Task: Find a stay in Forster, Australia from 9th to 16th June for 2 guests, with 2 bedrooms, 2 beds, 1 bathroom, hosted by a Superhost, speaking English, in a flat, with free parking and a kitchen, within a price range of 8000 to 160900.
Action: Mouse moved to (452, 98)
Screenshot: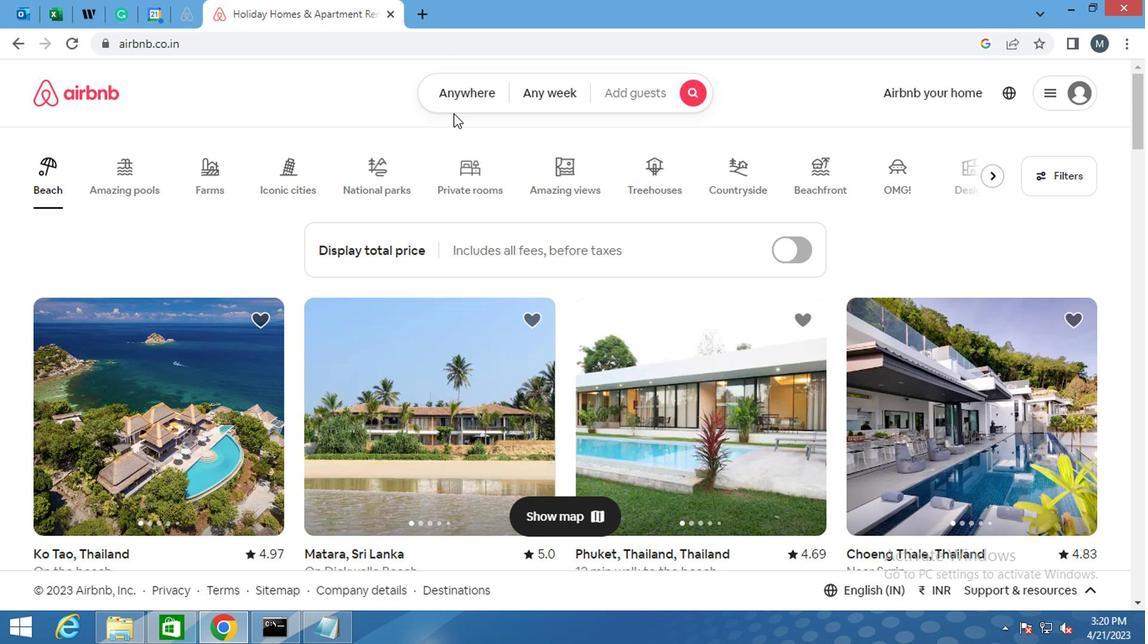 
Action: Mouse pressed left at (452, 98)
Screenshot: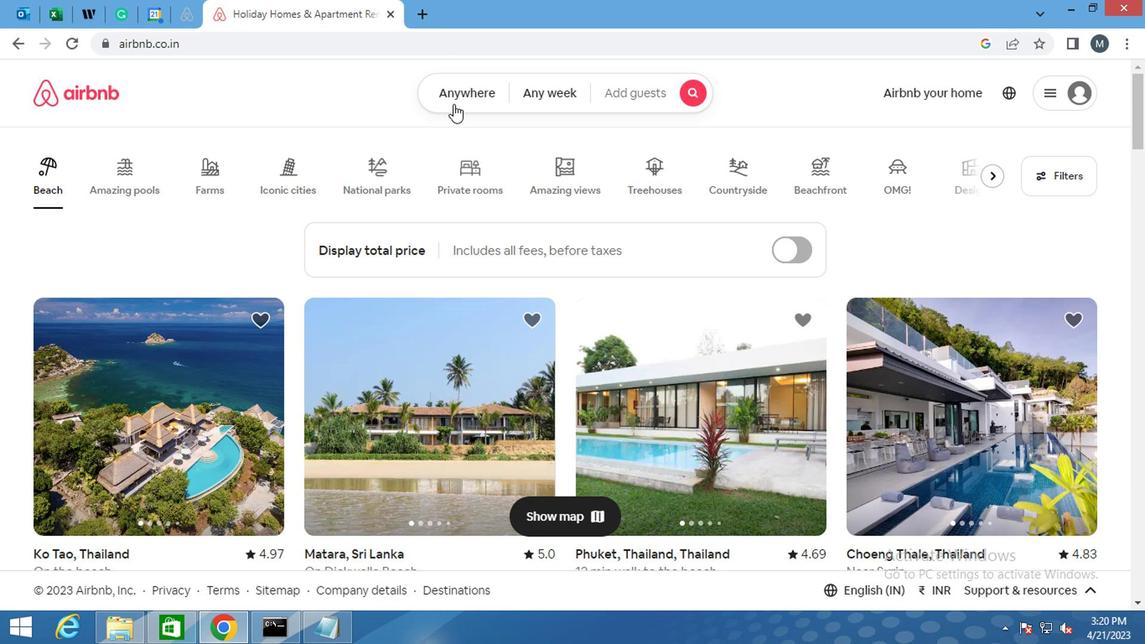 
Action: Mouse moved to (365, 156)
Screenshot: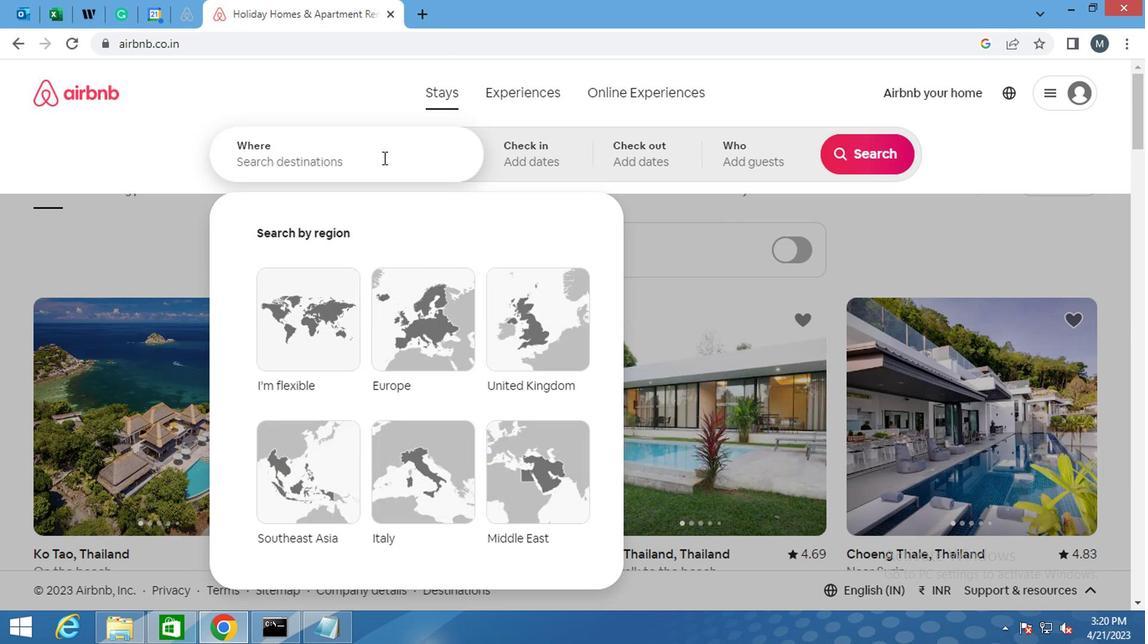 
Action: Mouse pressed left at (365, 156)
Screenshot: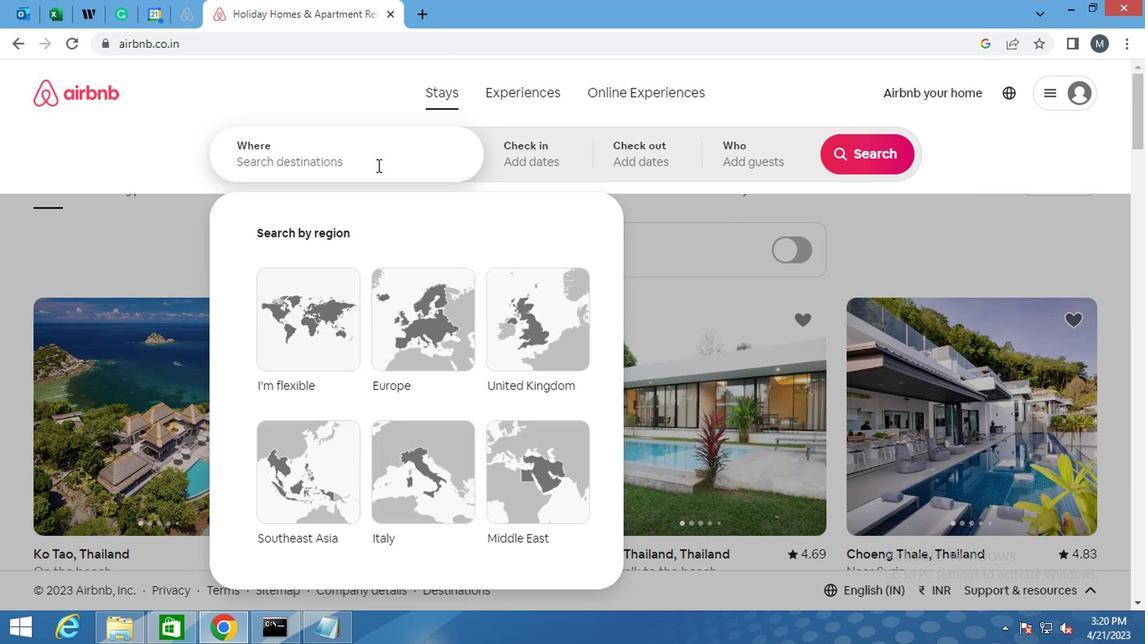 
Action: Key pressed forstrer<Key.backspace><Key.backspace><Key.backspace>er,<Key.space>asutrralia<Key.enter>
Screenshot: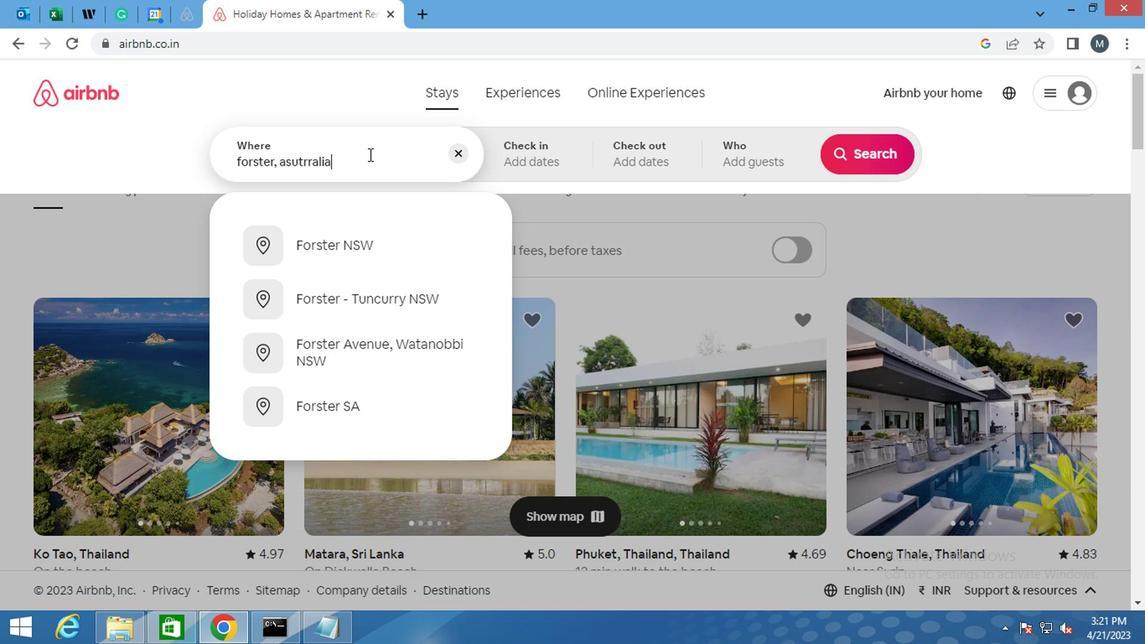 
Action: Mouse moved to (851, 292)
Screenshot: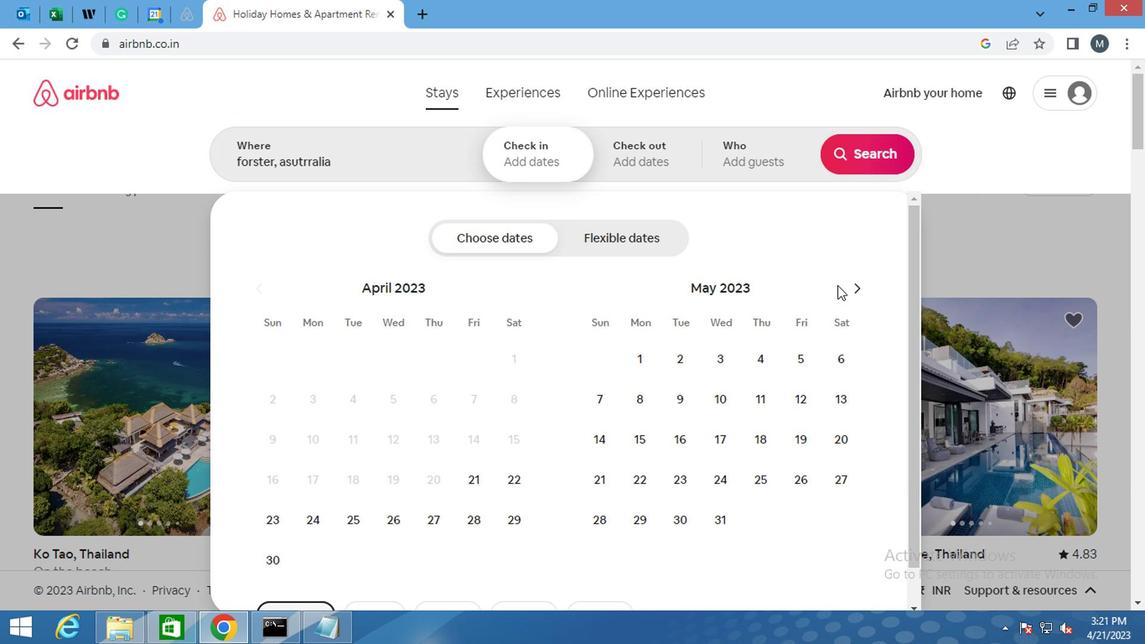 
Action: Mouse pressed left at (851, 292)
Screenshot: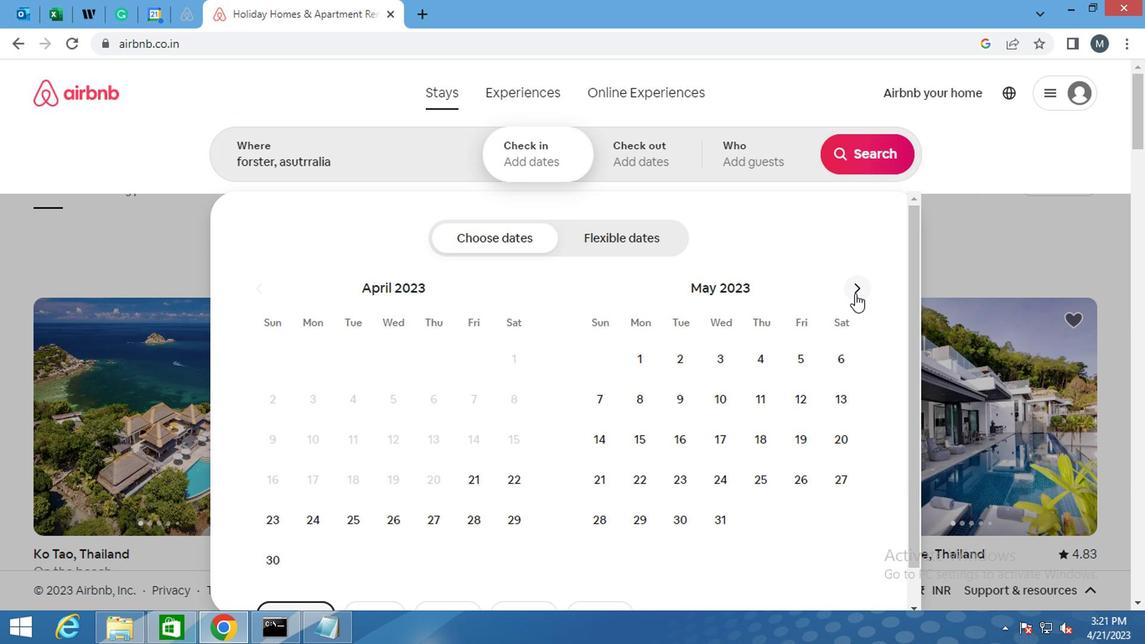 
Action: Mouse moved to (800, 396)
Screenshot: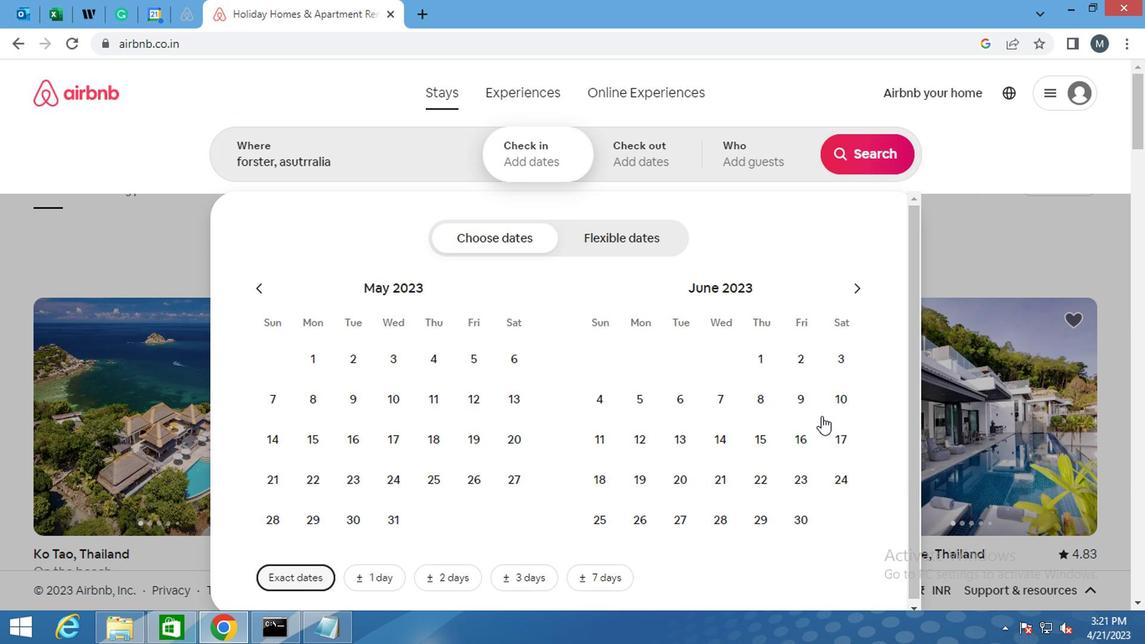 
Action: Mouse pressed left at (800, 396)
Screenshot: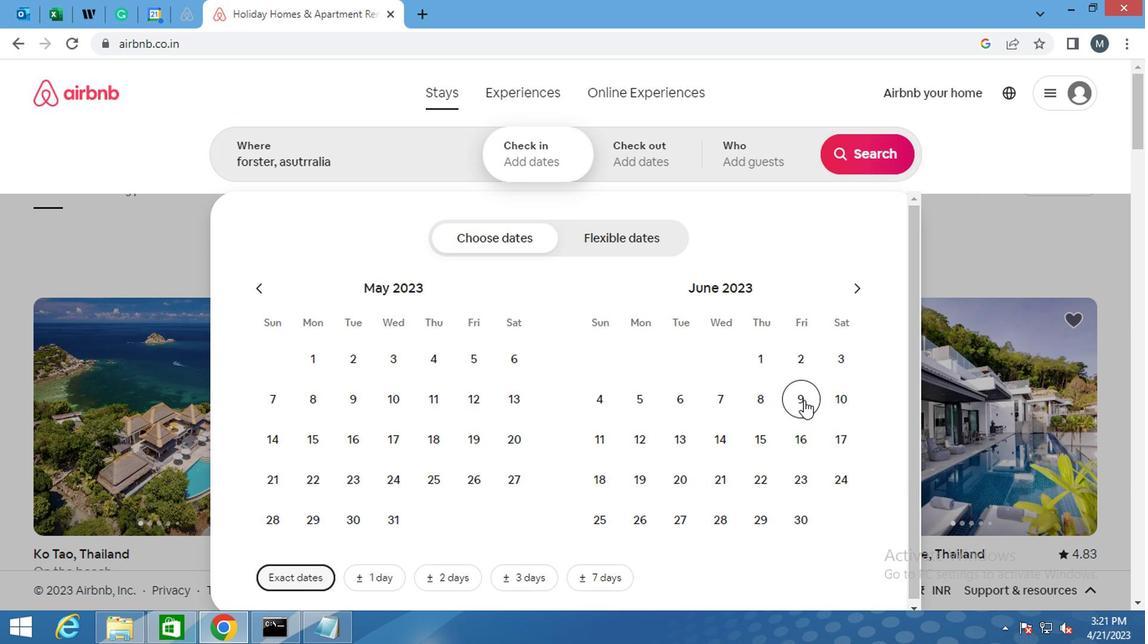 
Action: Mouse moved to (804, 444)
Screenshot: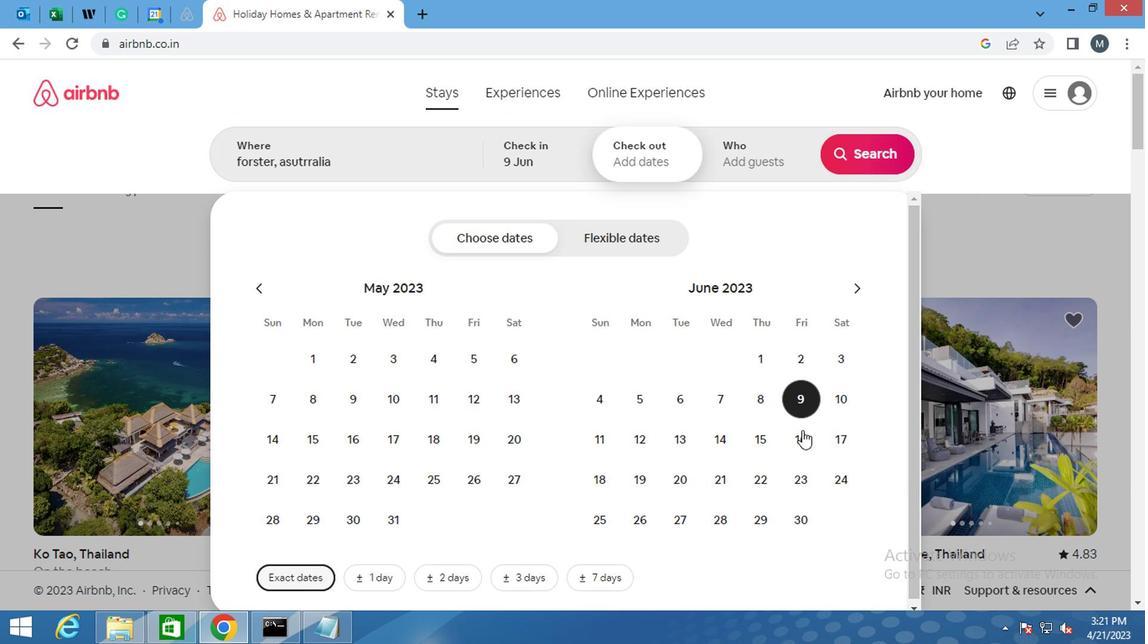 
Action: Mouse pressed left at (804, 444)
Screenshot: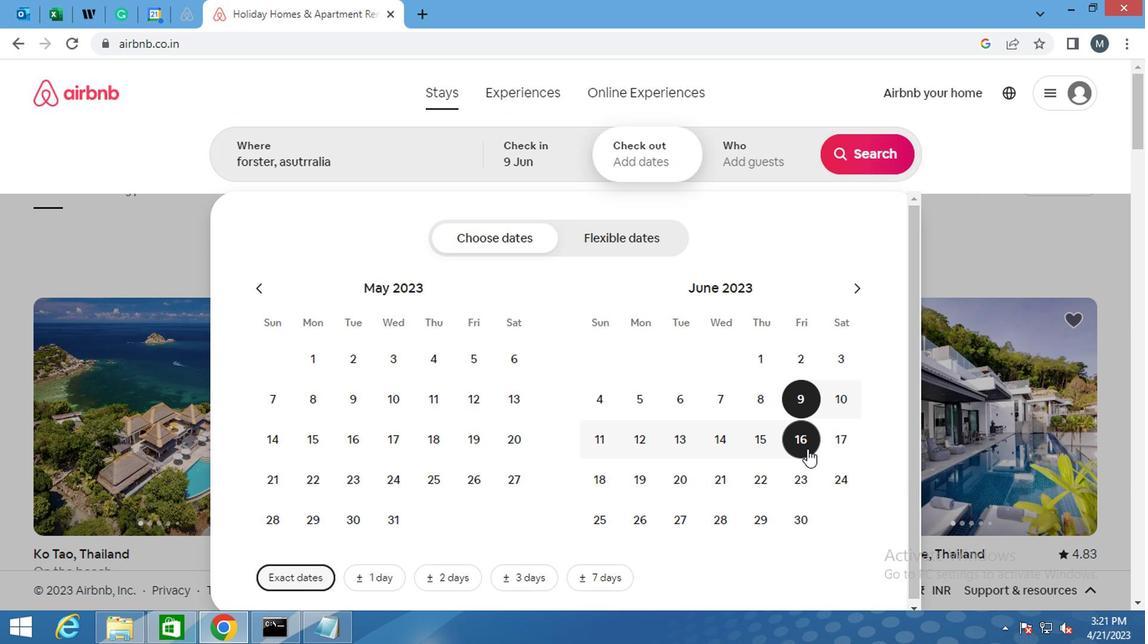 
Action: Mouse moved to (737, 159)
Screenshot: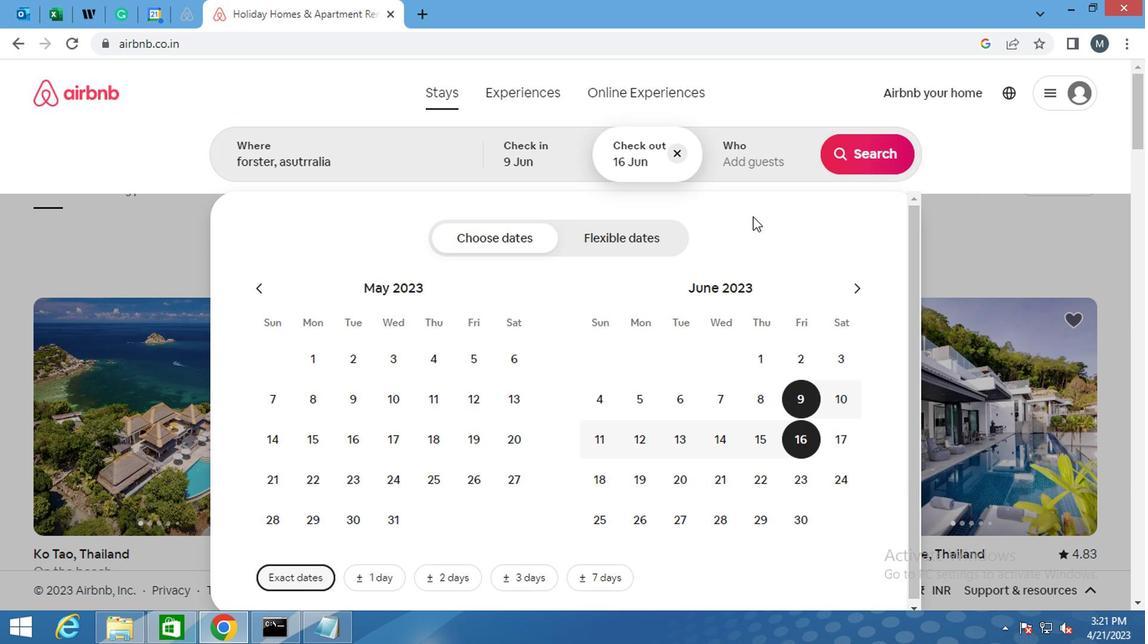 
Action: Mouse pressed left at (737, 159)
Screenshot: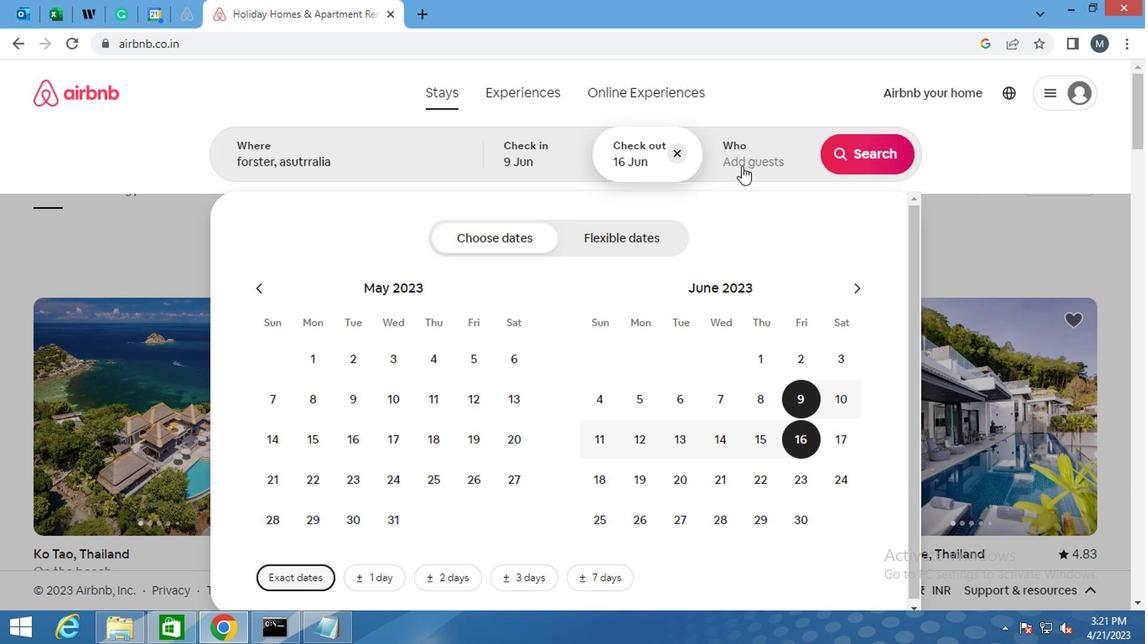 
Action: Mouse moved to (869, 240)
Screenshot: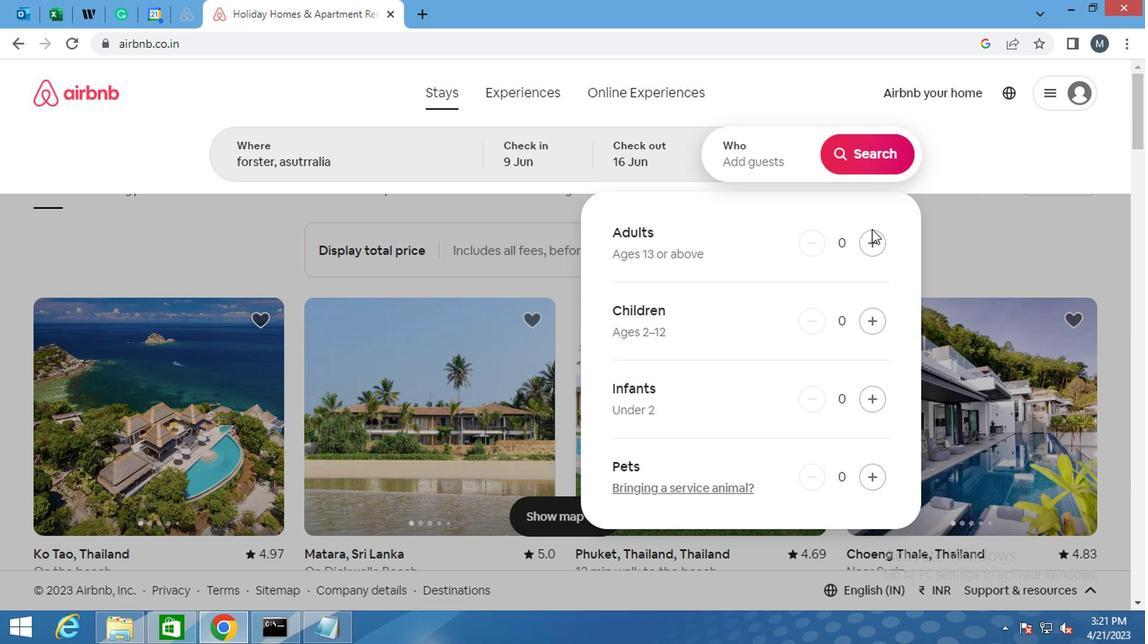 
Action: Mouse pressed left at (869, 240)
Screenshot: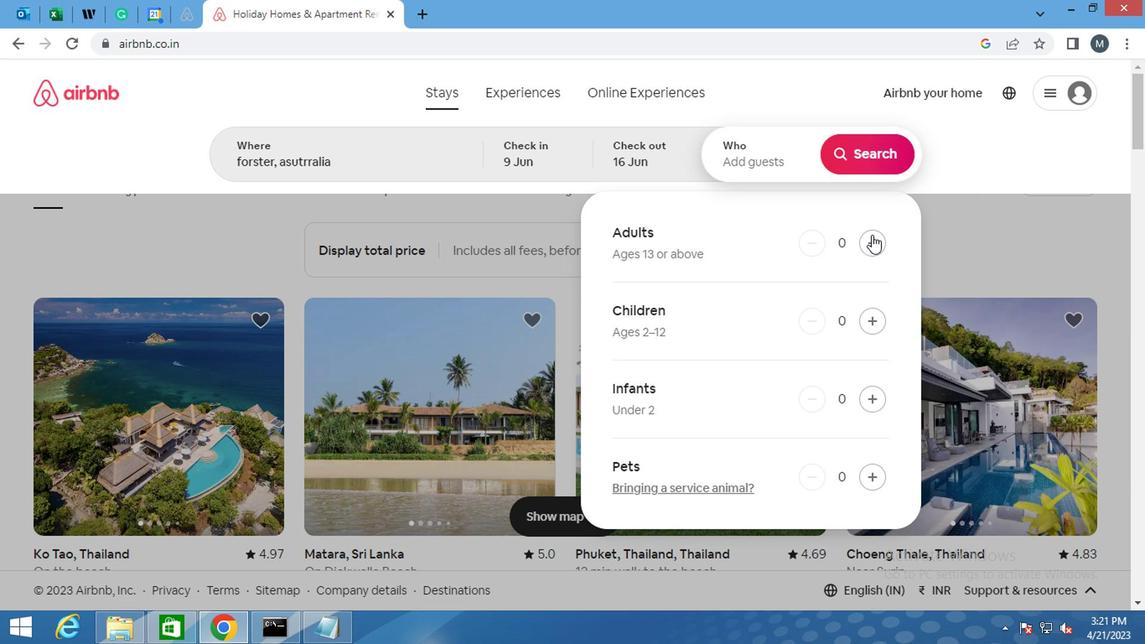 
Action: Mouse pressed left at (869, 240)
Screenshot: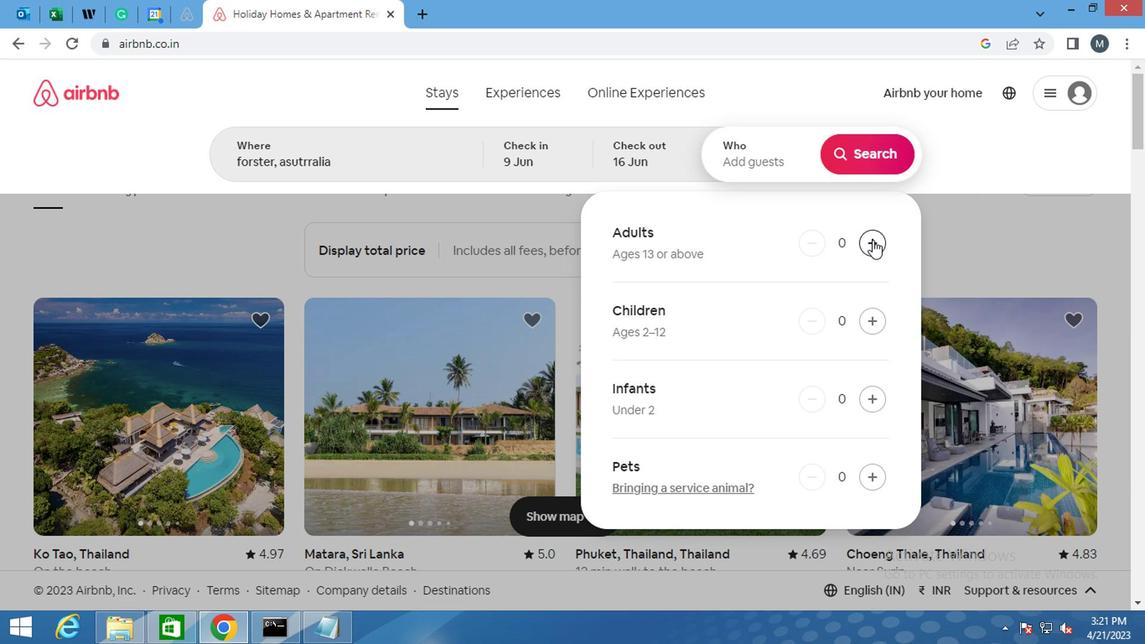 
Action: Mouse moved to (863, 148)
Screenshot: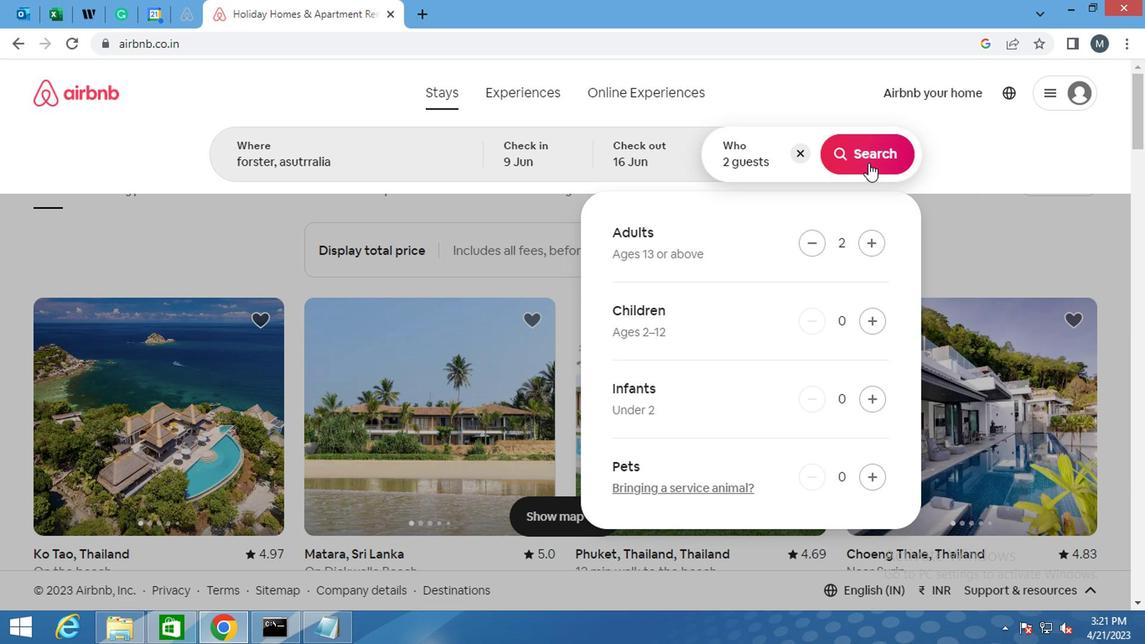 
Action: Mouse pressed left at (863, 148)
Screenshot: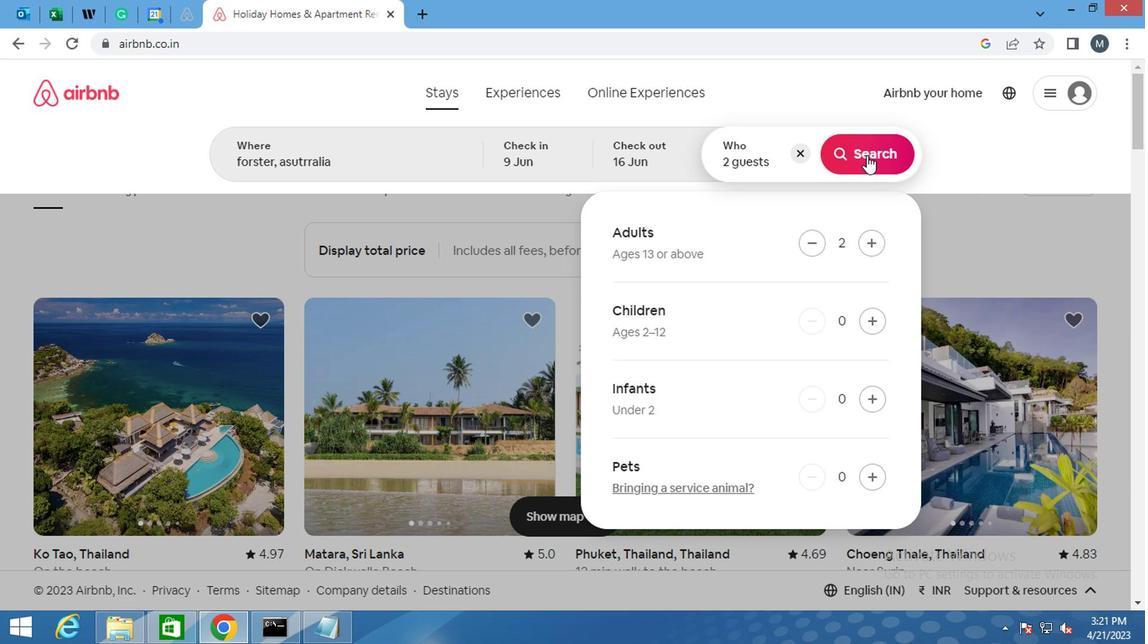 
Action: Mouse moved to (1063, 162)
Screenshot: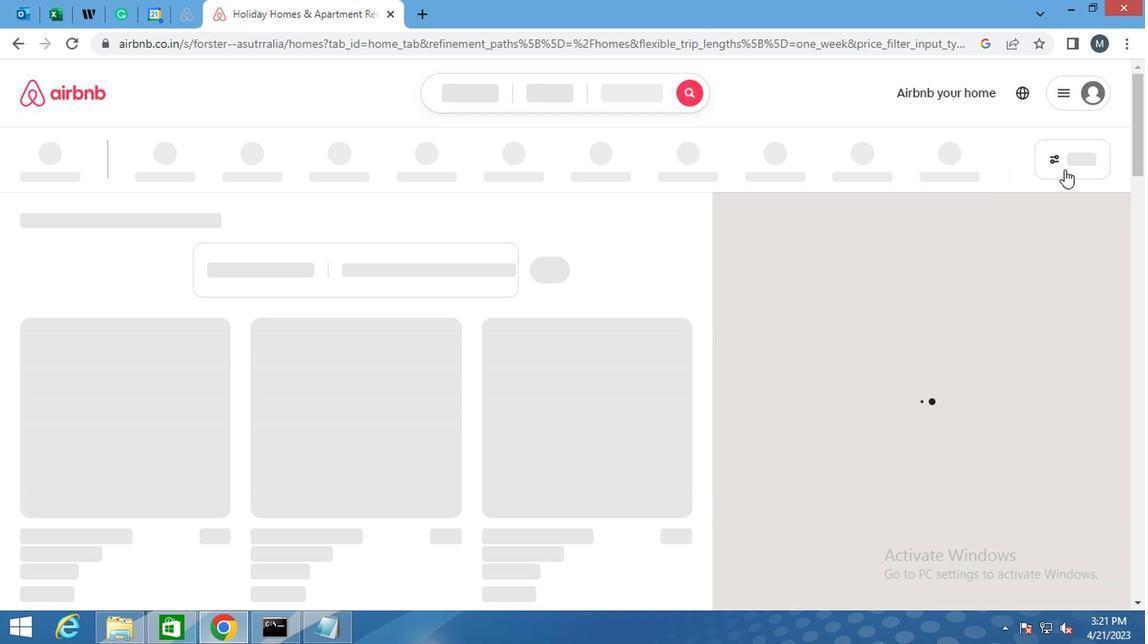 
Action: Mouse pressed left at (1063, 162)
Screenshot: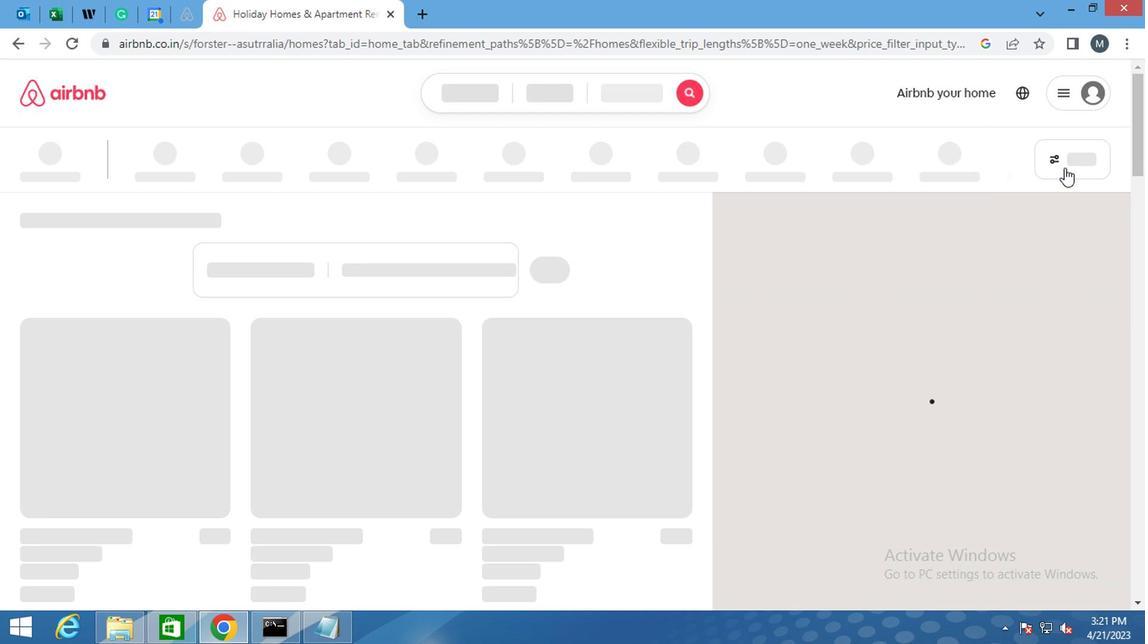 
Action: Mouse moved to (1081, 164)
Screenshot: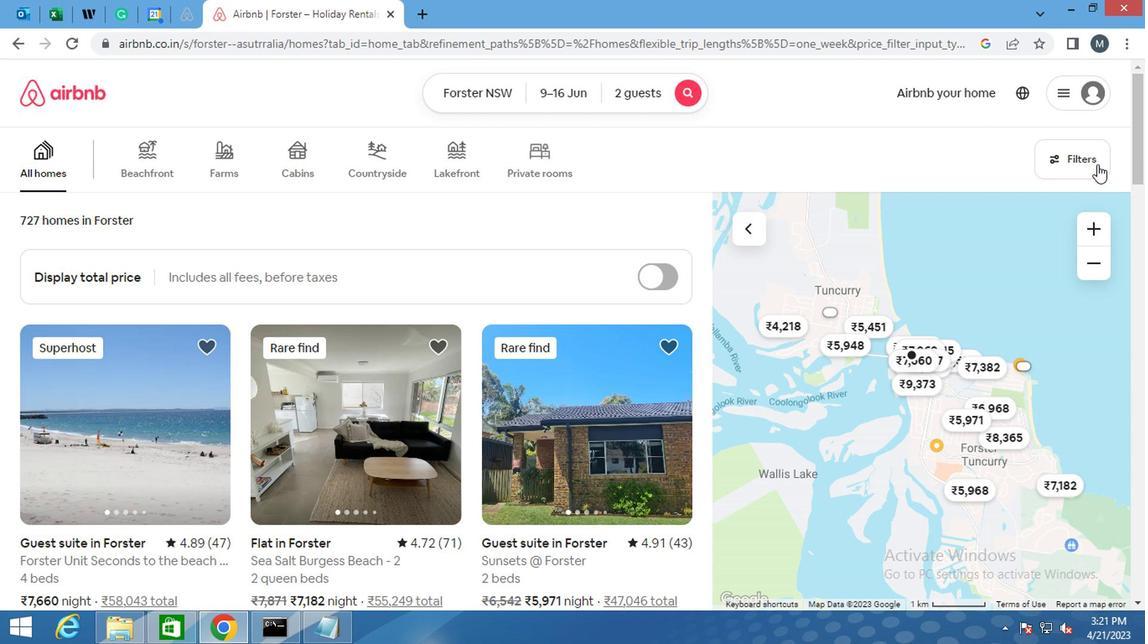 
Action: Mouse pressed left at (1081, 164)
Screenshot: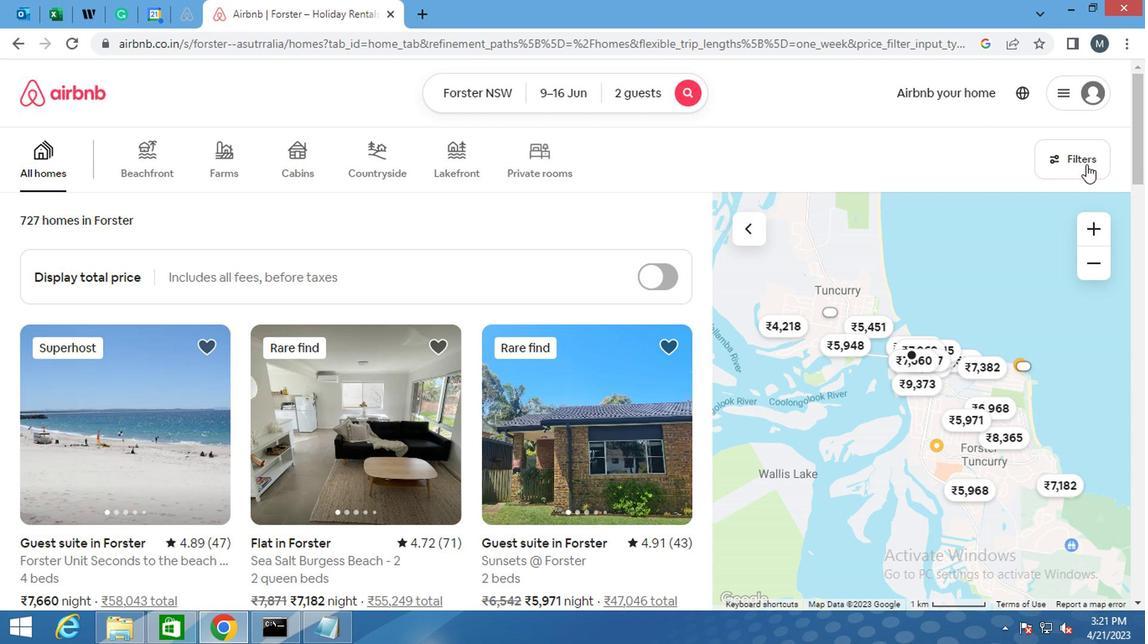 
Action: Mouse moved to (372, 365)
Screenshot: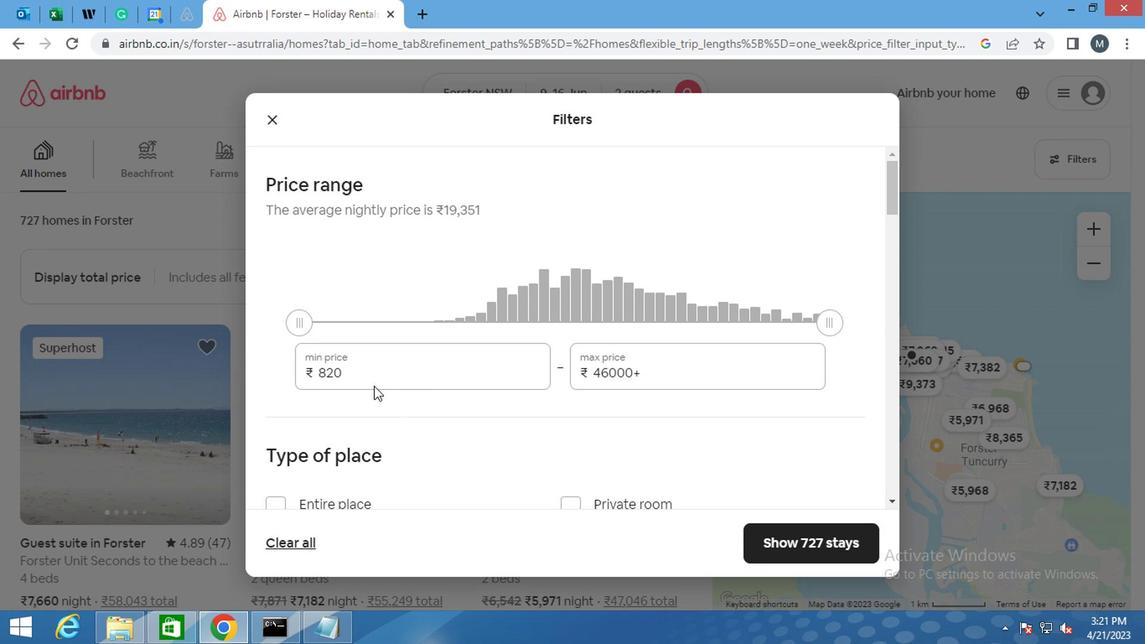 
Action: Mouse pressed left at (372, 365)
Screenshot: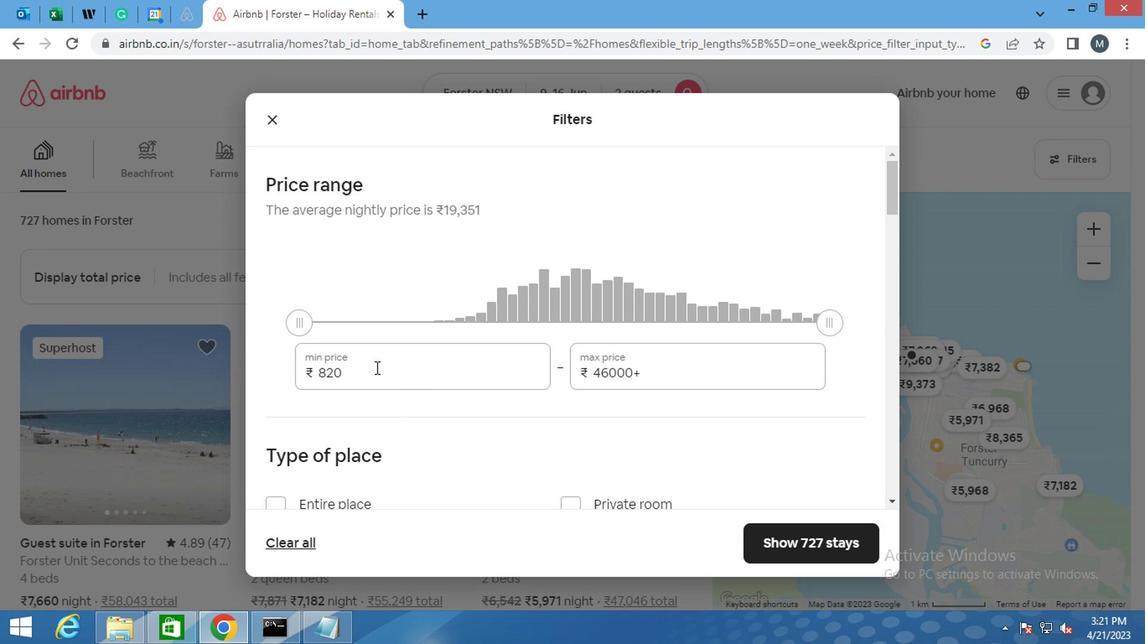 
Action: Mouse pressed left at (372, 365)
Screenshot: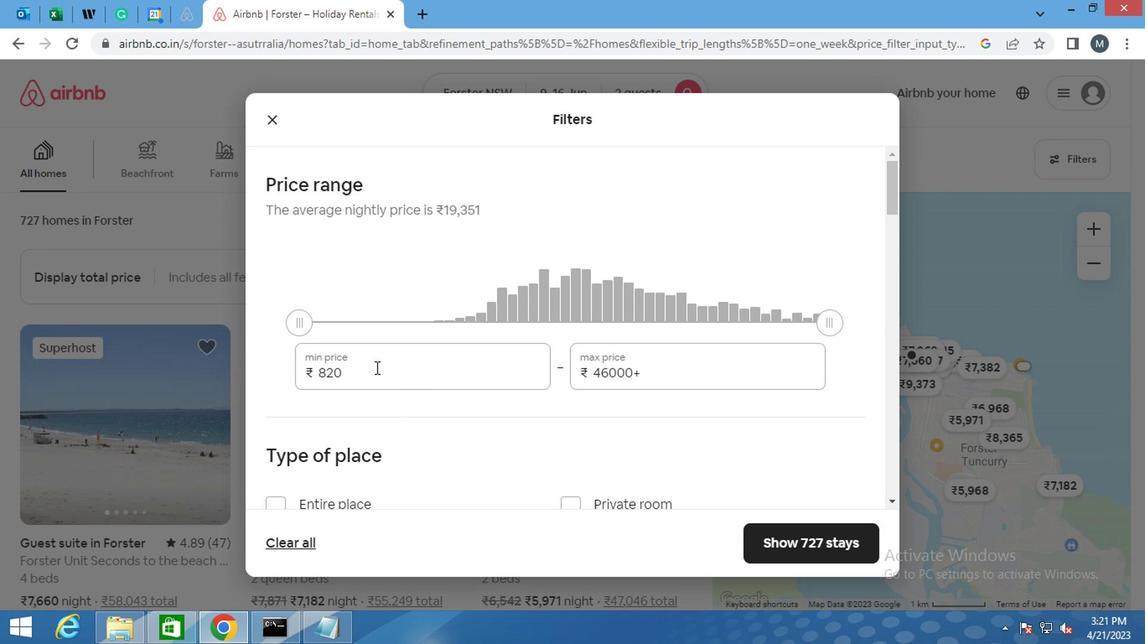 
Action: Key pressed 8
Screenshot: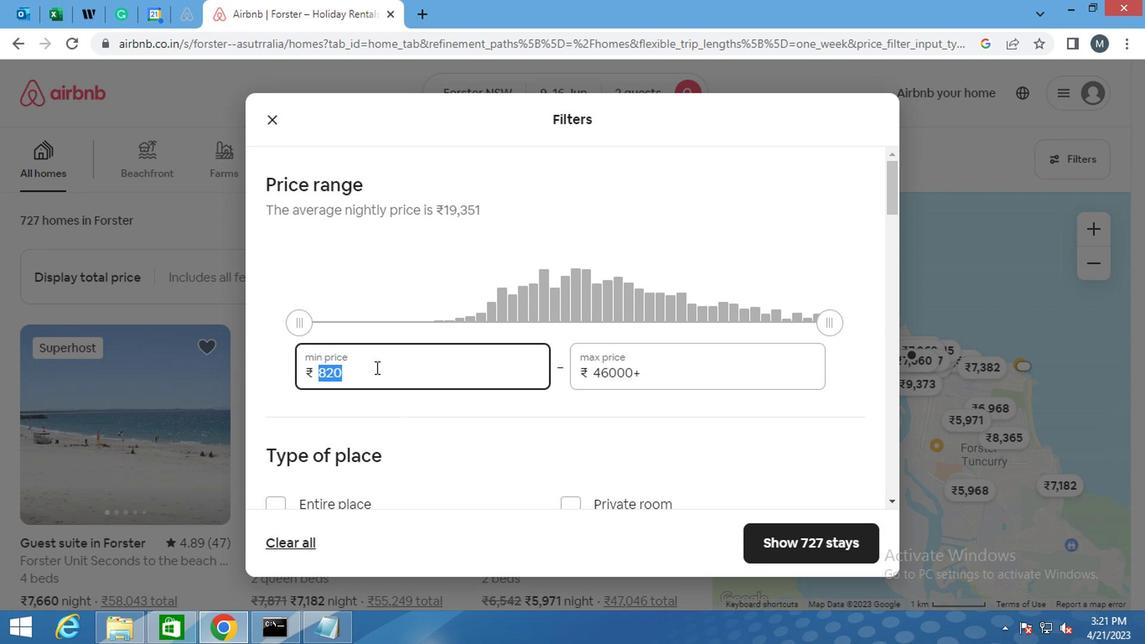 
Action: Mouse moved to (373, 364)
Screenshot: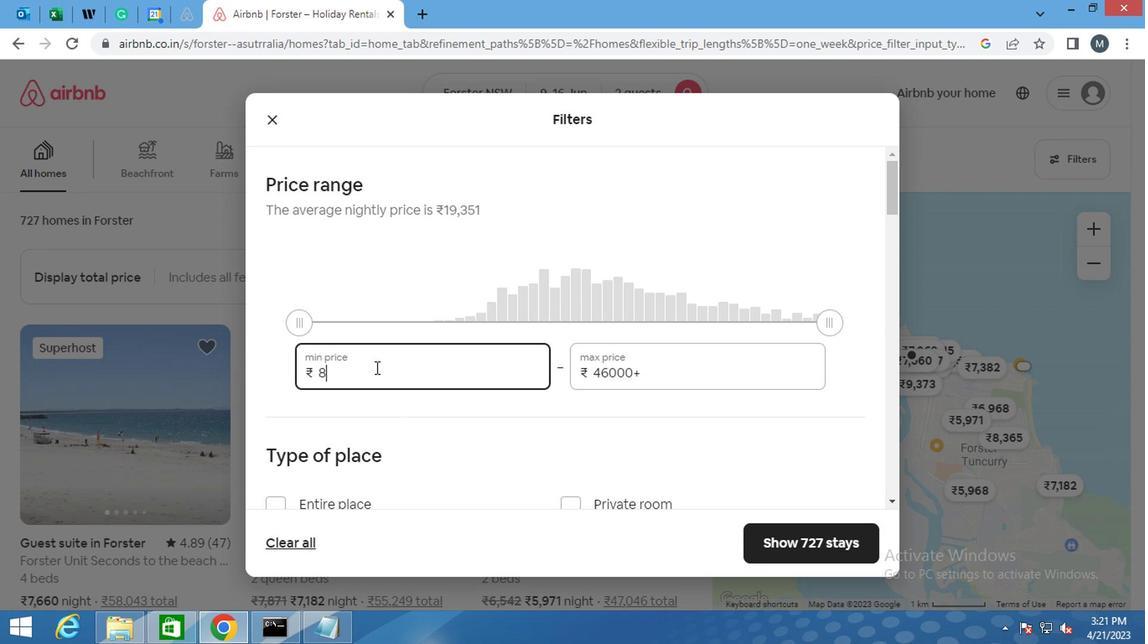 
Action: Key pressed 0
Screenshot: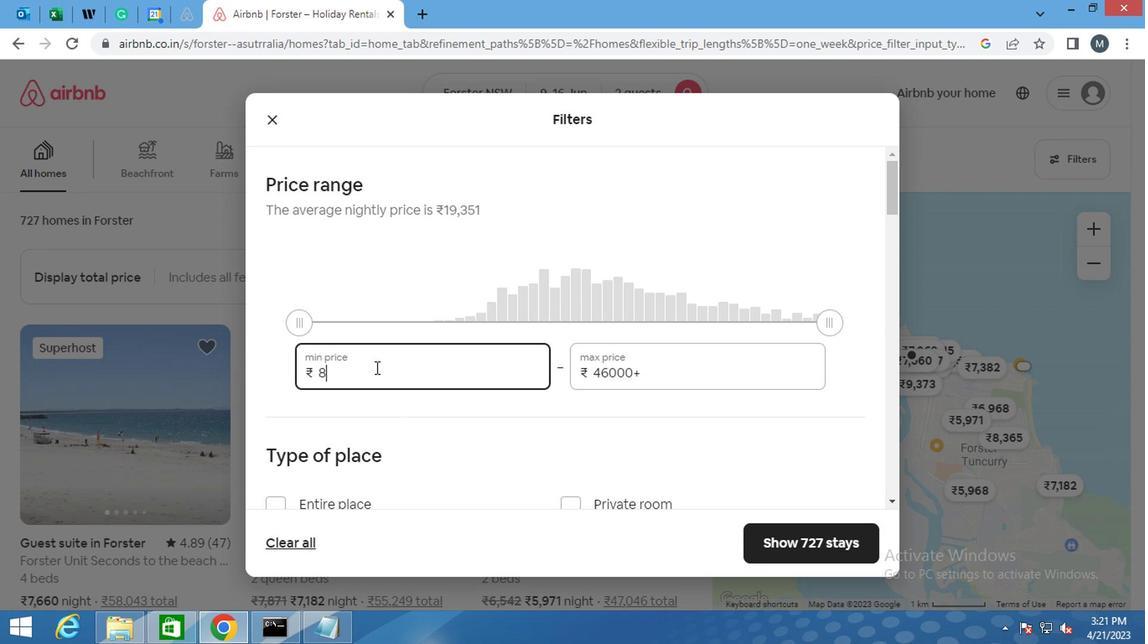 
Action: Mouse moved to (381, 365)
Screenshot: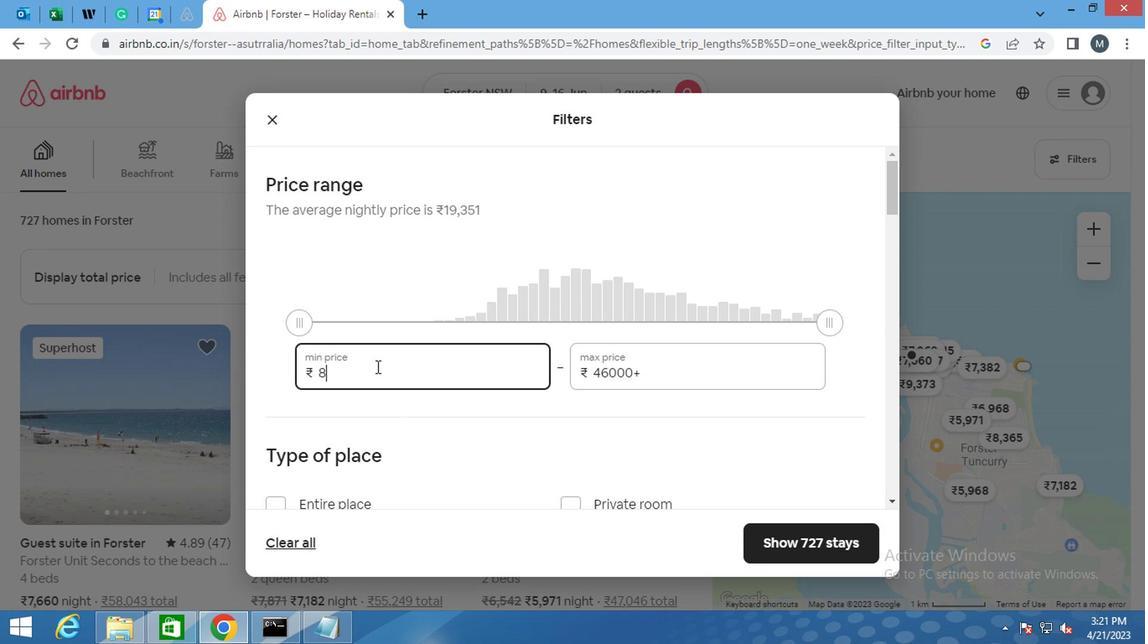 
Action: Key pressed 0
Screenshot: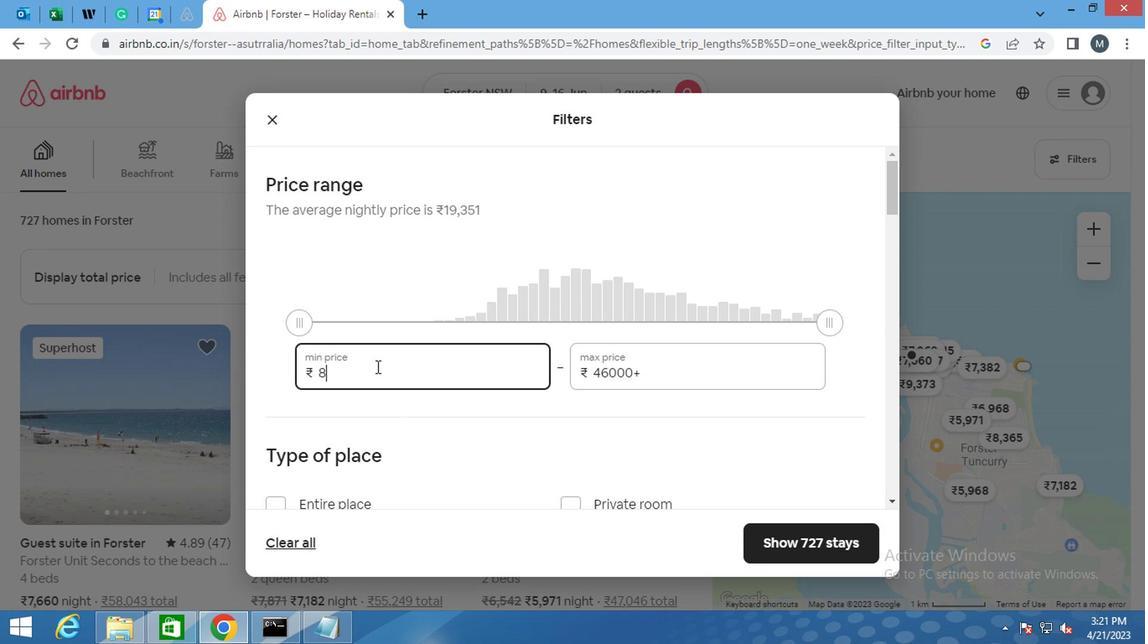 
Action: Mouse moved to (549, 378)
Screenshot: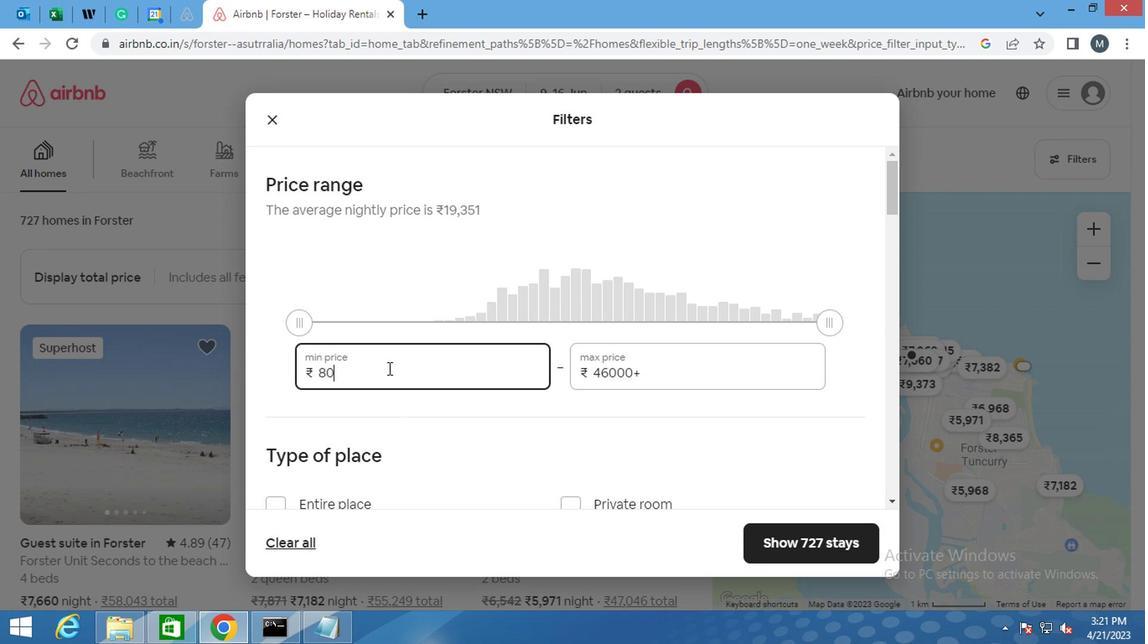 
Action: Key pressed 0
Screenshot: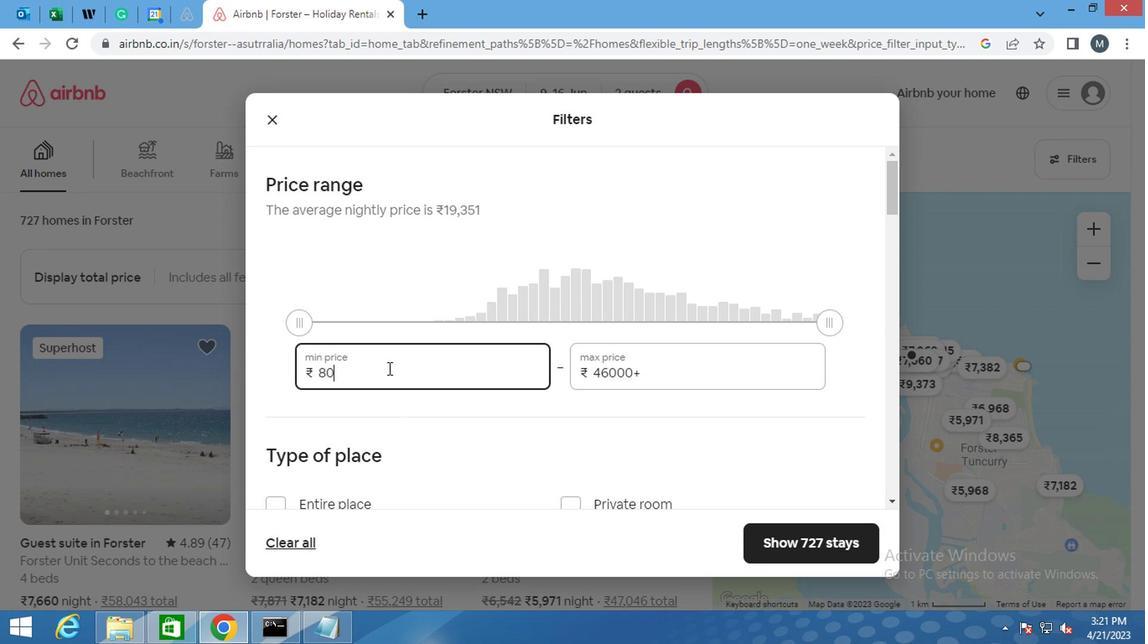 
Action: Mouse moved to (638, 367)
Screenshot: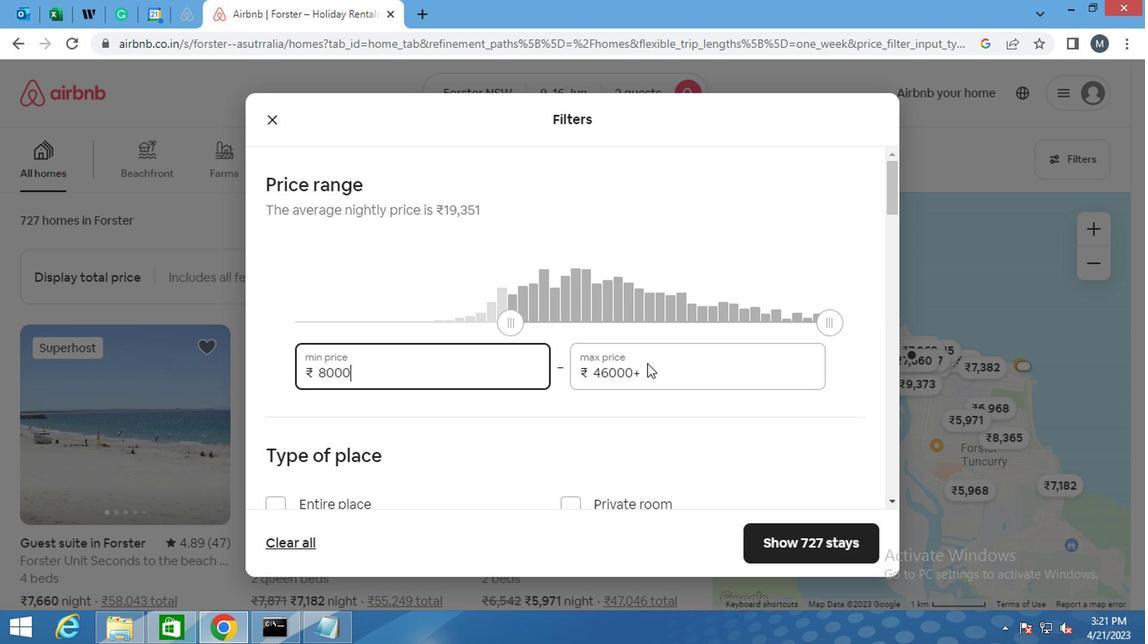 
Action: Mouse pressed left at (638, 367)
Screenshot: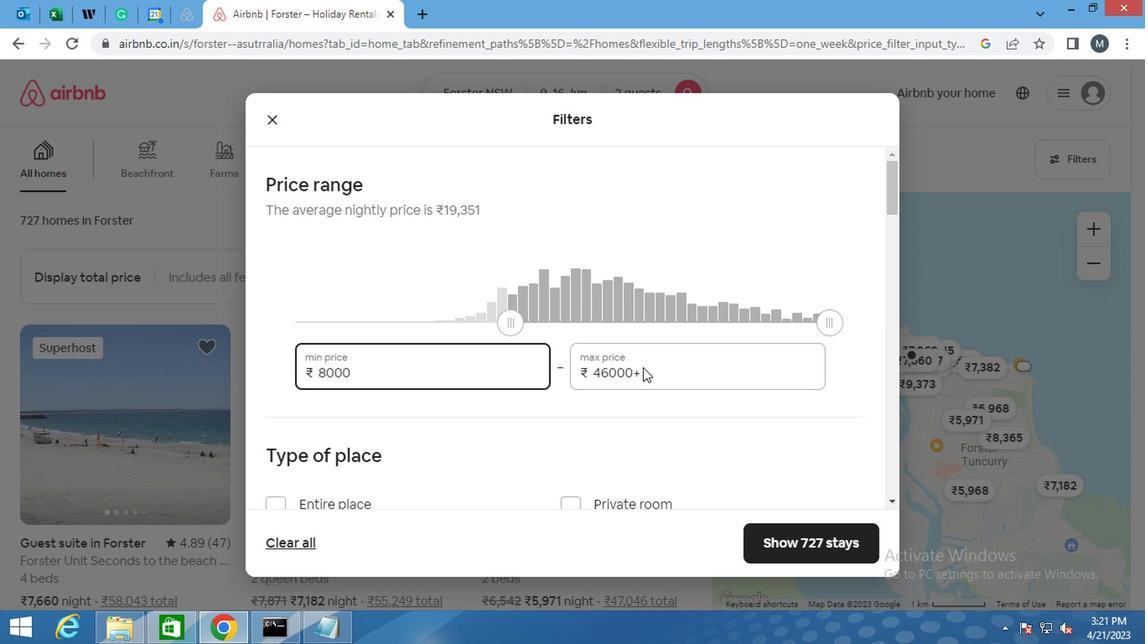 
Action: Mouse pressed left at (638, 367)
Screenshot: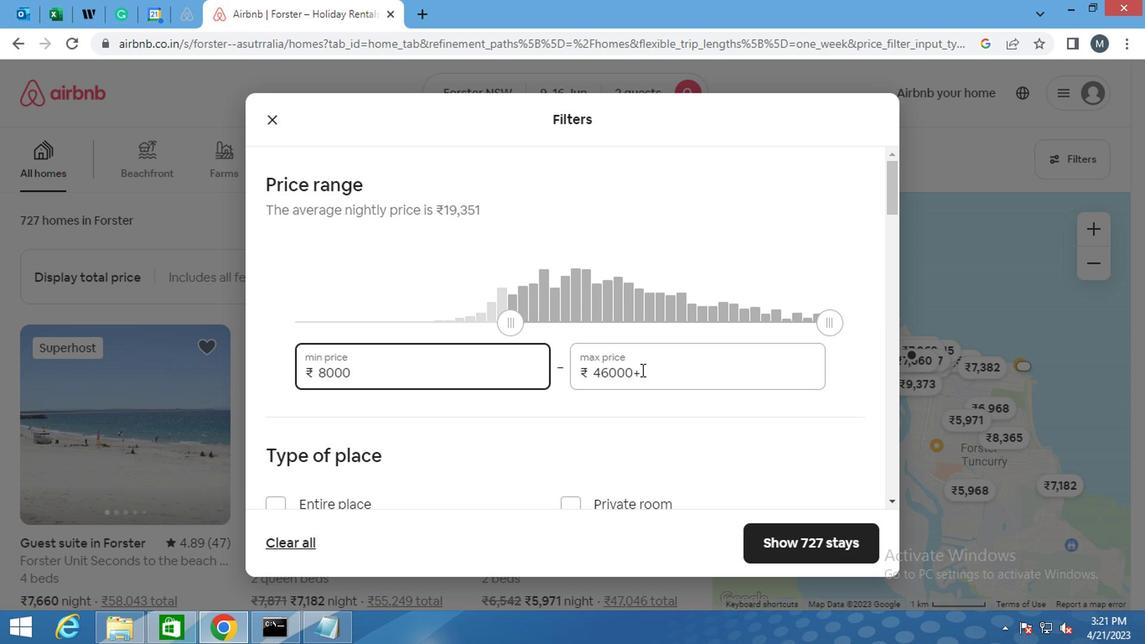 
Action: Mouse pressed left at (638, 367)
Screenshot: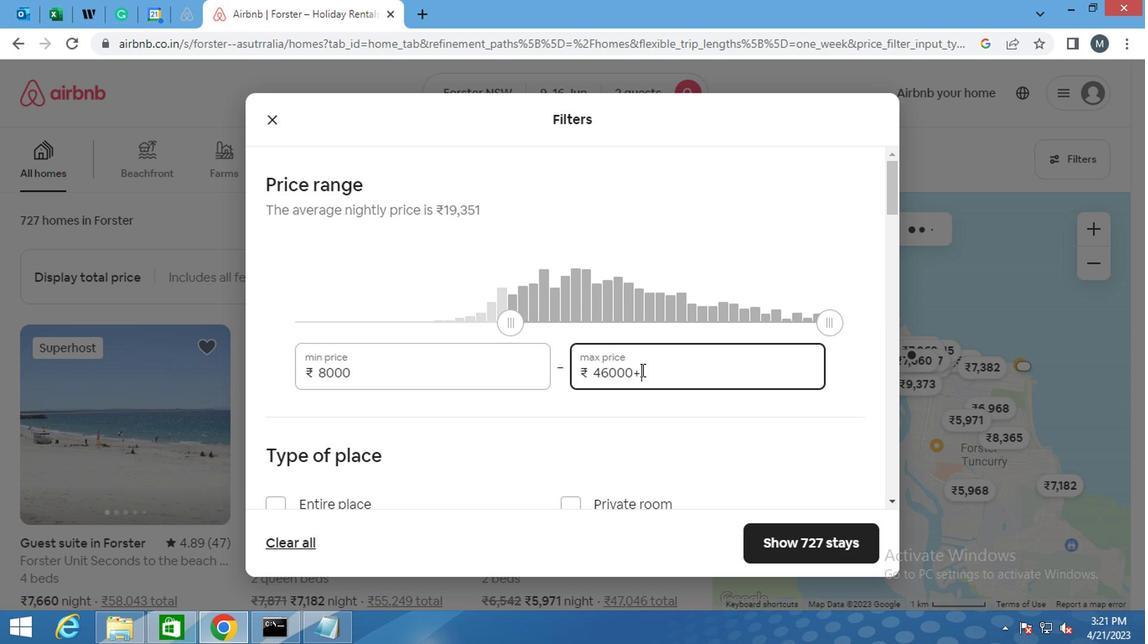 
Action: Key pressed 160900
Screenshot: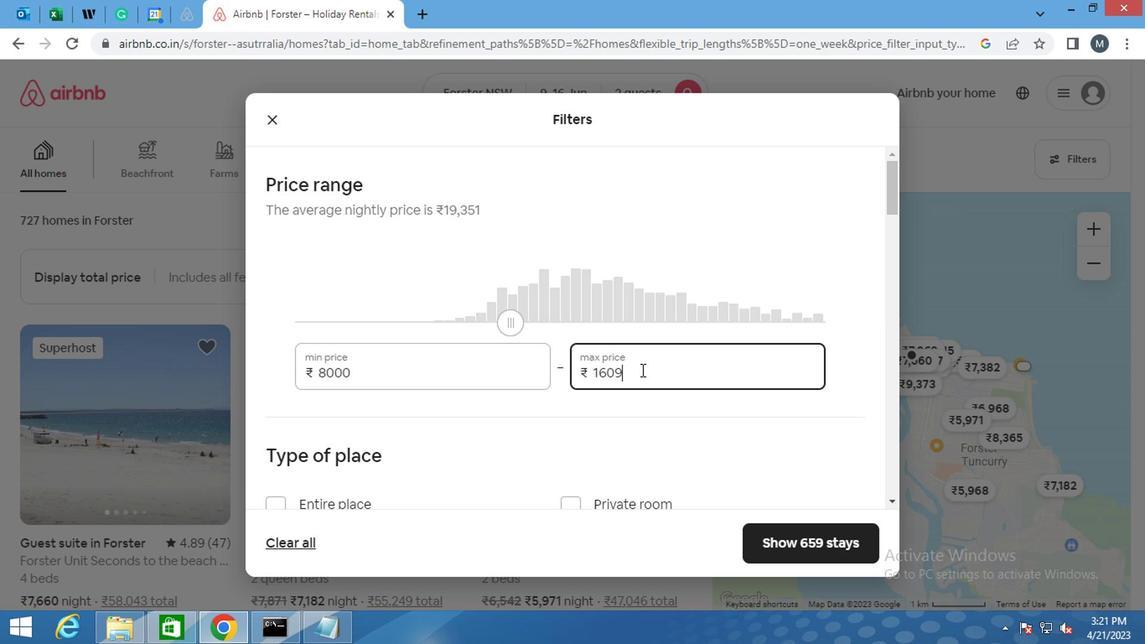 
Action: Mouse moved to (657, 371)
Screenshot: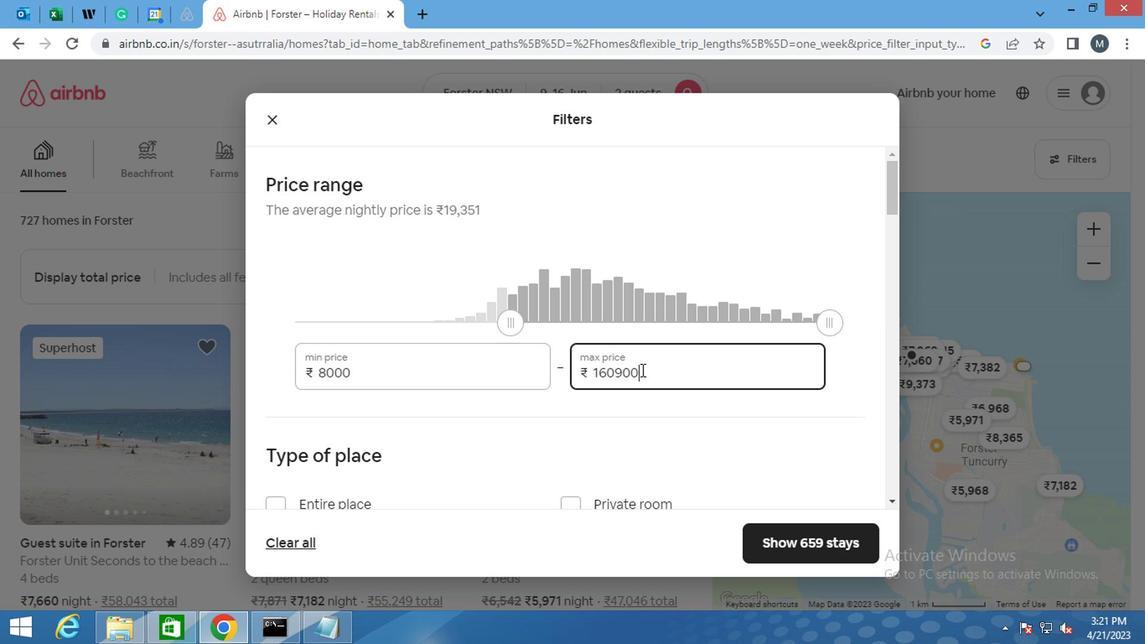 
Action: Key pressed <Key.backspace><Key.backspace><Key.backspace>00
Screenshot: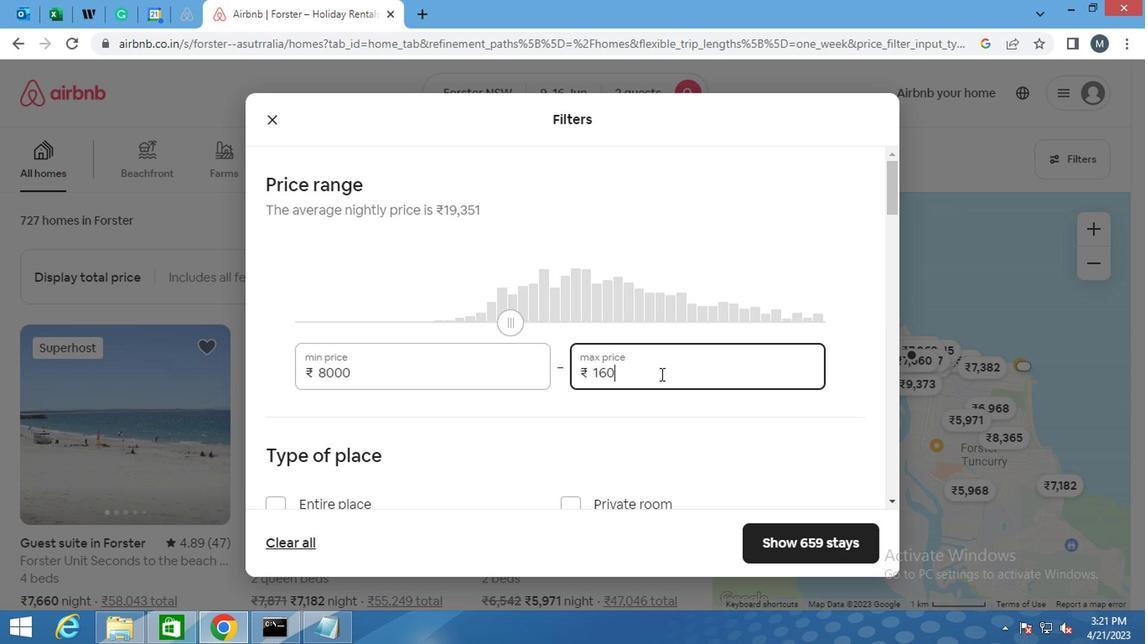 
Action: Mouse moved to (459, 402)
Screenshot: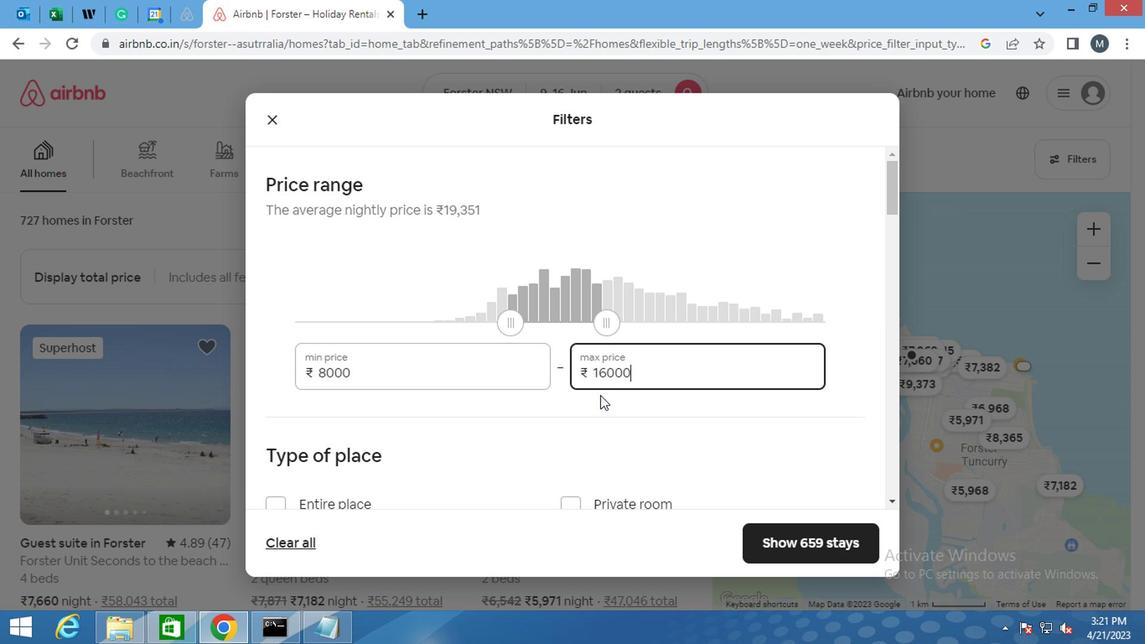 
Action: Mouse scrolled (459, 402) with delta (0, 0)
Screenshot: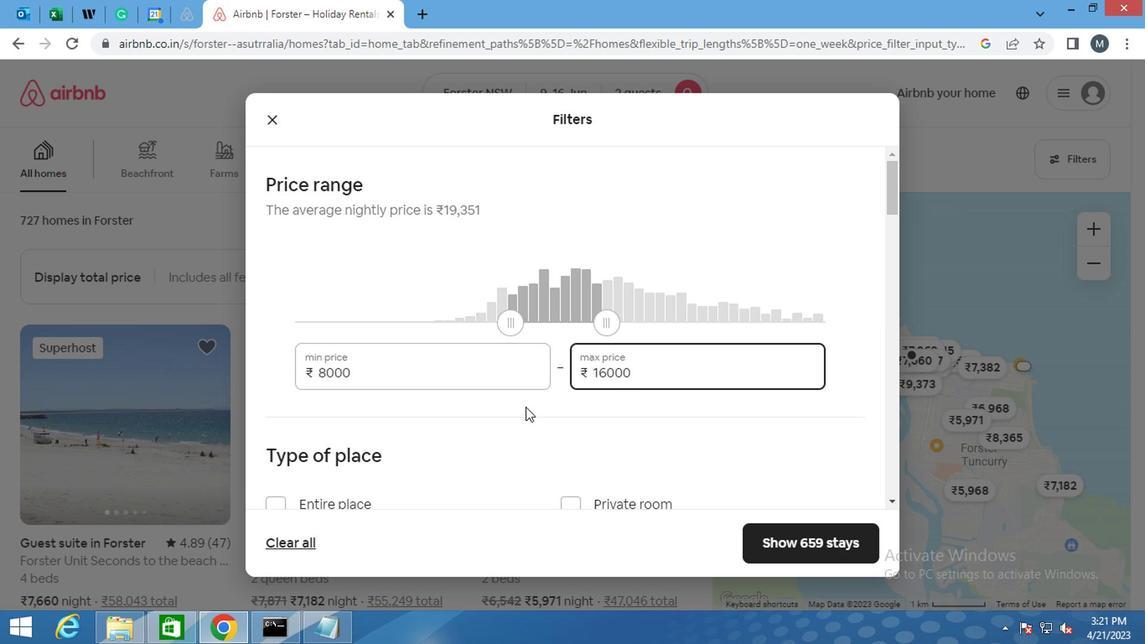
Action: Mouse moved to (303, 412)
Screenshot: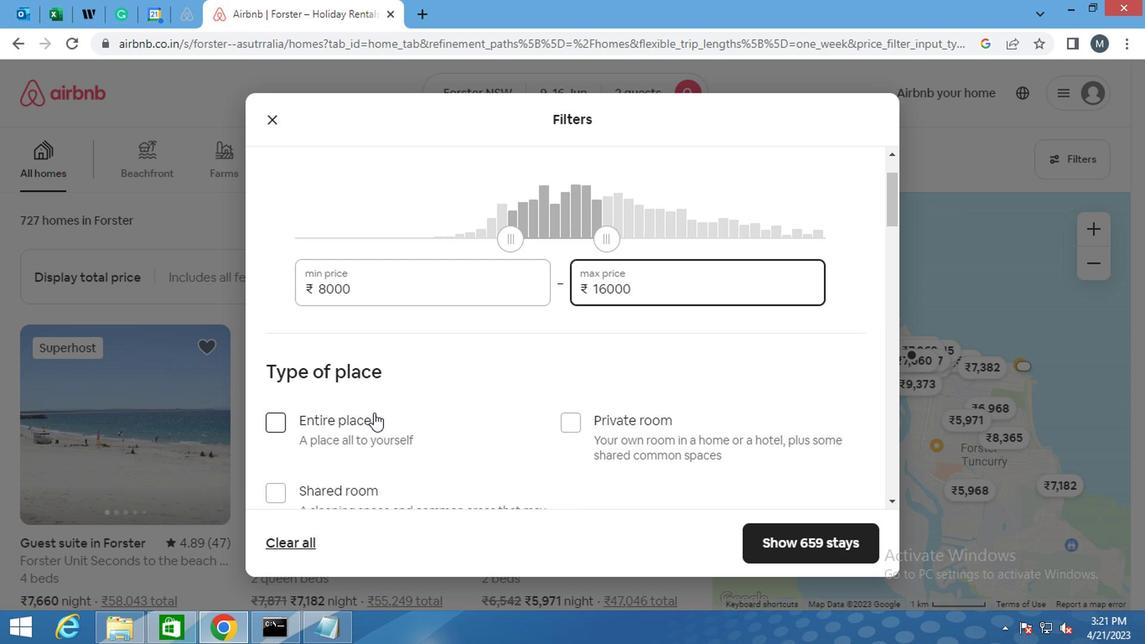 
Action: Mouse pressed left at (303, 412)
Screenshot: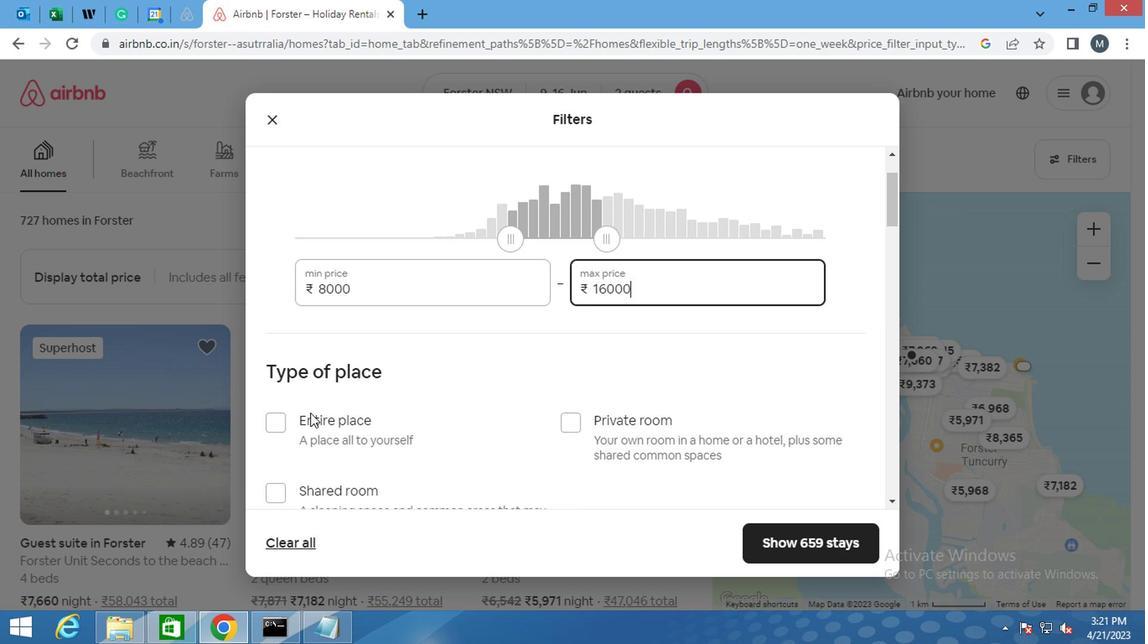 
Action: Mouse moved to (383, 397)
Screenshot: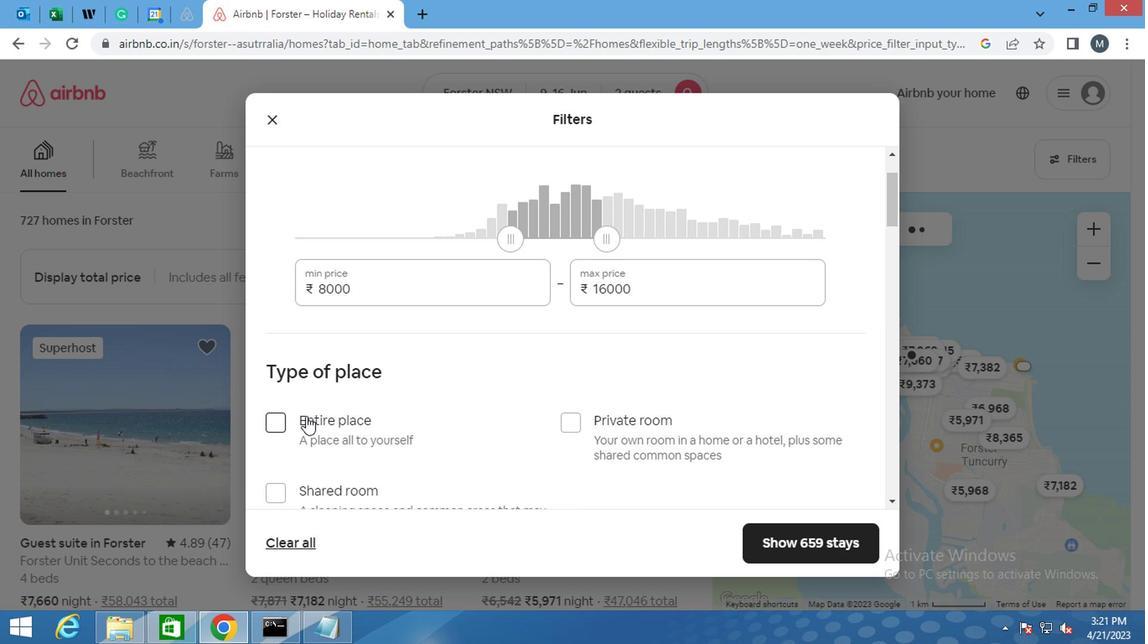 
Action: Mouse scrolled (383, 396) with delta (0, -1)
Screenshot: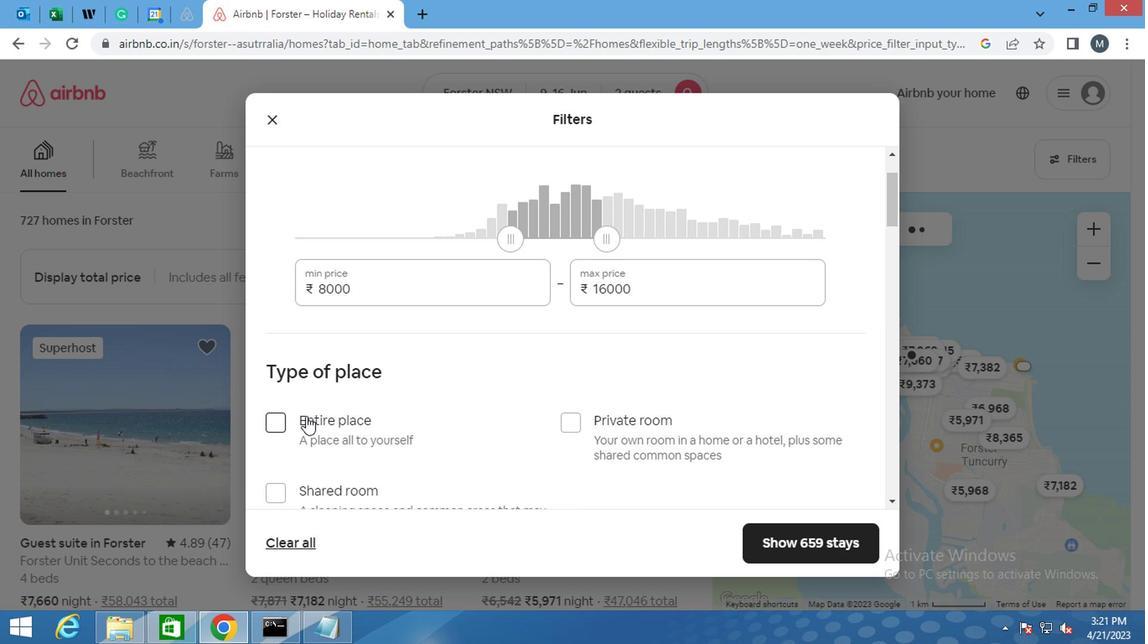 
Action: Mouse moved to (392, 395)
Screenshot: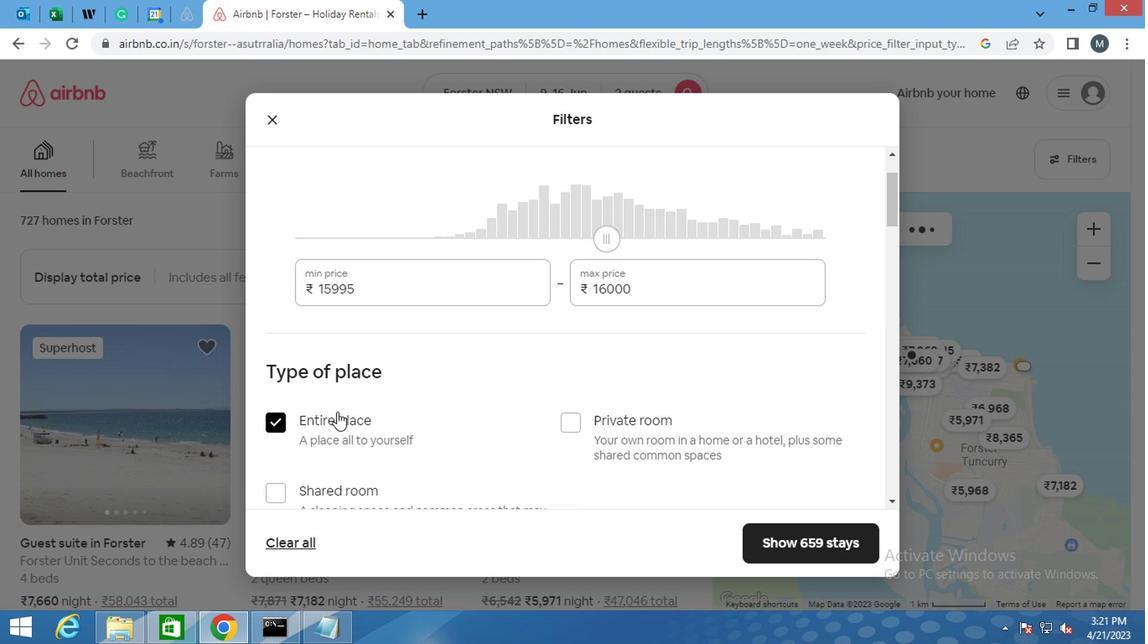 
Action: Mouse scrolled (392, 394) with delta (0, -1)
Screenshot: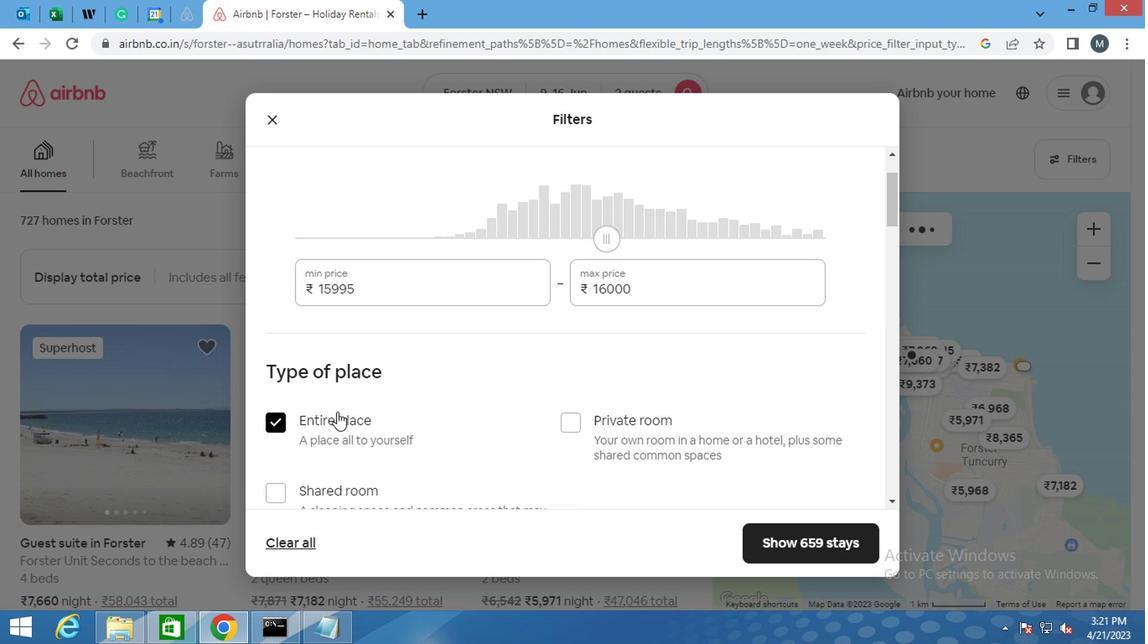 
Action: Mouse moved to (402, 395)
Screenshot: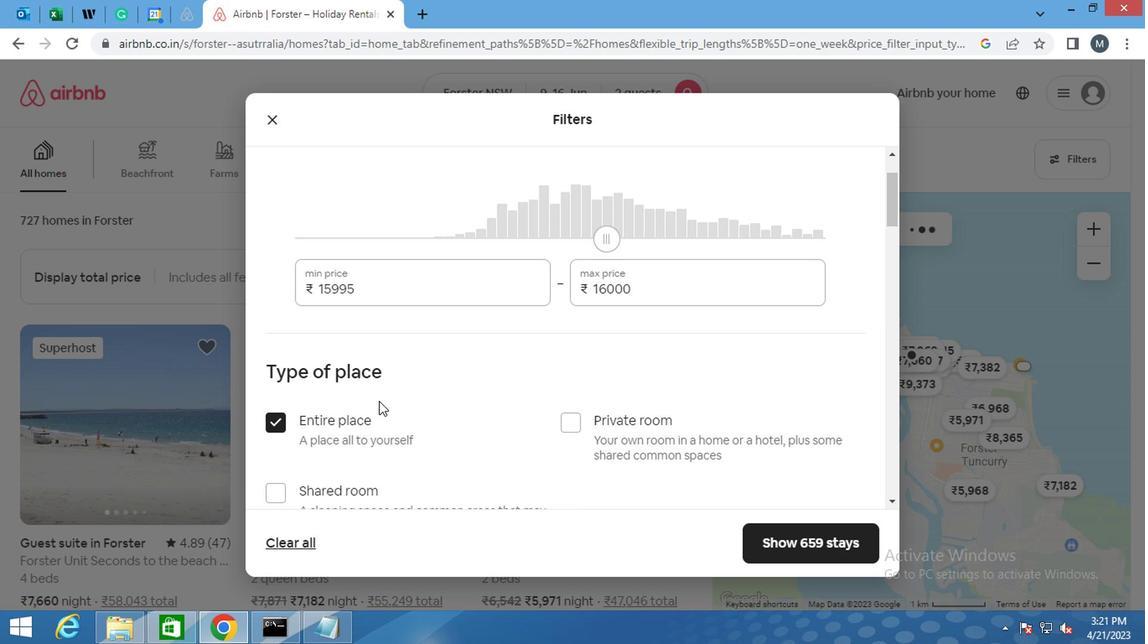 
Action: Mouse scrolled (402, 394) with delta (0, -1)
Screenshot: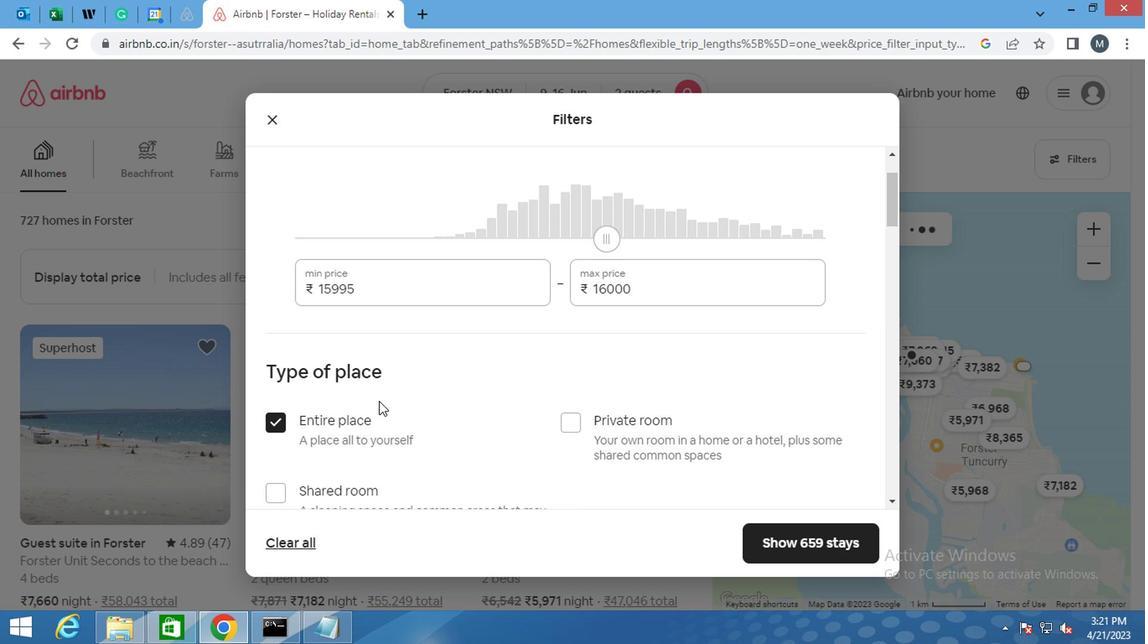 
Action: Mouse moved to (399, 410)
Screenshot: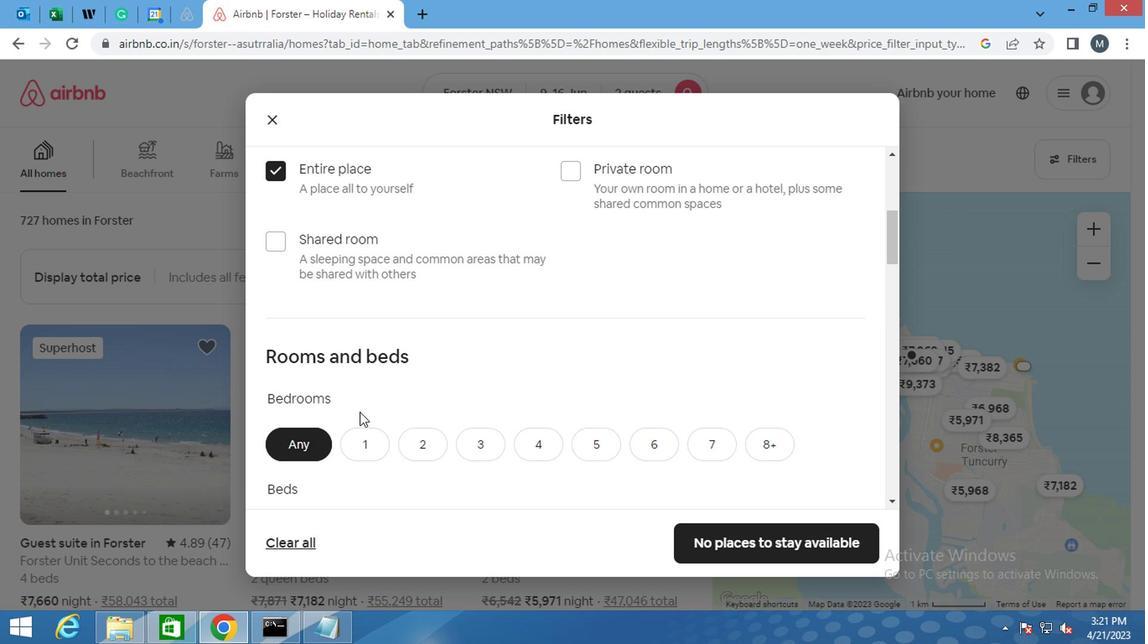 
Action: Mouse scrolled (399, 409) with delta (0, -1)
Screenshot: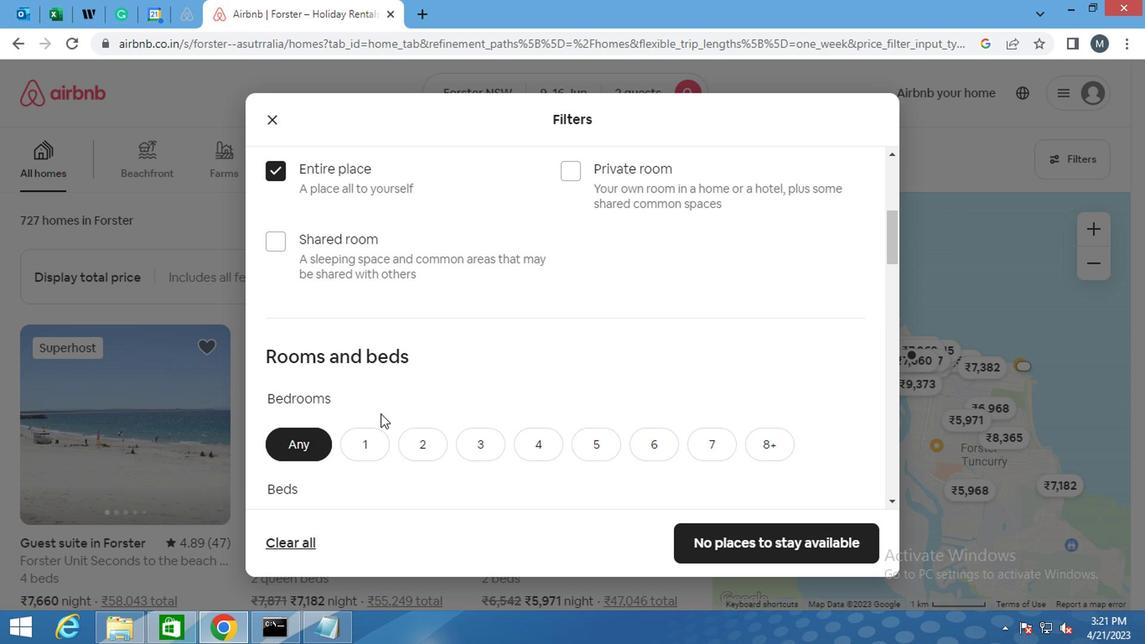 
Action: Mouse moved to (400, 411)
Screenshot: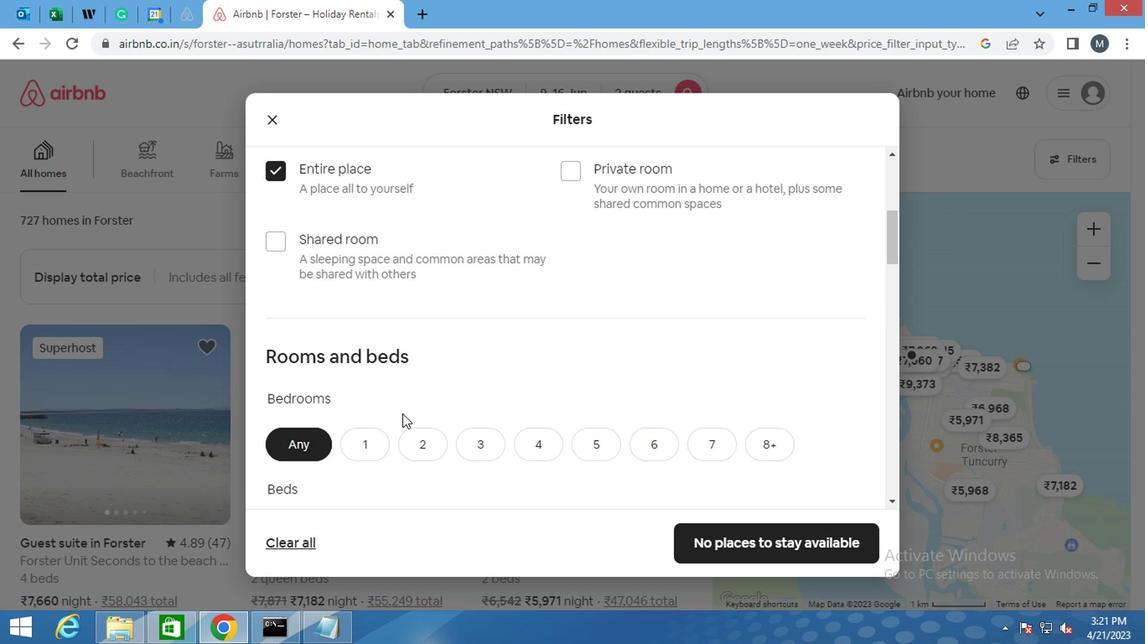 
Action: Mouse scrolled (400, 410) with delta (0, 0)
Screenshot: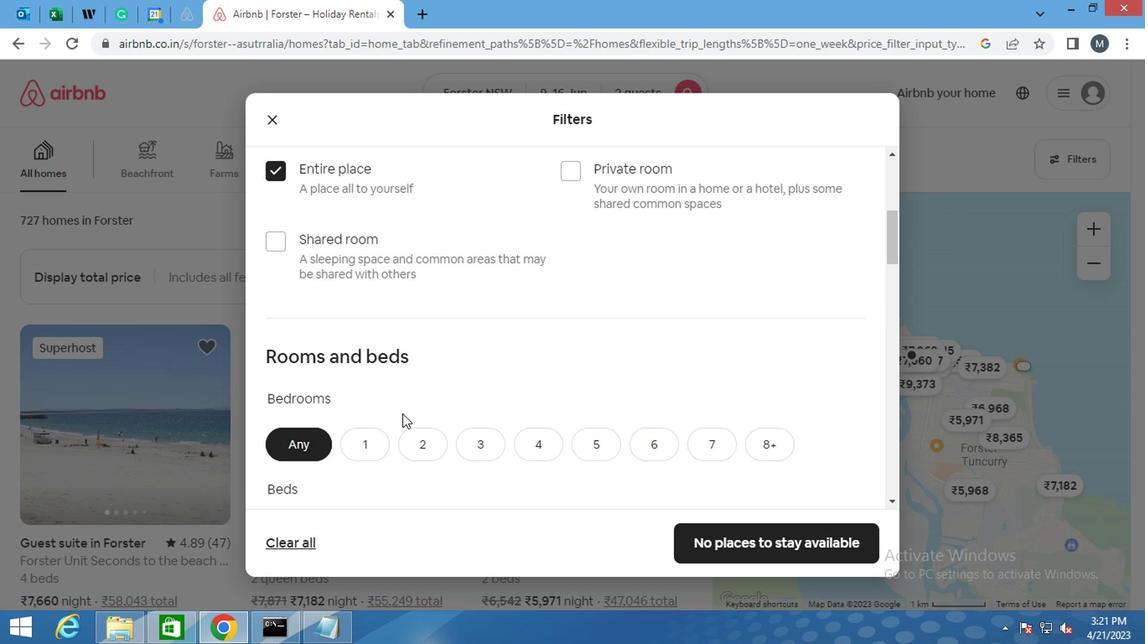 
Action: Mouse moved to (414, 284)
Screenshot: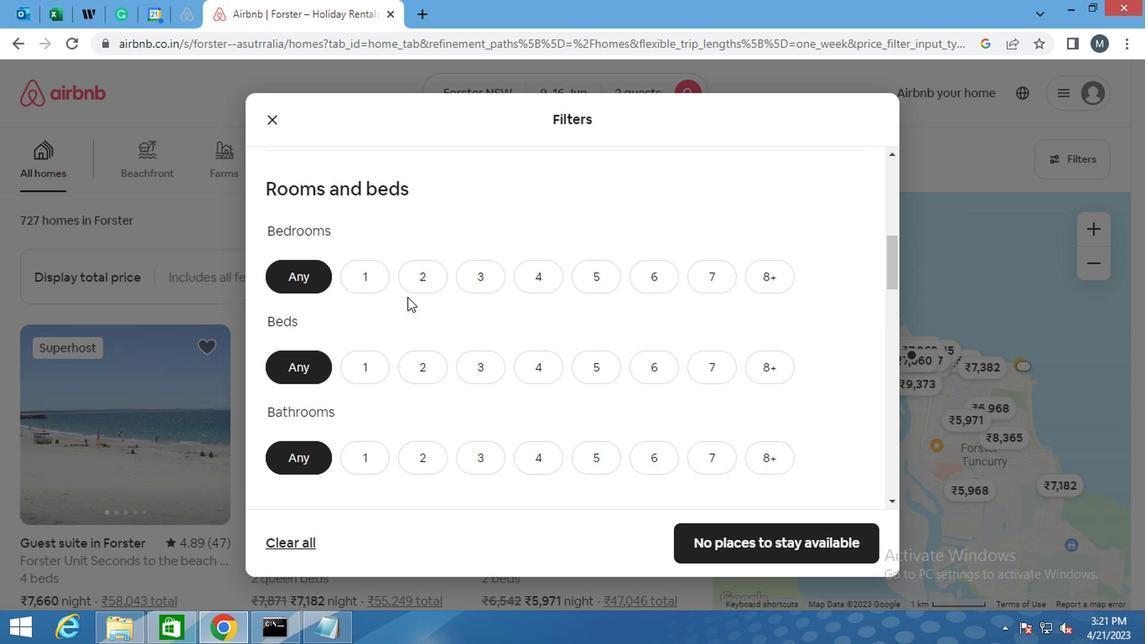 
Action: Mouse pressed left at (414, 284)
Screenshot: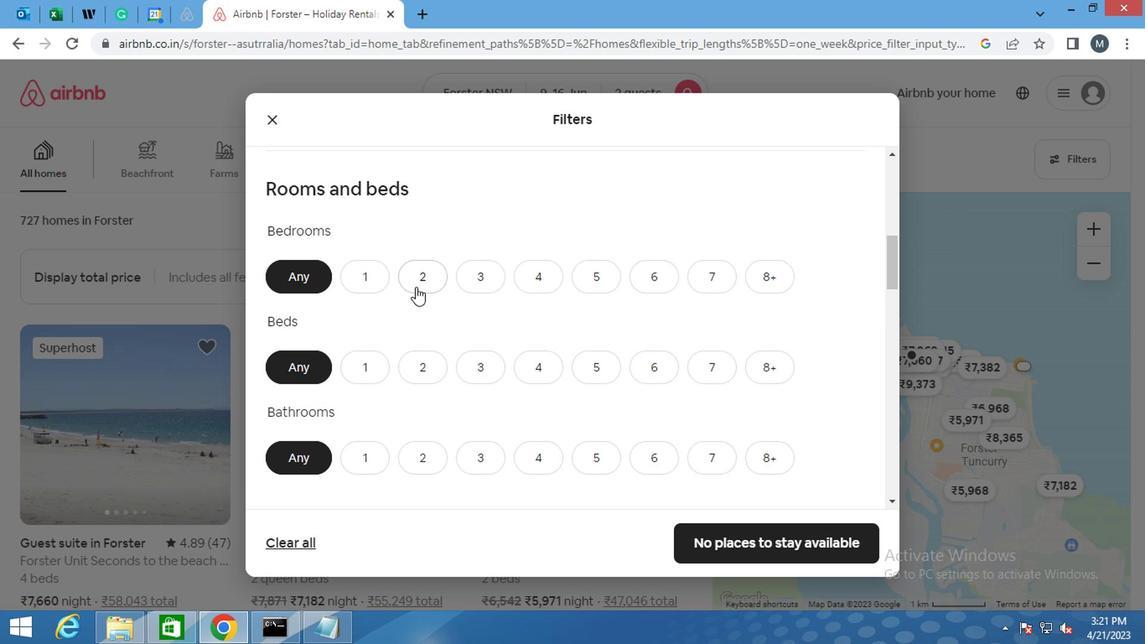 
Action: Mouse moved to (420, 371)
Screenshot: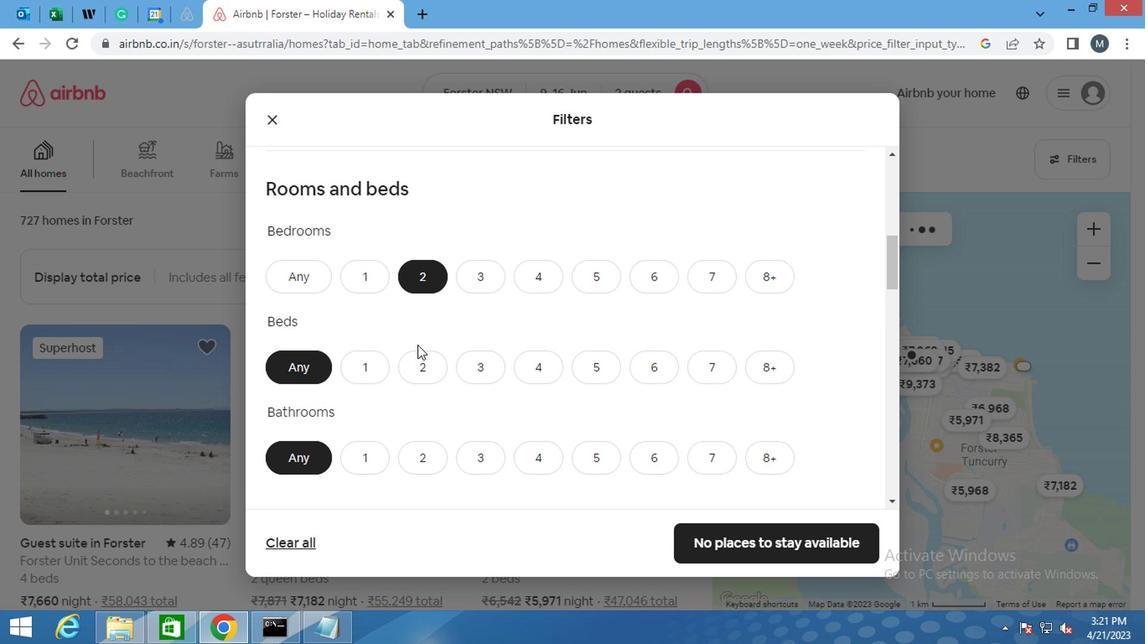 
Action: Mouse pressed left at (420, 371)
Screenshot: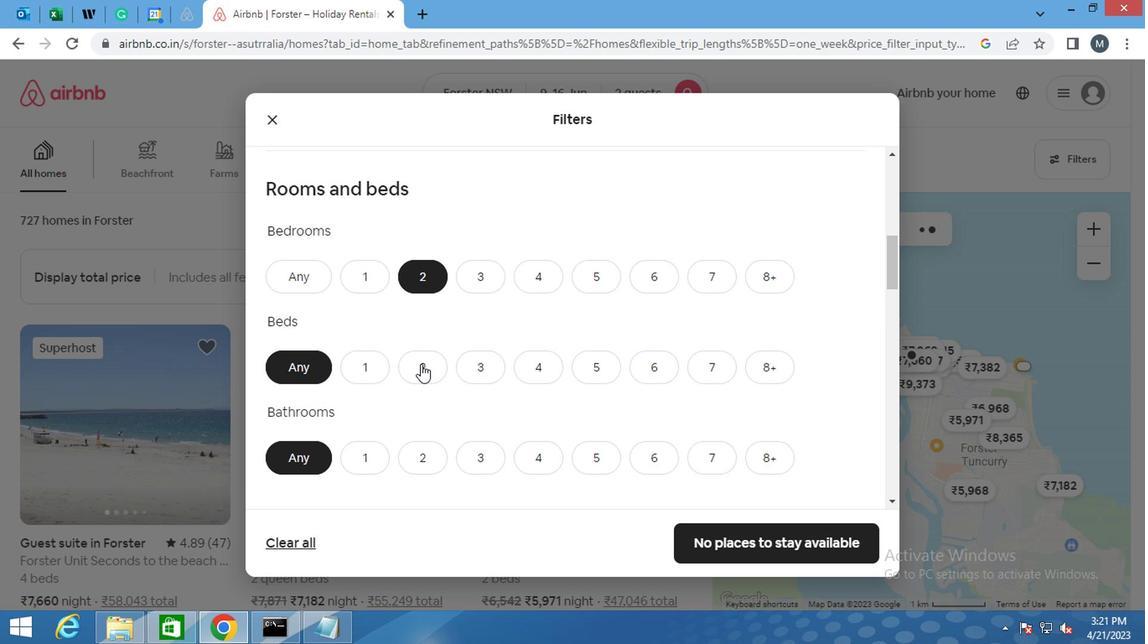 
Action: Mouse moved to (425, 416)
Screenshot: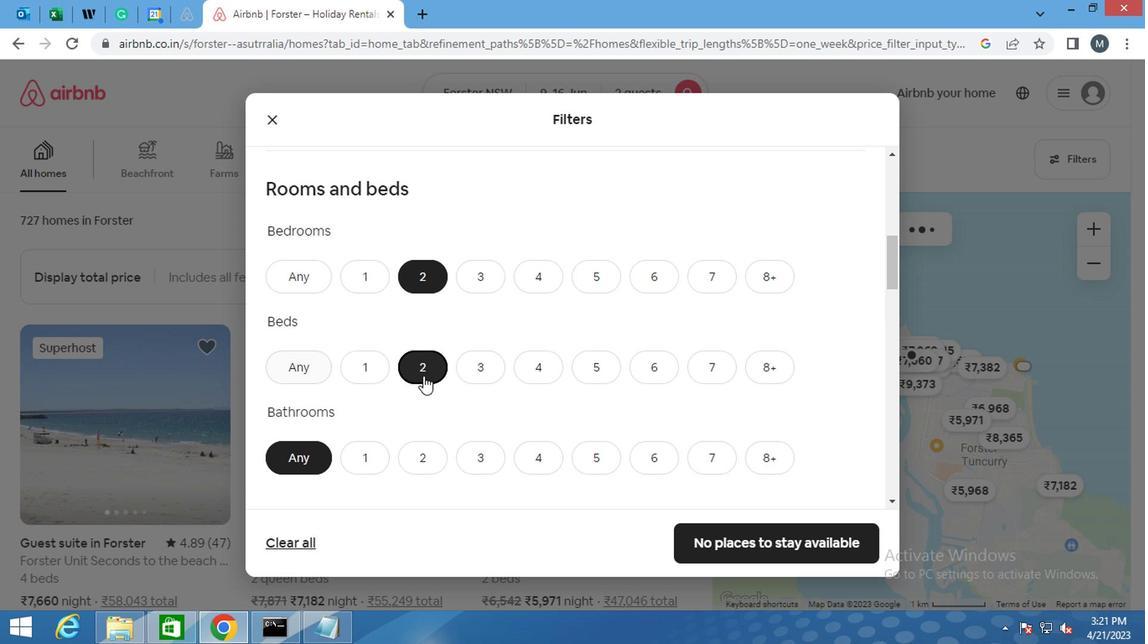
Action: Mouse scrolled (425, 415) with delta (0, -1)
Screenshot: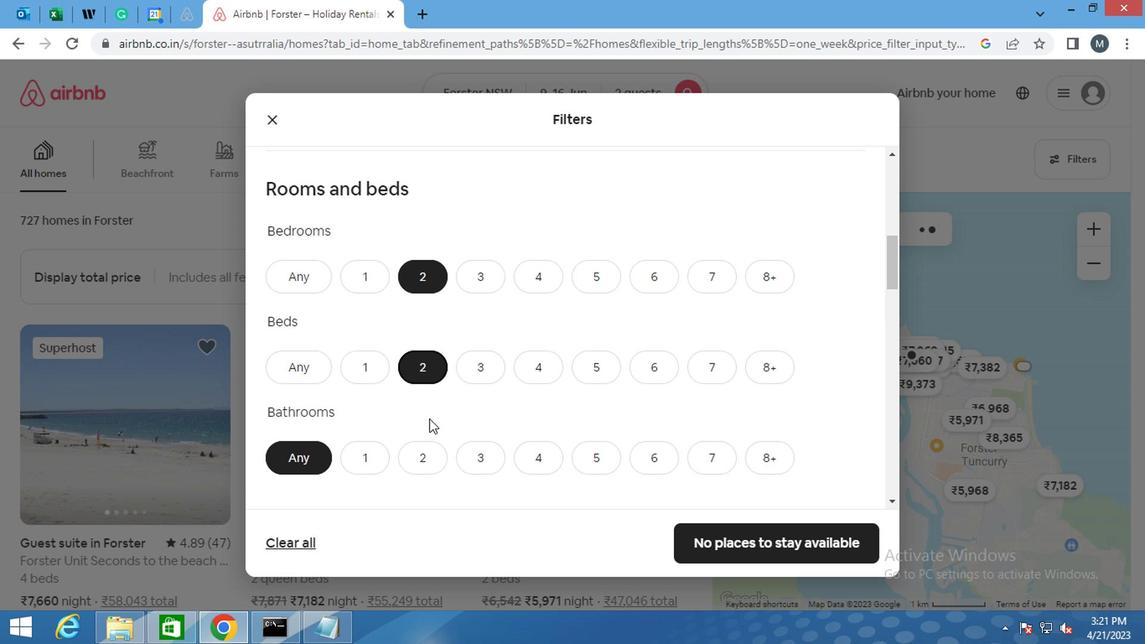 
Action: Mouse moved to (345, 368)
Screenshot: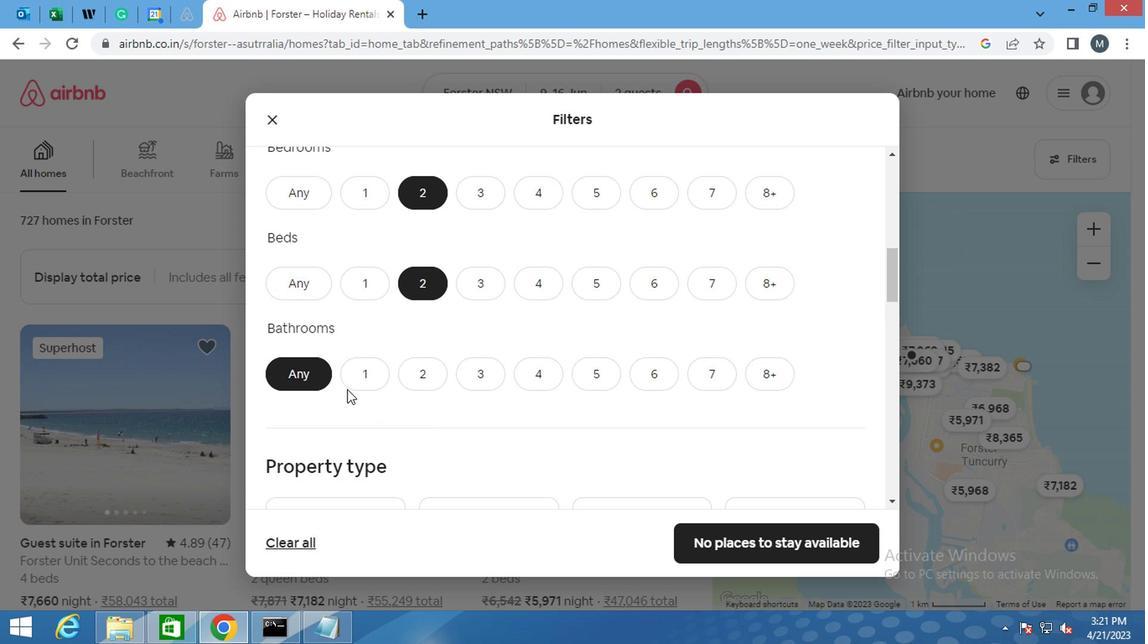
Action: Mouse pressed left at (345, 368)
Screenshot: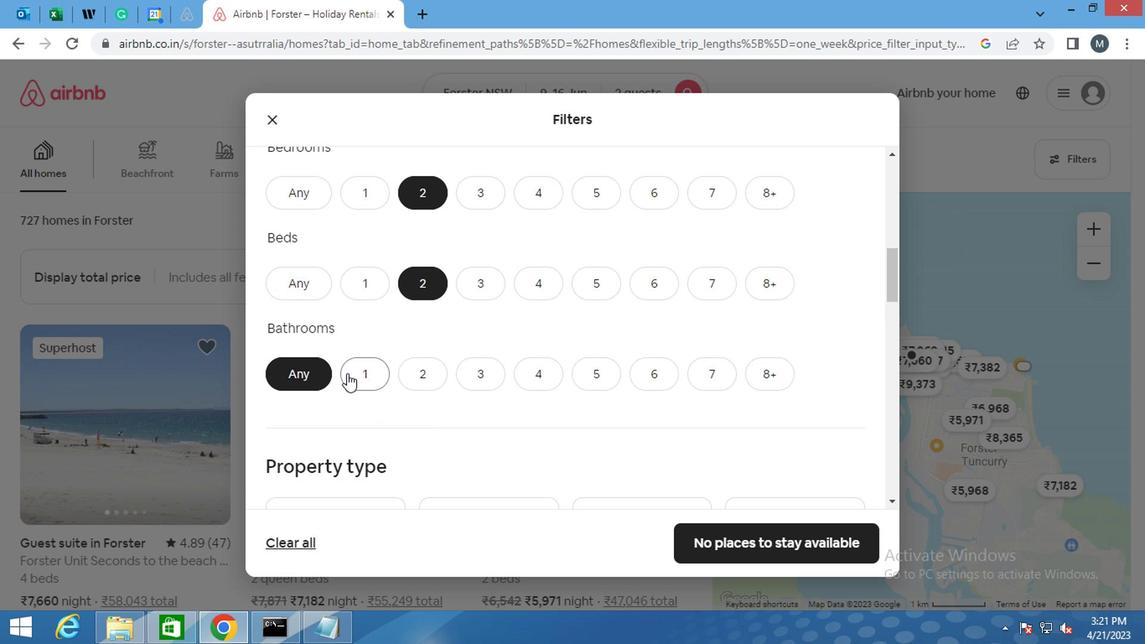 
Action: Mouse moved to (408, 381)
Screenshot: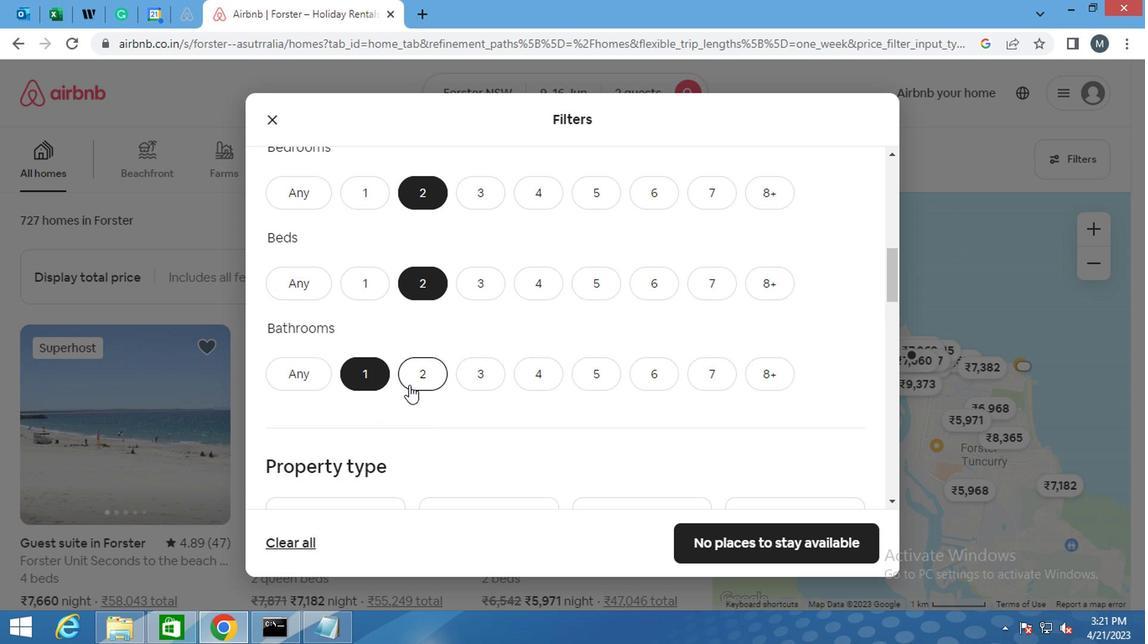 
Action: Mouse scrolled (408, 380) with delta (0, 0)
Screenshot: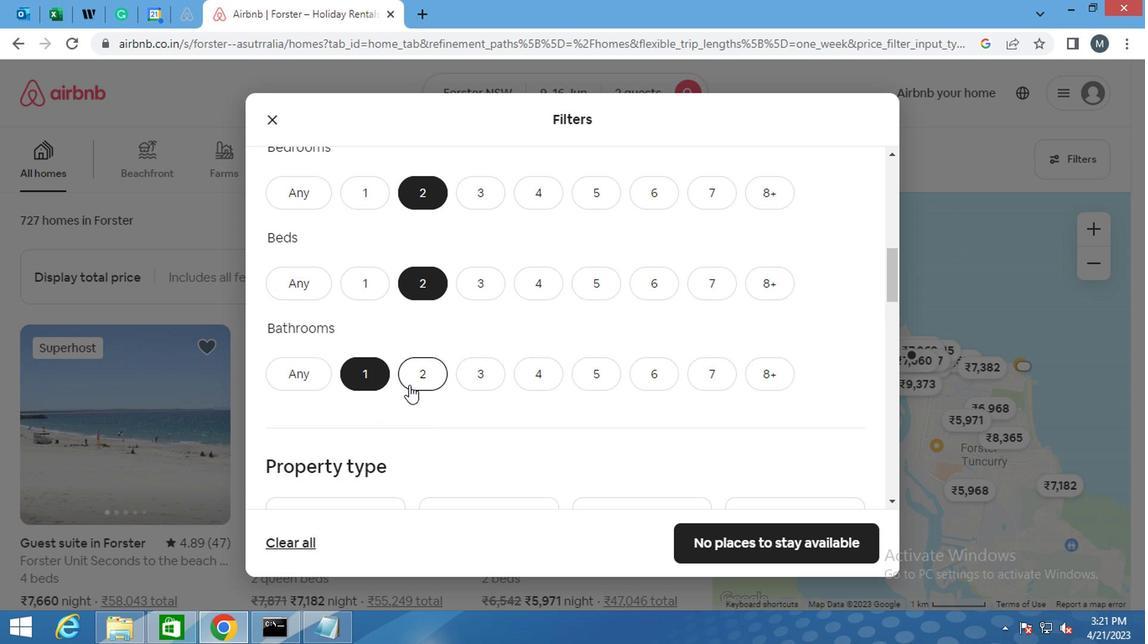 
Action: Mouse scrolled (408, 380) with delta (0, 0)
Screenshot: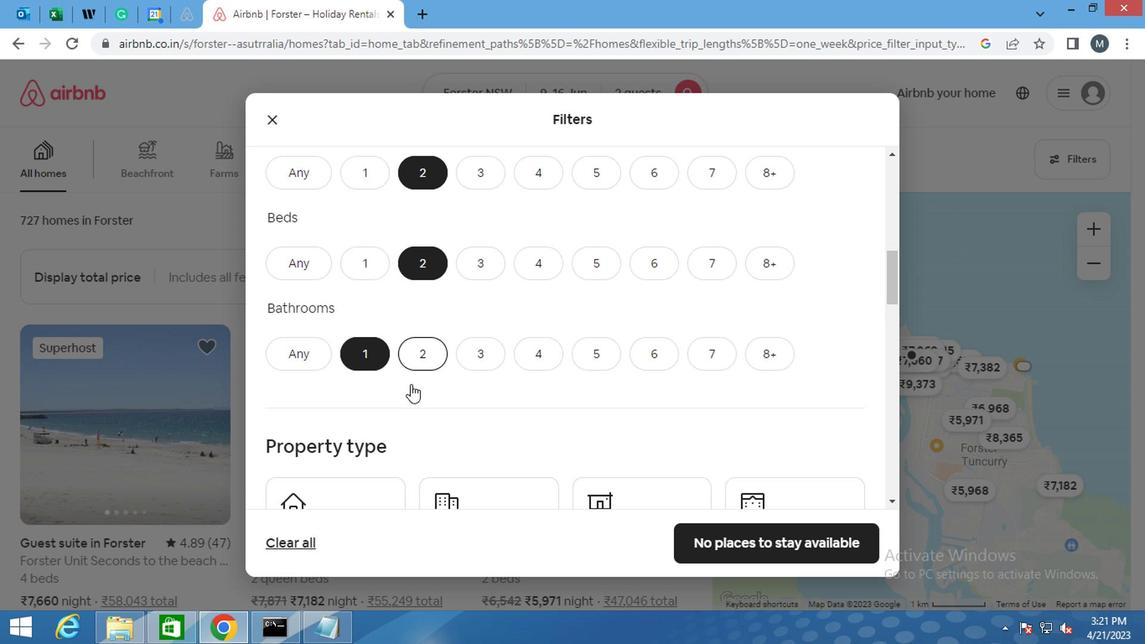 
Action: Mouse moved to (319, 391)
Screenshot: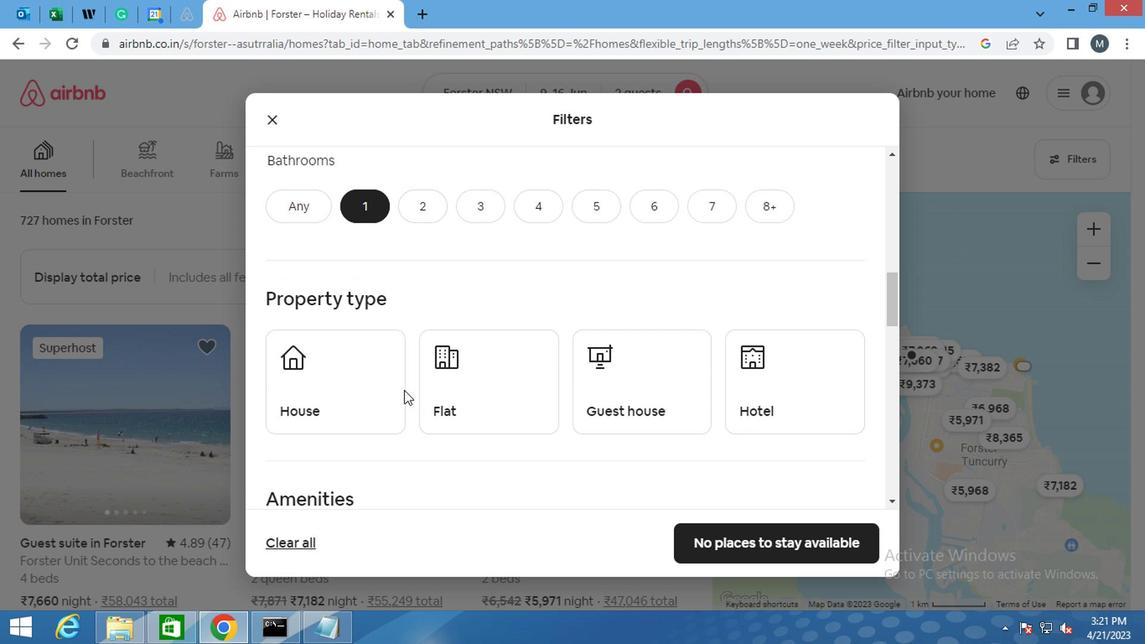 
Action: Mouse pressed left at (319, 391)
Screenshot: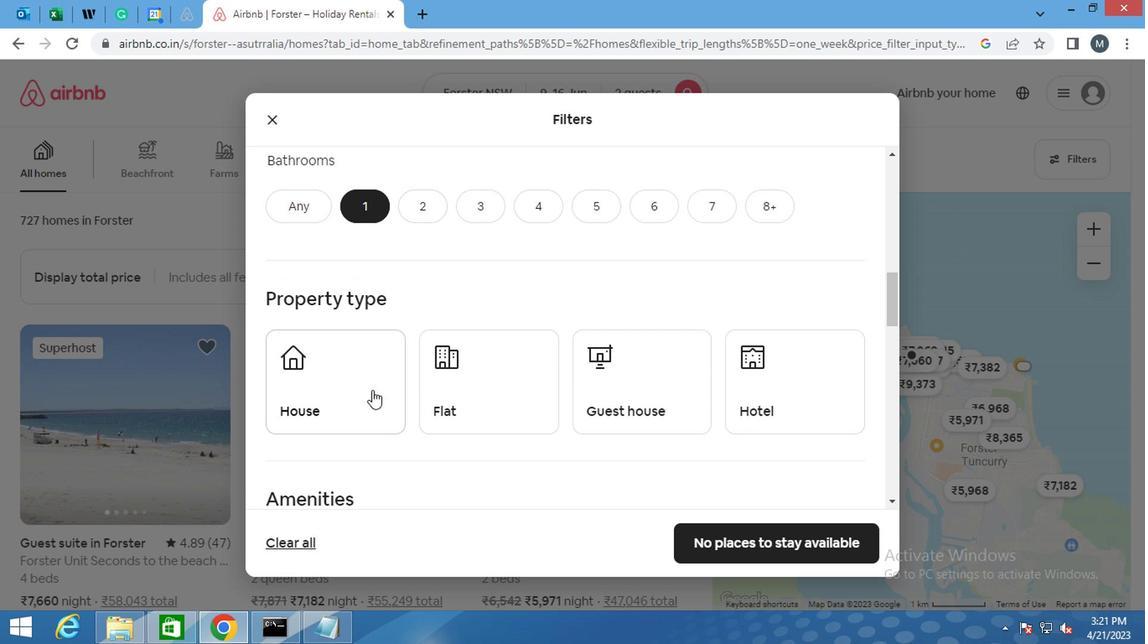 
Action: Mouse moved to (523, 371)
Screenshot: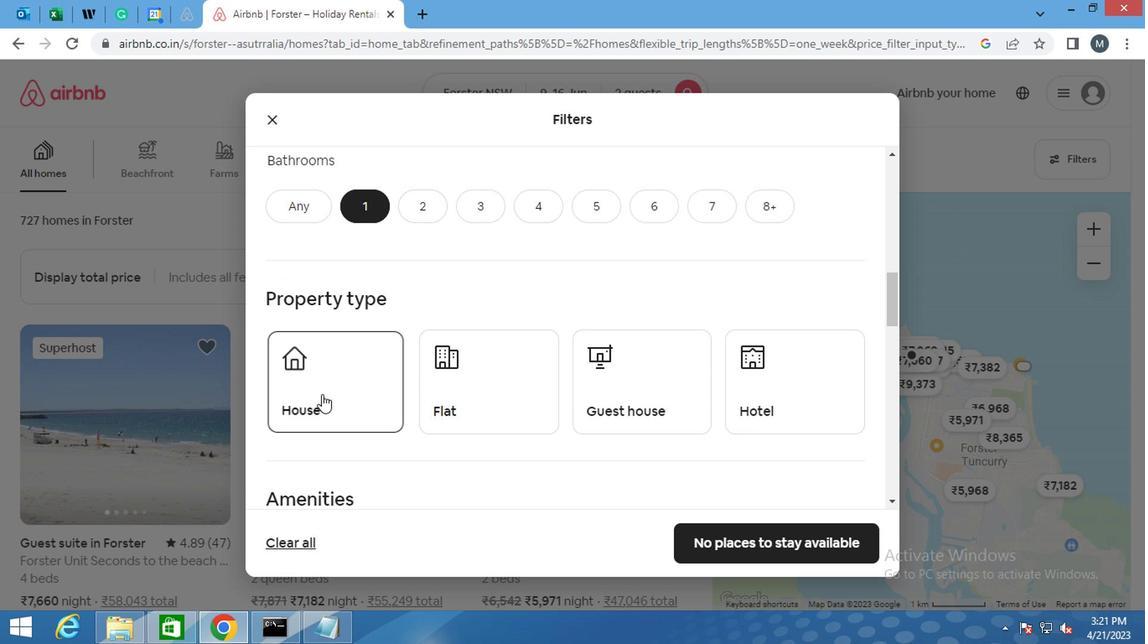 
Action: Mouse pressed left at (523, 371)
Screenshot: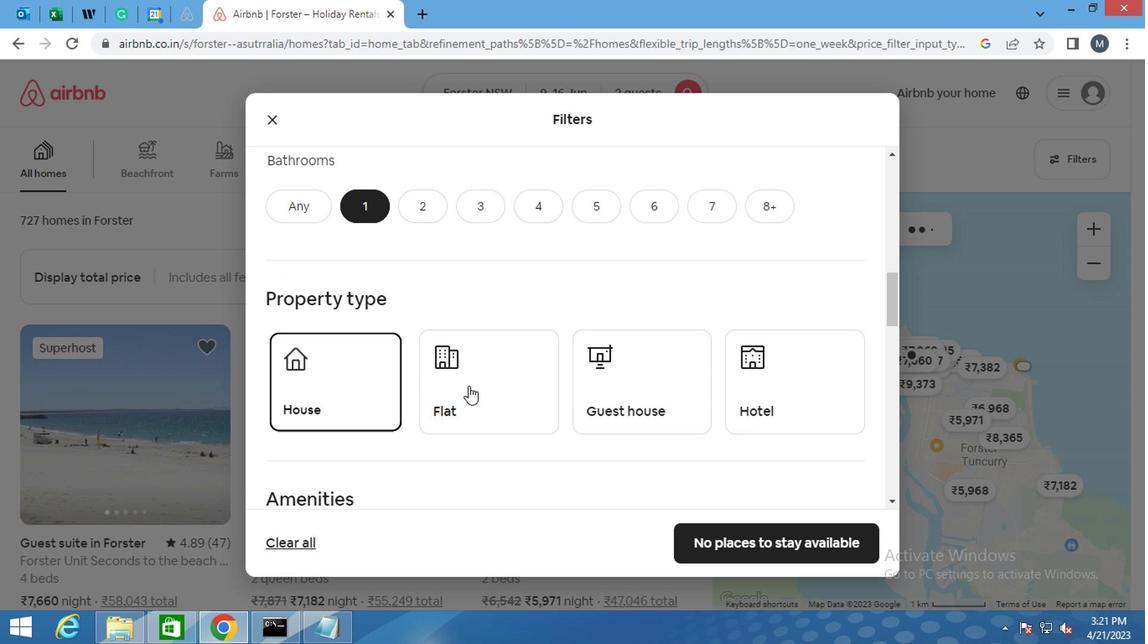 
Action: Mouse moved to (627, 380)
Screenshot: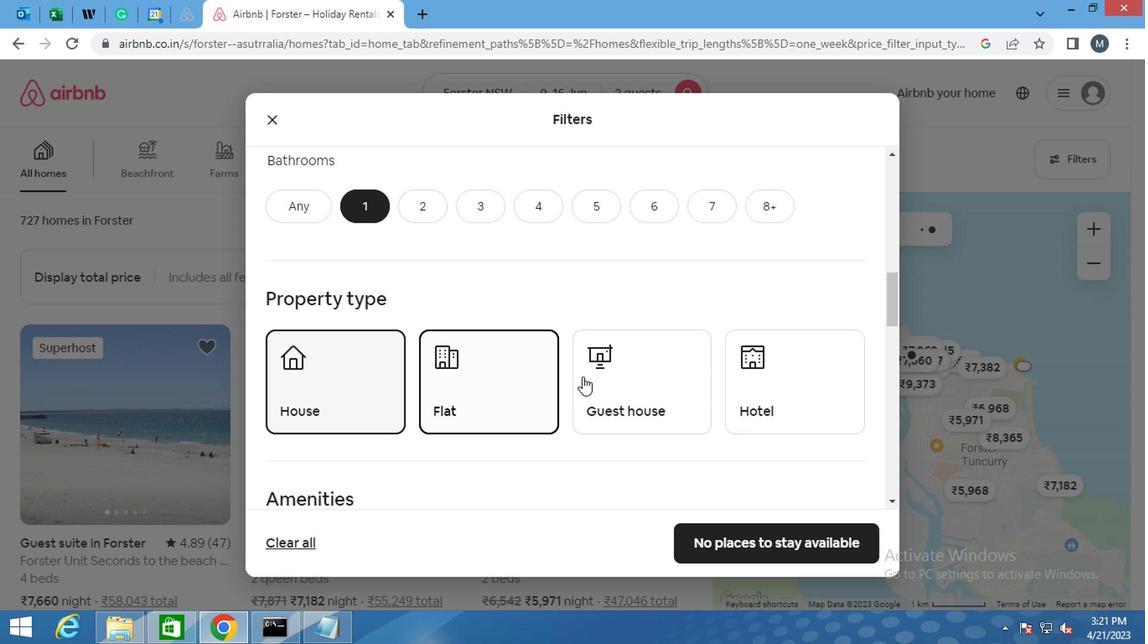 
Action: Mouse pressed left at (627, 380)
Screenshot: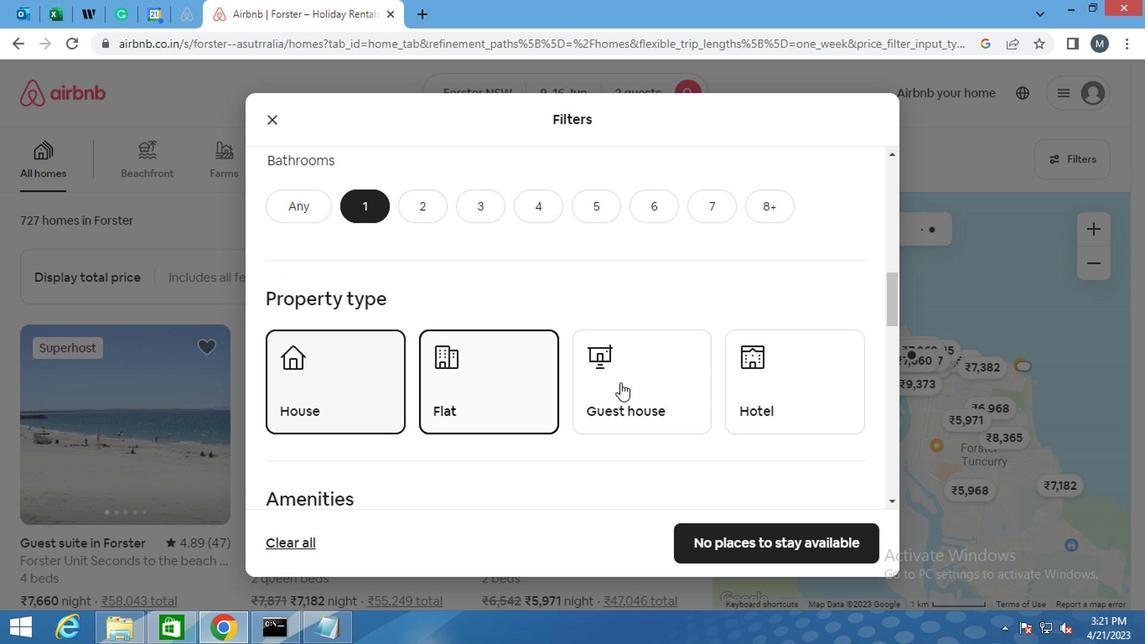 
Action: Mouse moved to (729, 375)
Screenshot: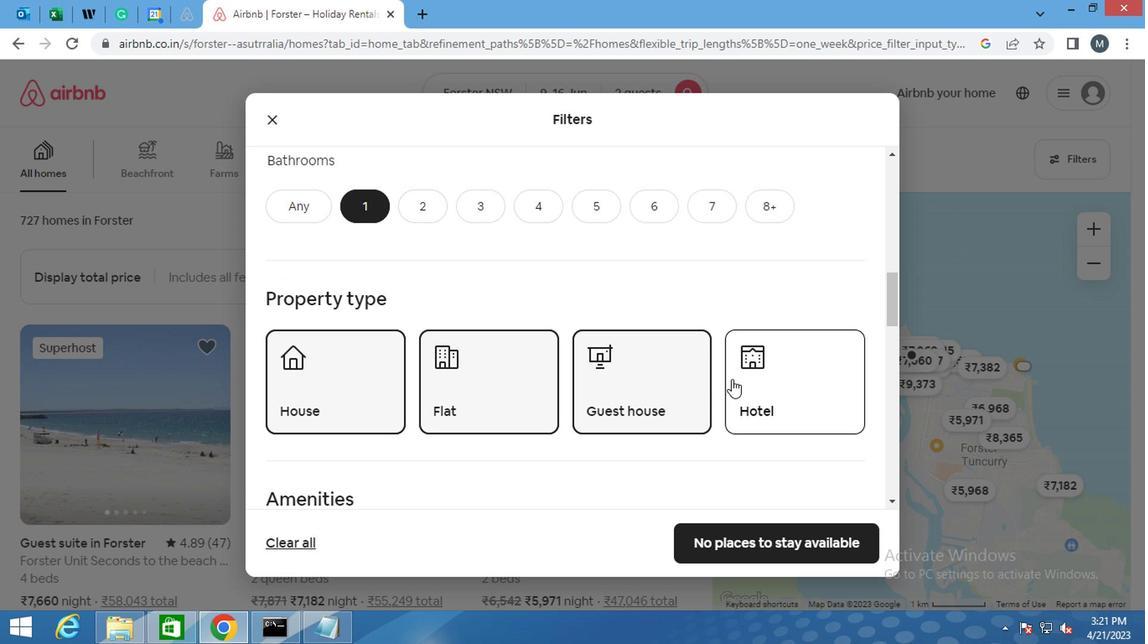 
Action: Mouse scrolled (729, 374) with delta (0, -1)
Screenshot: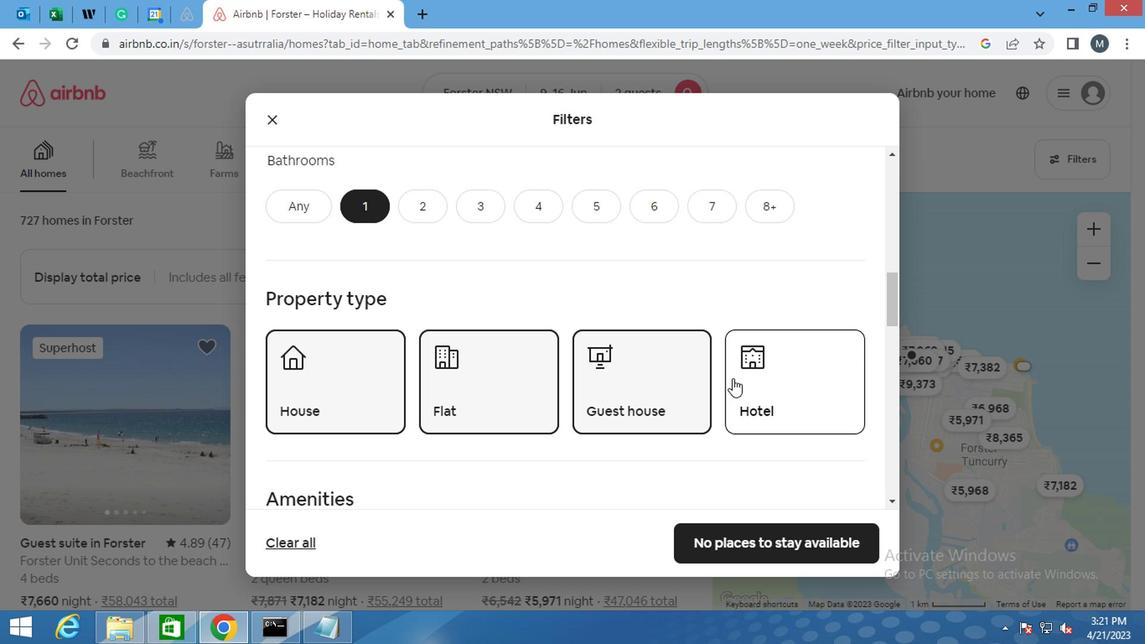 
Action: Mouse moved to (628, 405)
Screenshot: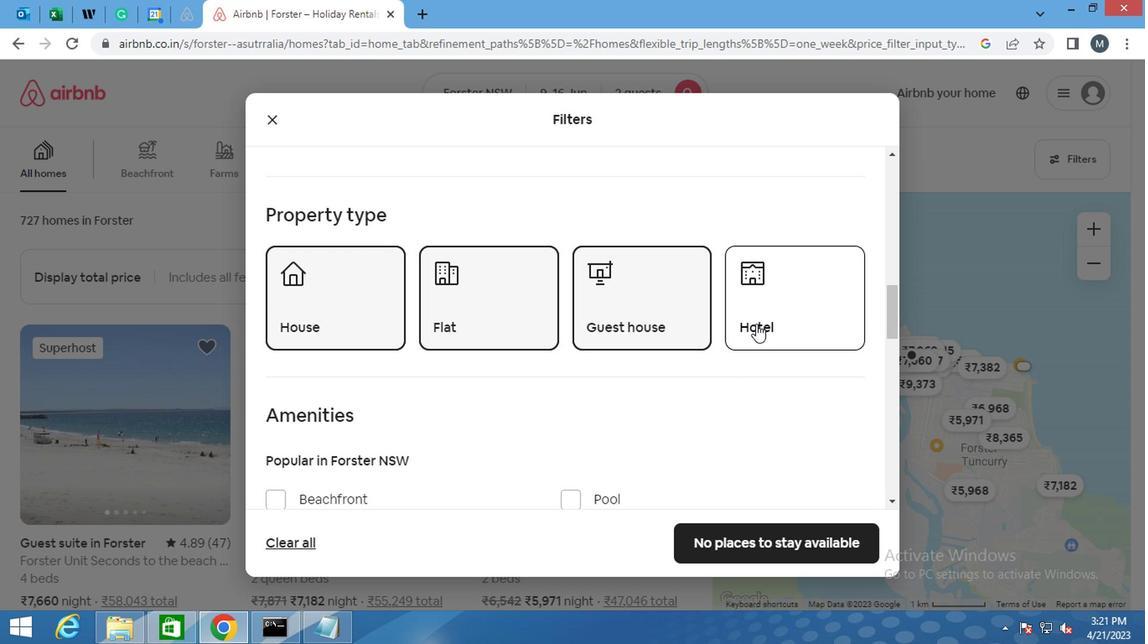 
Action: Mouse scrolled (628, 404) with delta (0, 0)
Screenshot: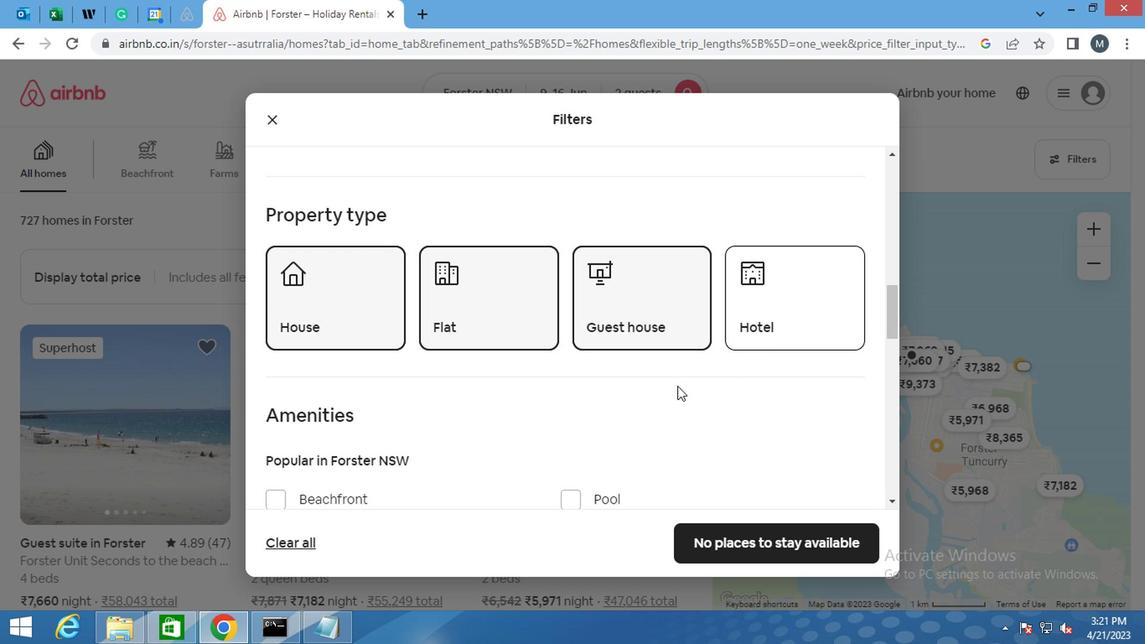
Action: Mouse moved to (627, 405)
Screenshot: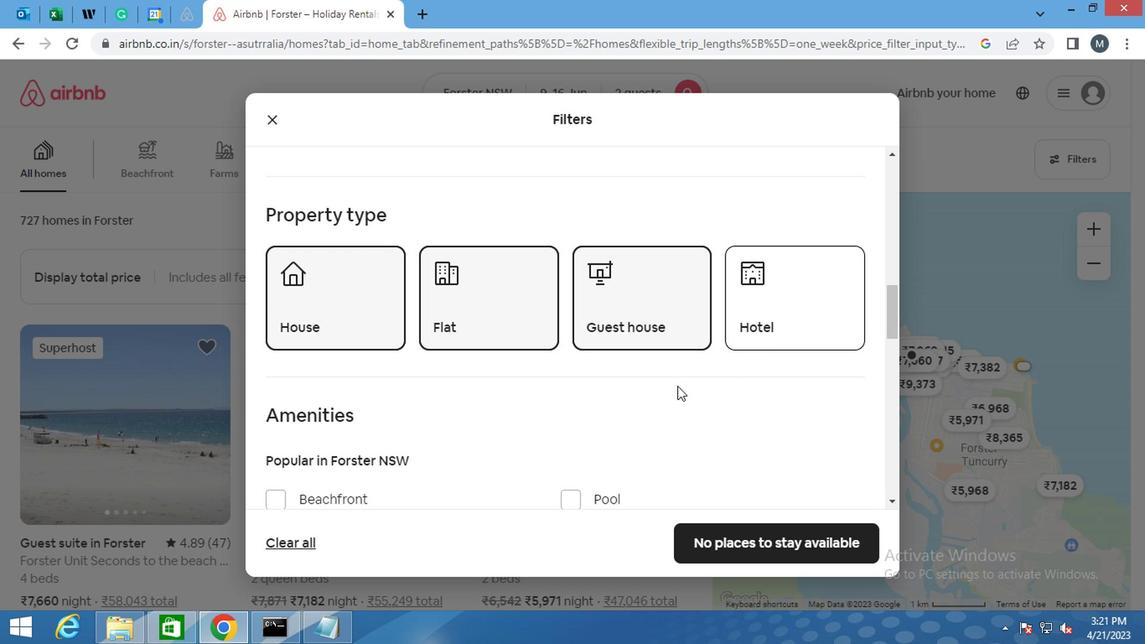 
Action: Mouse scrolled (627, 404) with delta (0, 0)
Screenshot: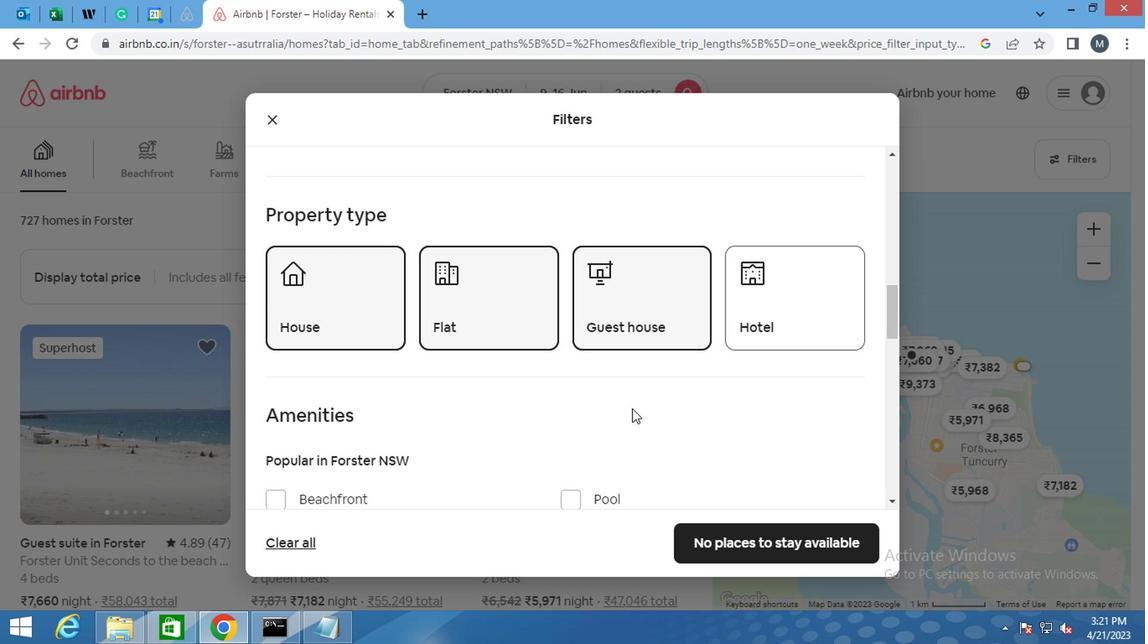 
Action: Mouse moved to (348, 387)
Screenshot: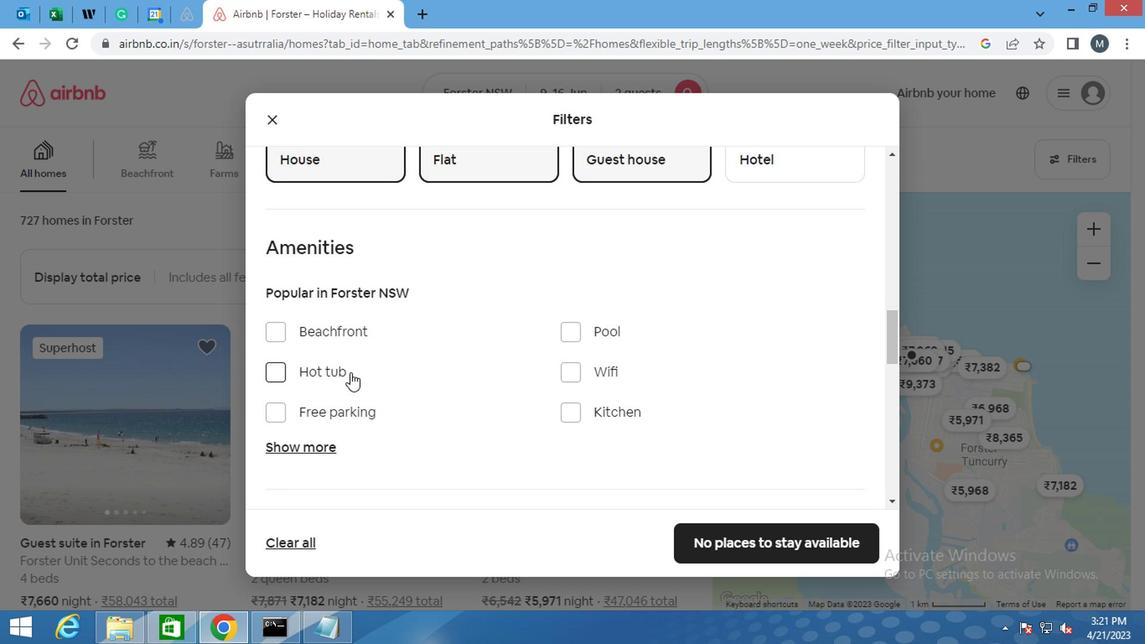 
Action: Mouse scrolled (348, 386) with delta (0, 0)
Screenshot: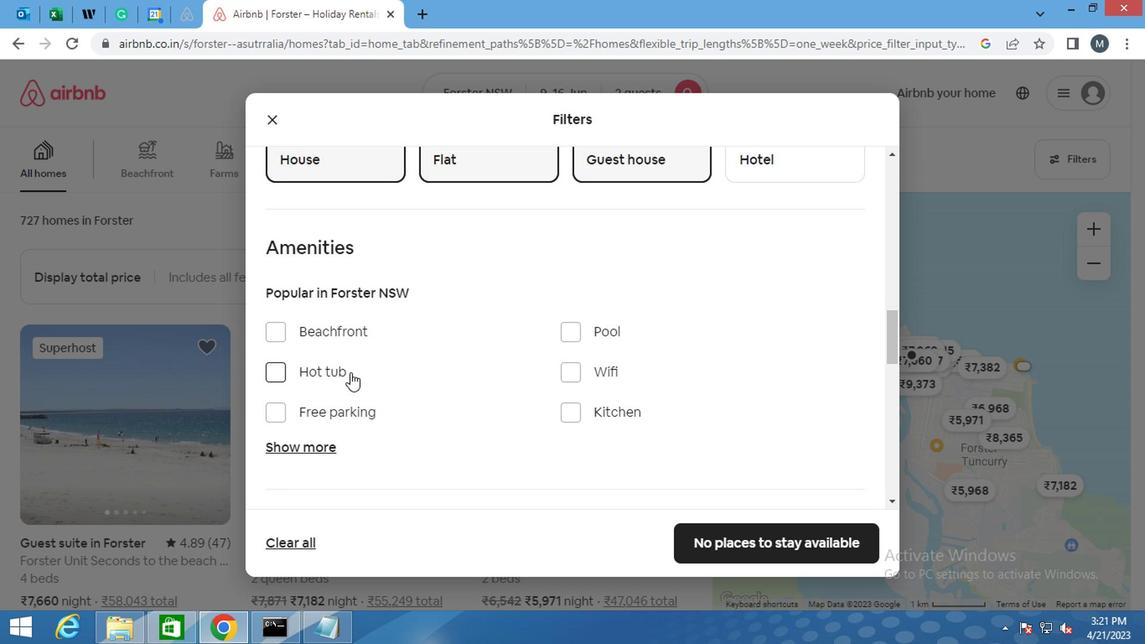 
Action: Mouse moved to (603, 330)
Screenshot: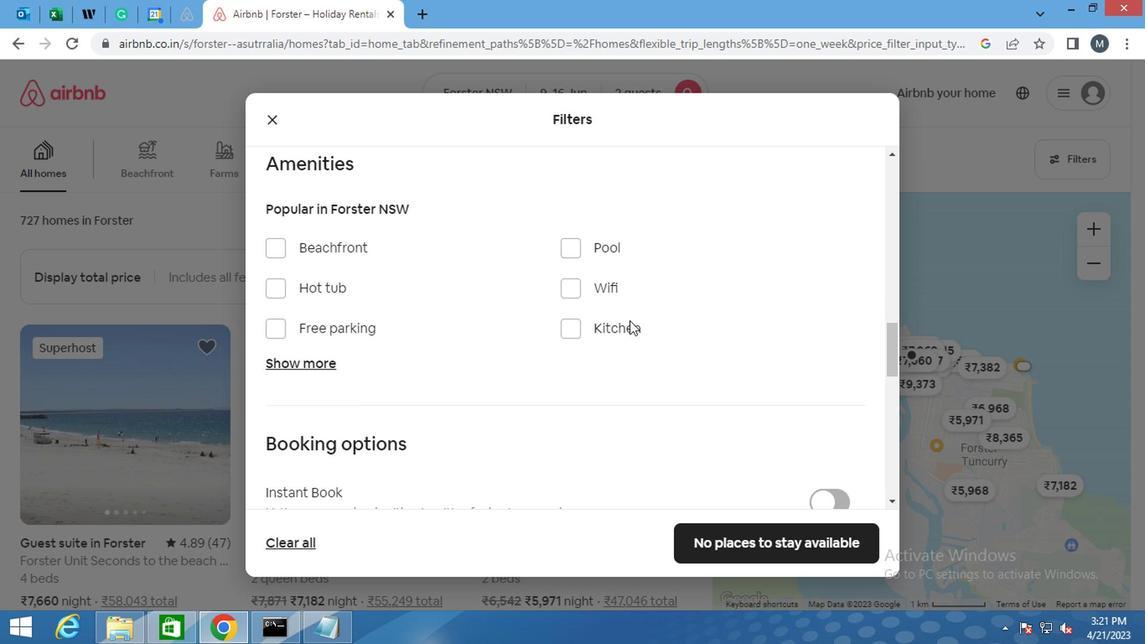 
Action: Mouse pressed left at (603, 330)
Screenshot: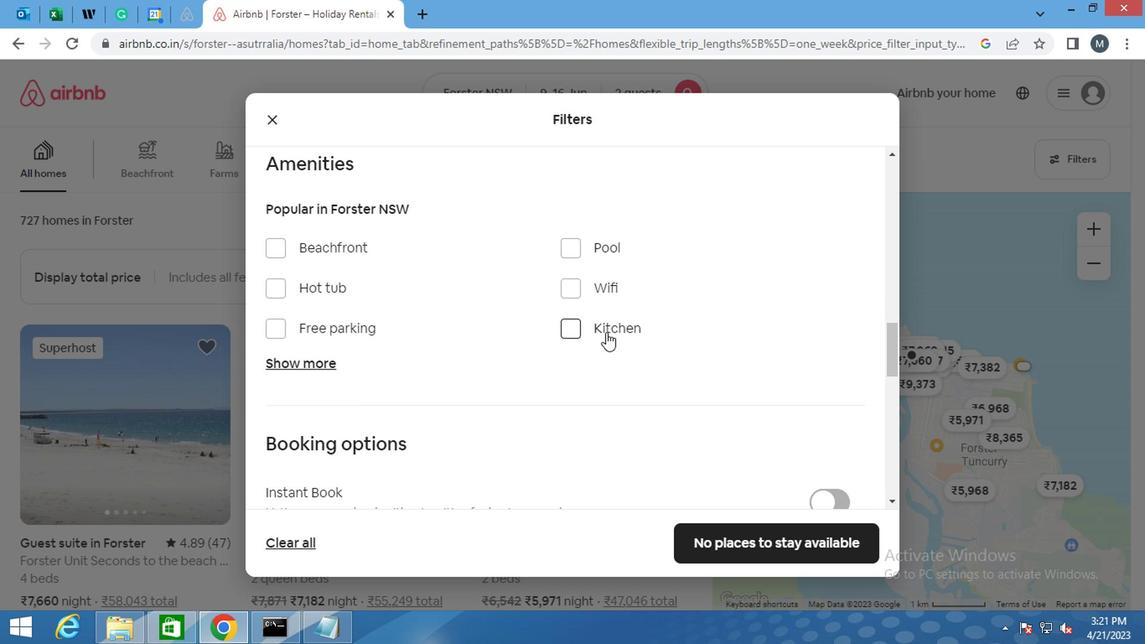
Action: Mouse moved to (298, 361)
Screenshot: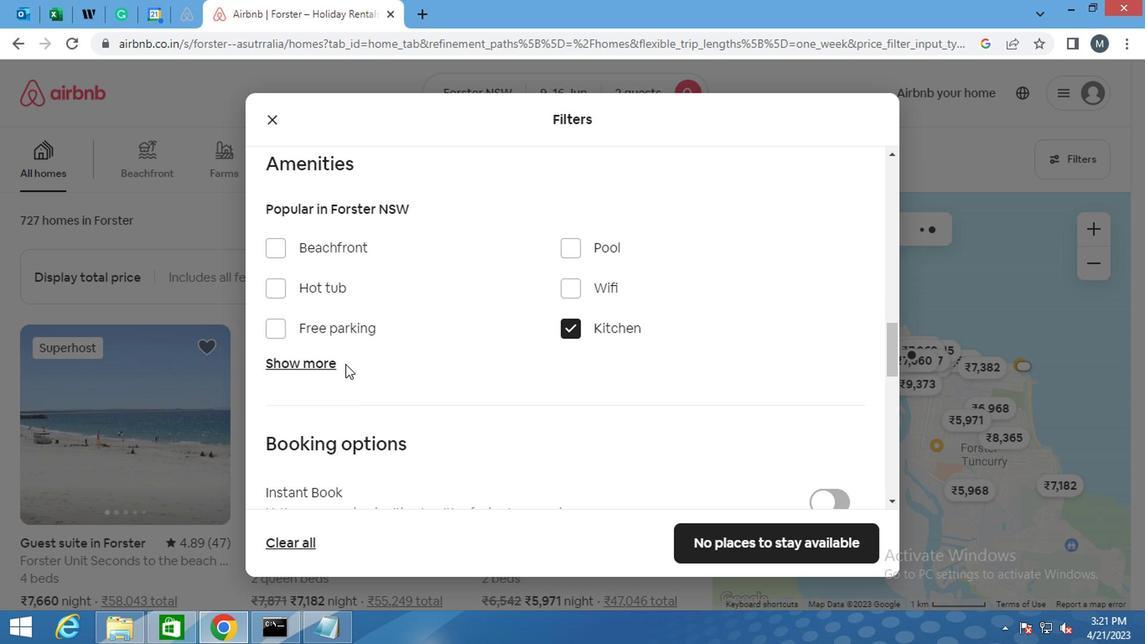 
Action: Mouse pressed left at (298, 361)
Screenshot: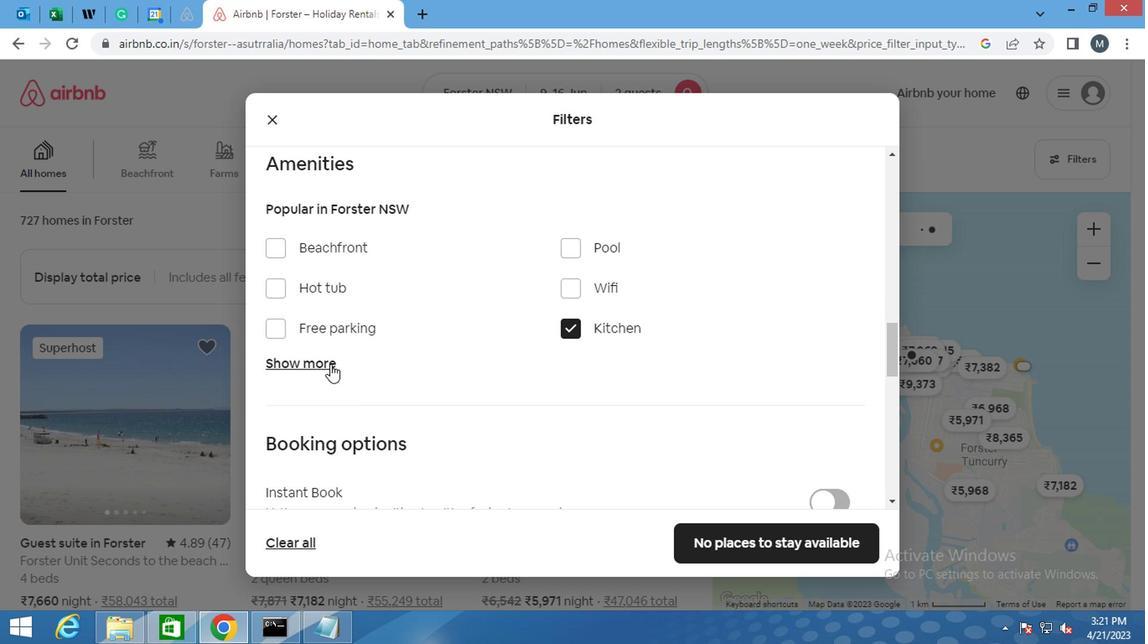 
Action: Mouse moved to (313, 362)
Screenshot: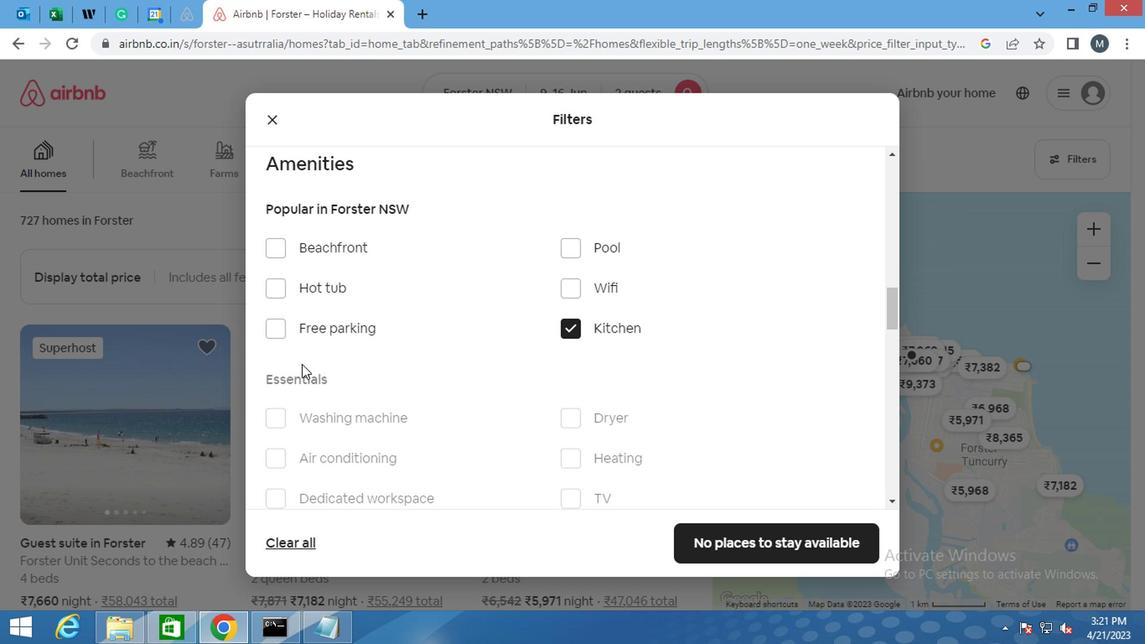 
Action: Mouse scrolled (313, 361) with delta (0, -1)
Screenshot: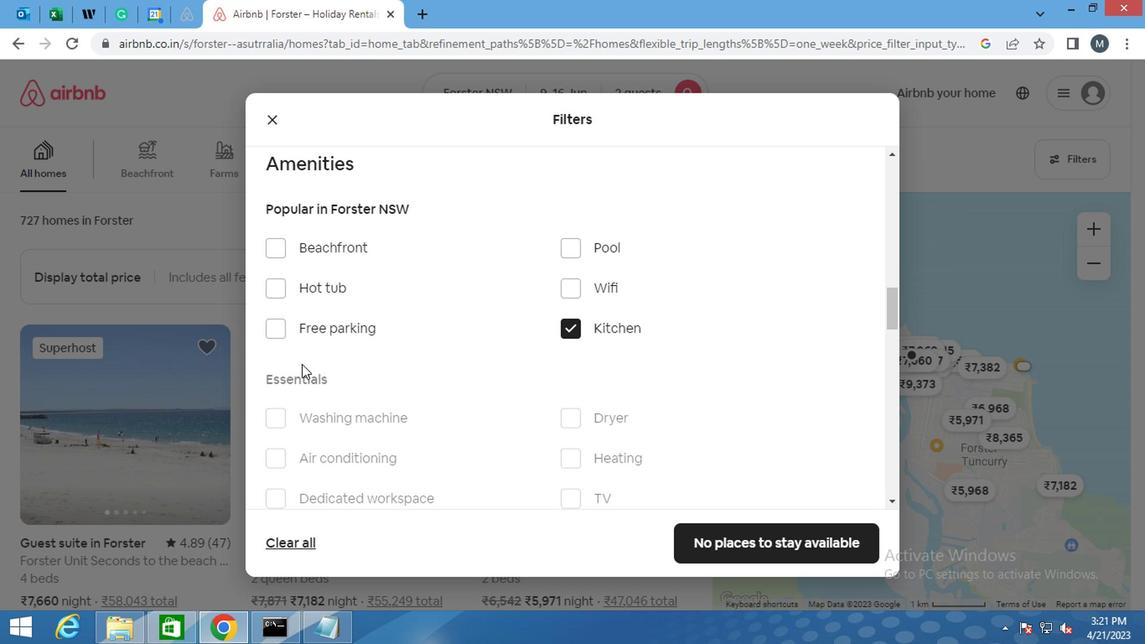 
Action: Mouse moved to (359, 338)
Screenshot: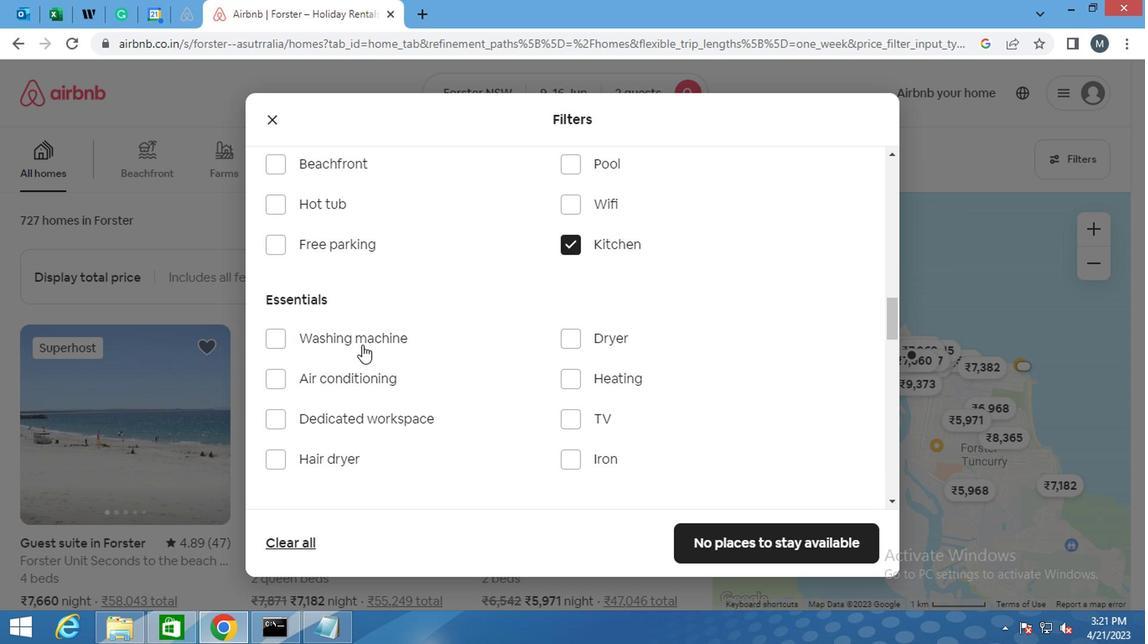 
Action: Mouse pressed left at (359, 338)
Screenshot: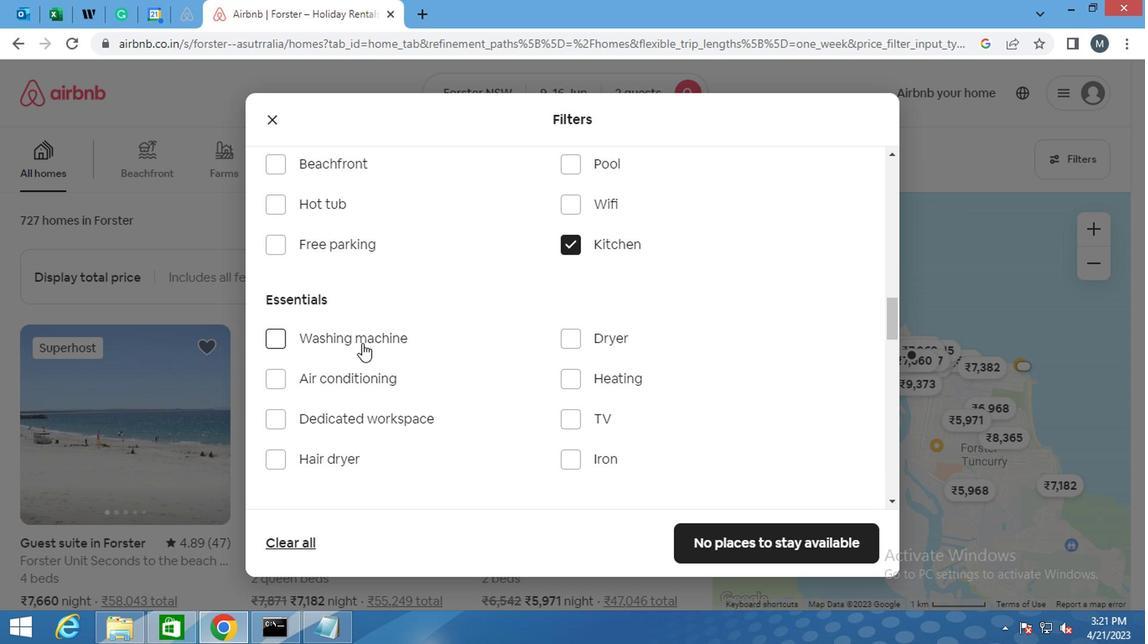 
Action: Mouse moved to (414, 352)
Screenshot: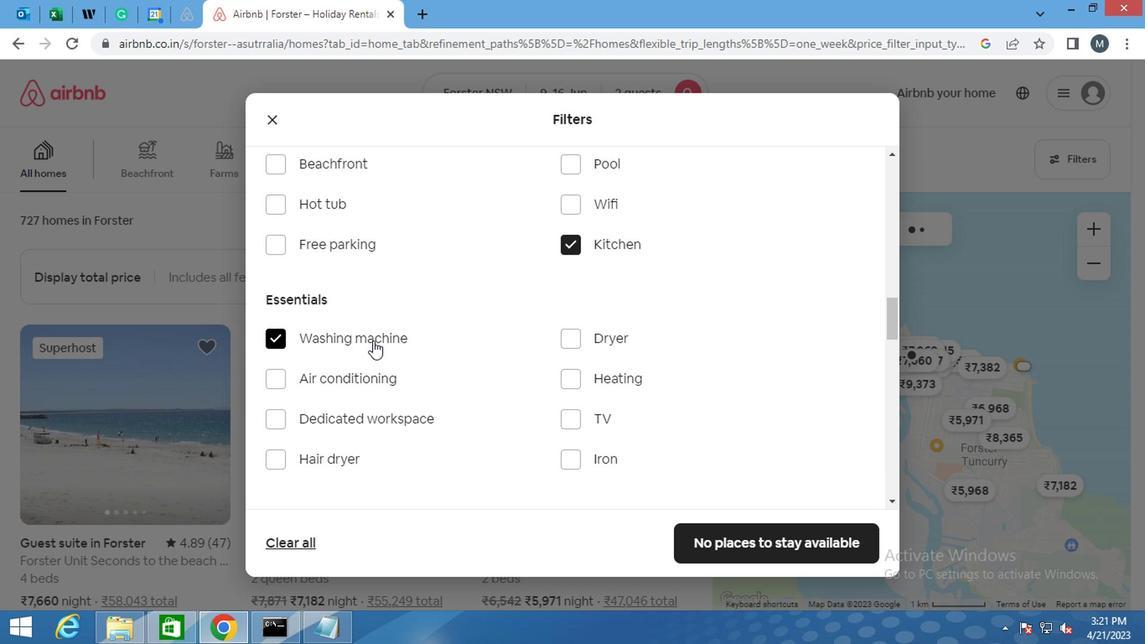 
Action: Mouse scrolled (414, 351) with delta (0, 0)
Screenshot: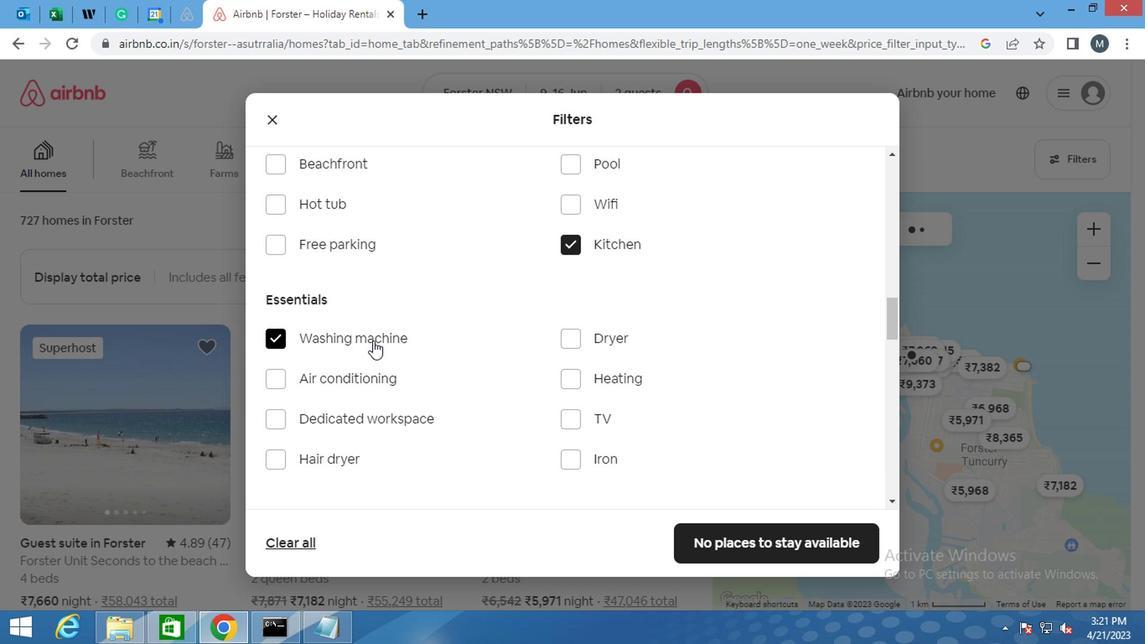 
Action: Mouse moved to (420, 357)
Screenshot: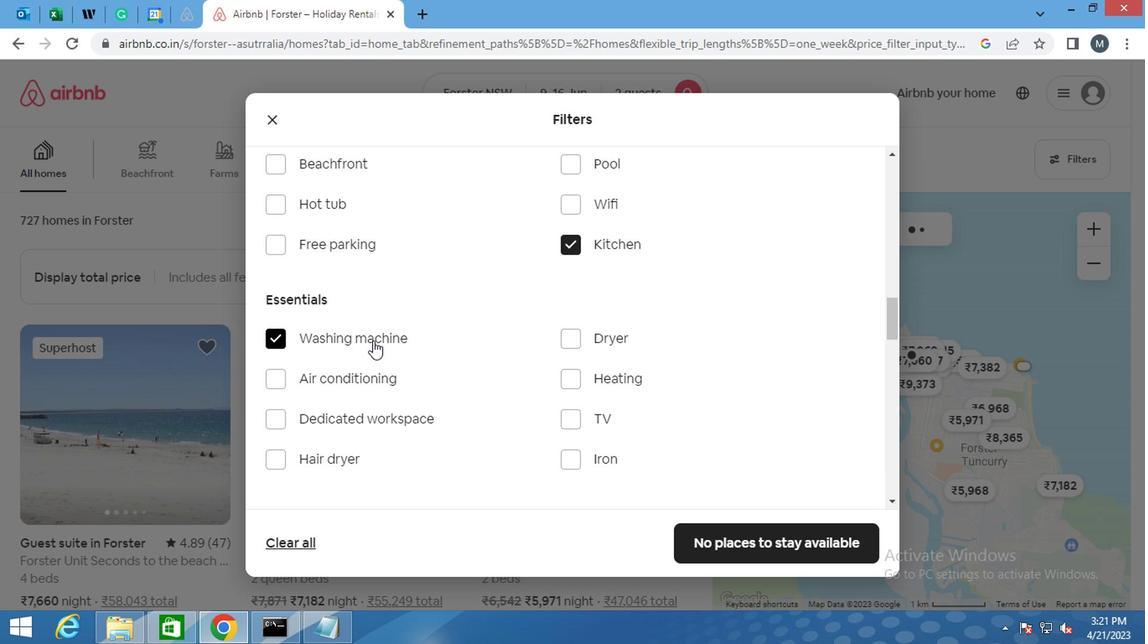 
Action: Mouse scrolled (420, 356) with delta (0, -1)
Screenshot: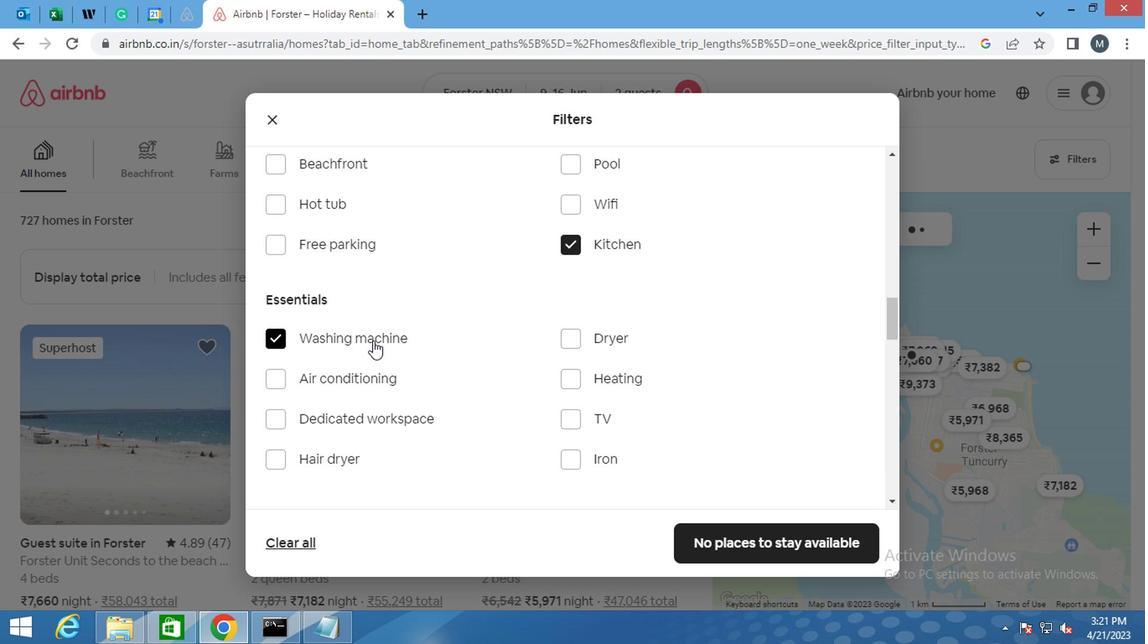 
Action: Mouse moved to (425, 361)
Screenshot: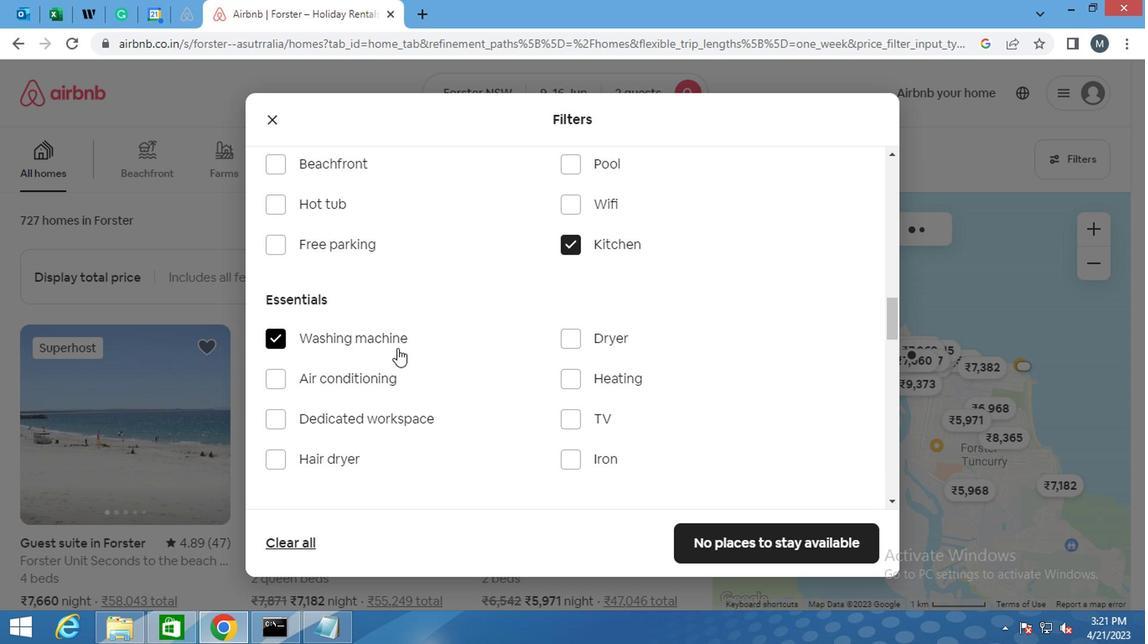 
Action: Mouse scrolled (425, 360) with delta (0, 0)
Screenshot: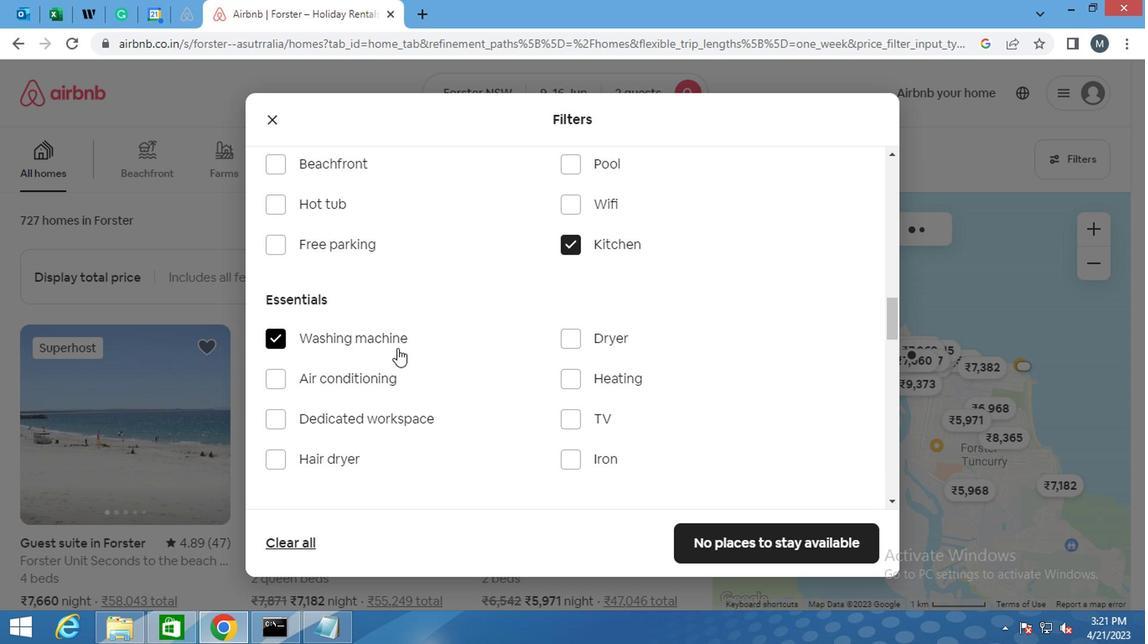 
Action: Mouse moved to (430, 364)
Screenshot: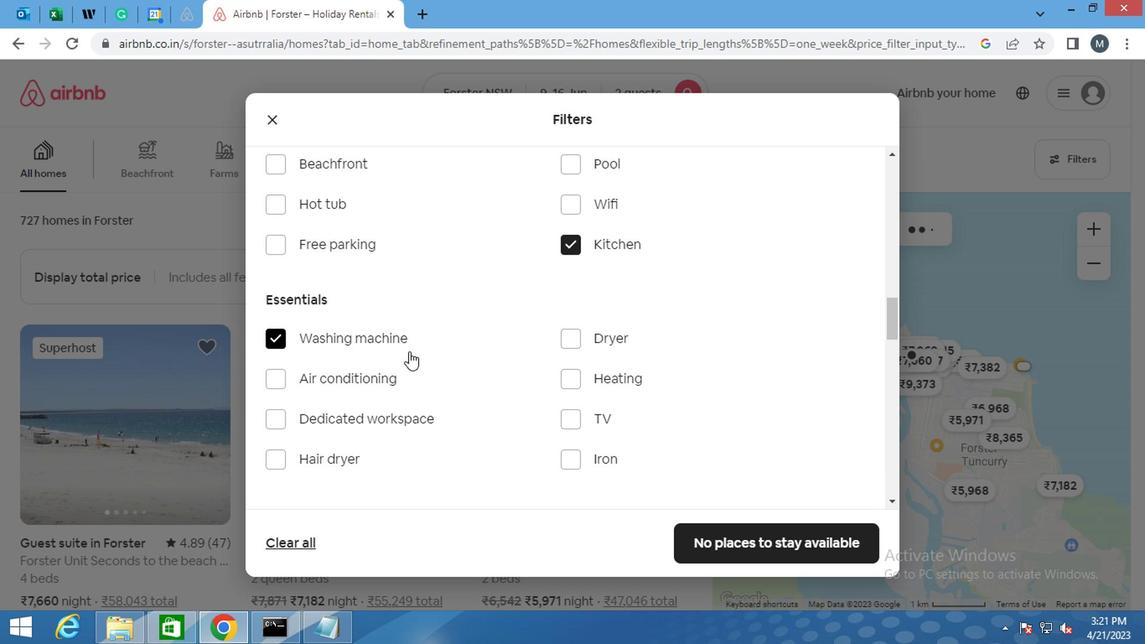 
Action: Mouse scrolled (430, 363) with delta (0, -1)
Screenshot: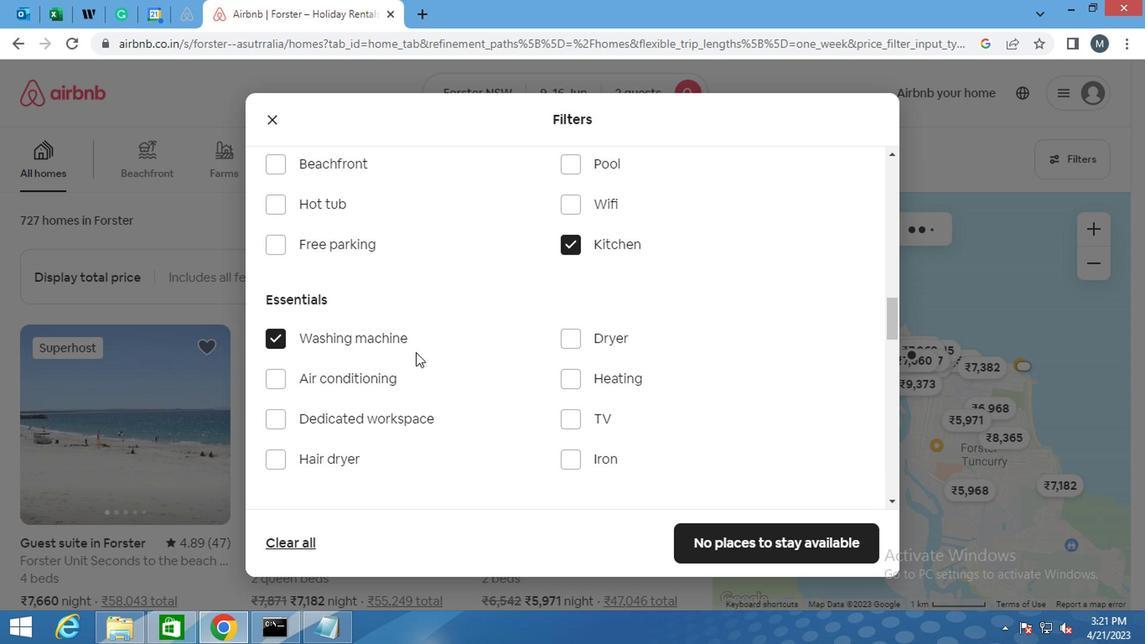 
Action: Mouse moved to (768, 378)
Screenshot: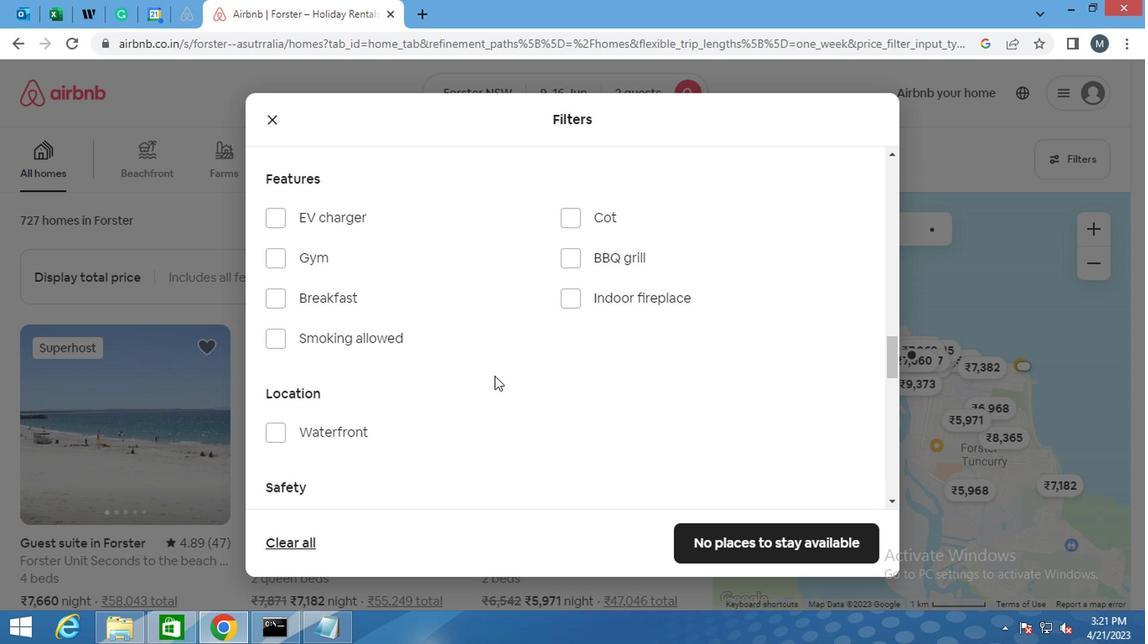 
Action: Mouse scrolled (768, 377) with delta (0, 0)
Screenshot: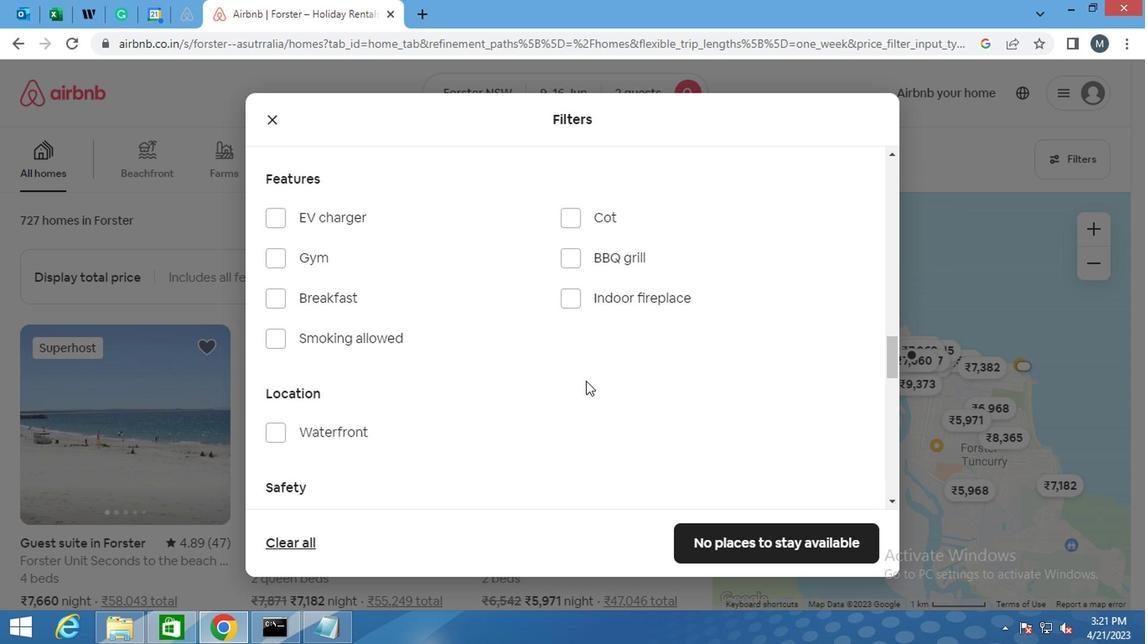 
Action: Mouse scrolled (768, 377) with delta (0, 0)
Screenshot: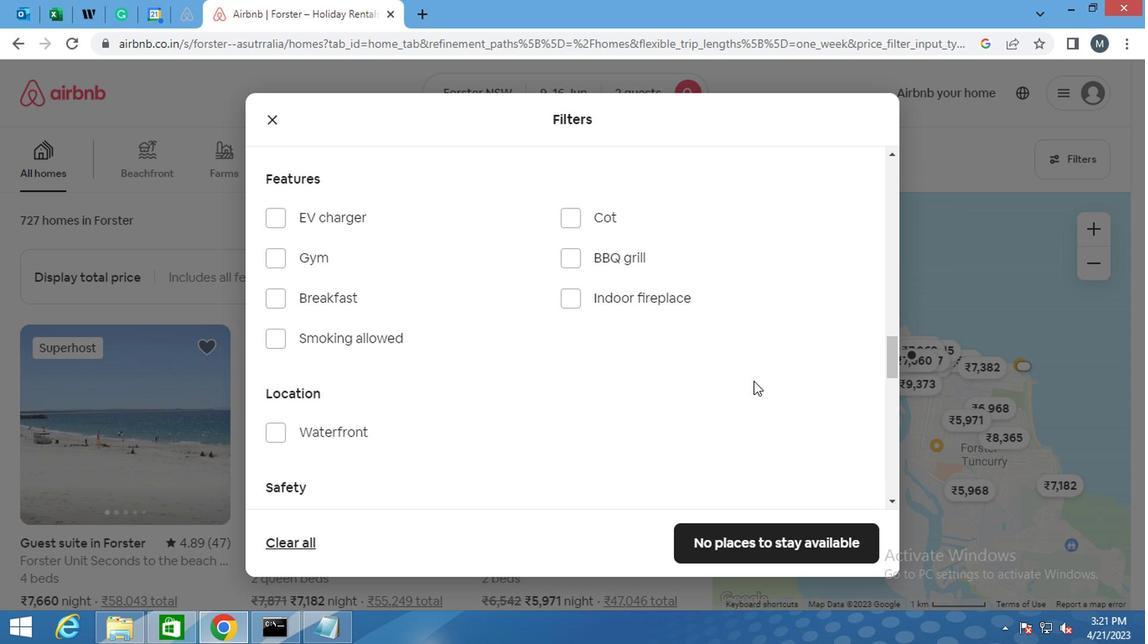 
Action: Mouse scrolled (768, 377) with delta (0, 0)
Screenshot: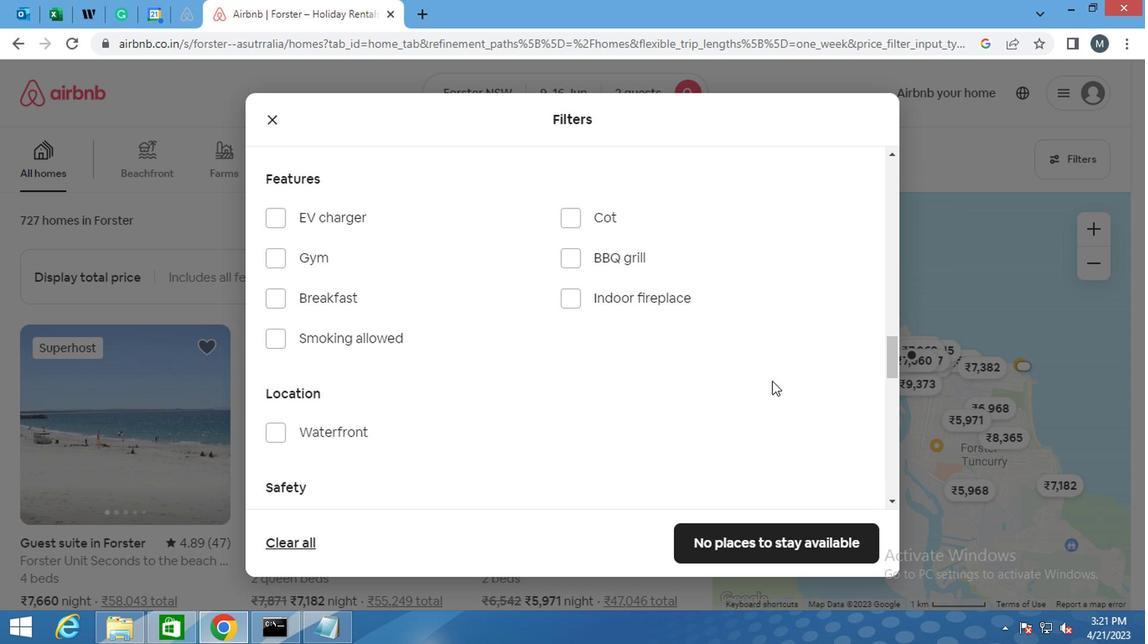 
Action: Mouse moved to (785, 369)
Screenshot: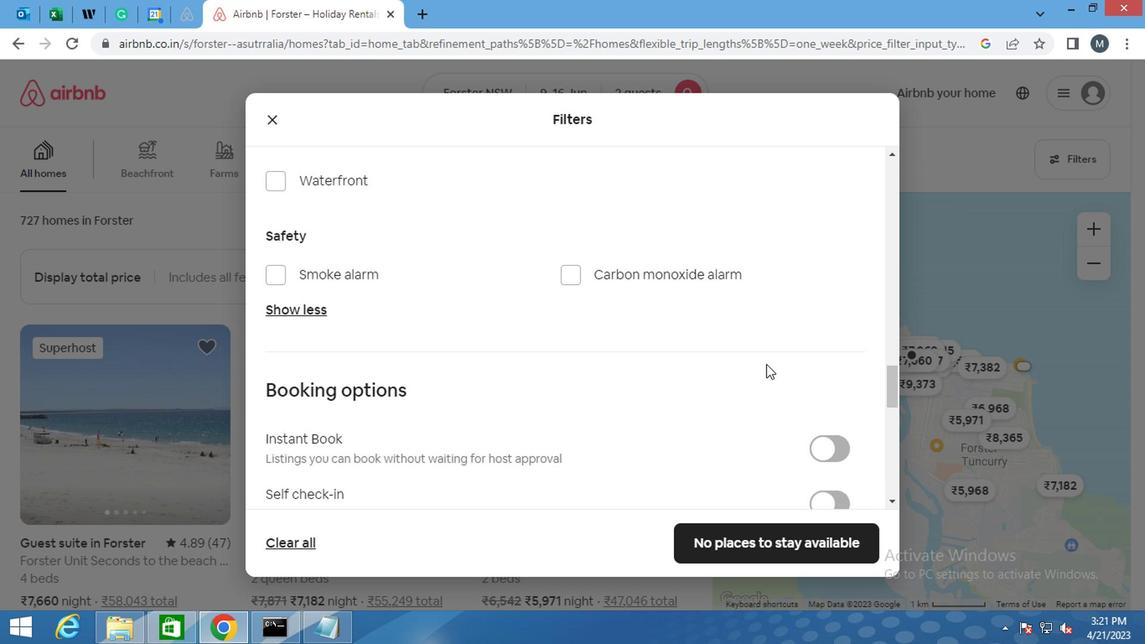 
Action: Mouse scrolled (785, 368) with delta (0, -1)
Screenshot: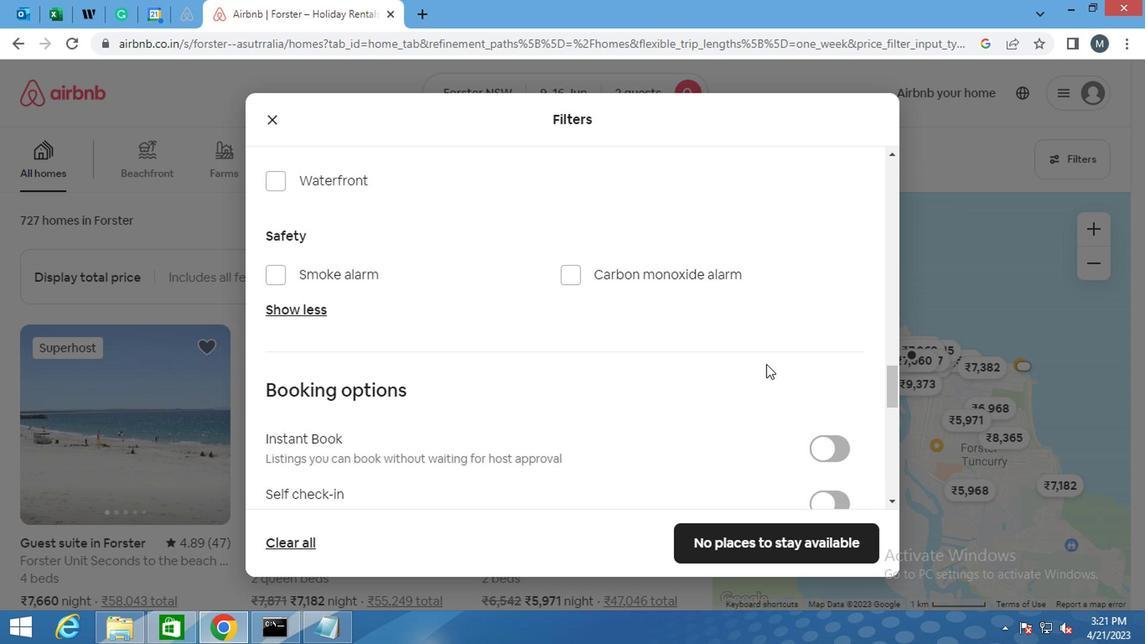 
Action: Mouse scrolled (785, 368) with delta (0, -1)
Screenshot: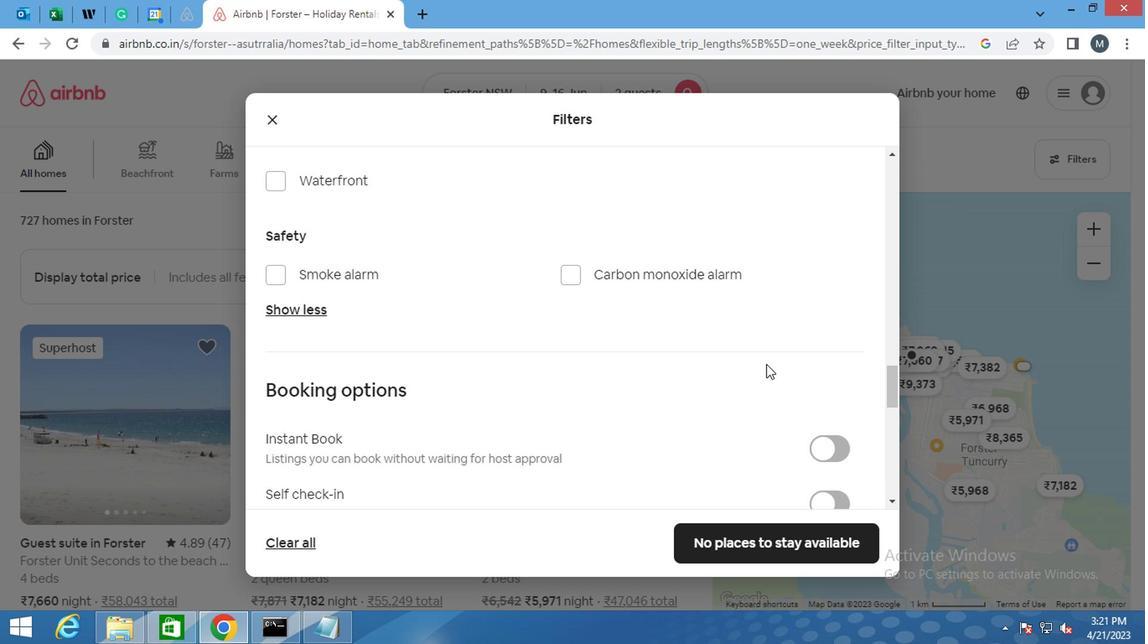 
Action: Mouse moved to (785, 369)
Screenshot: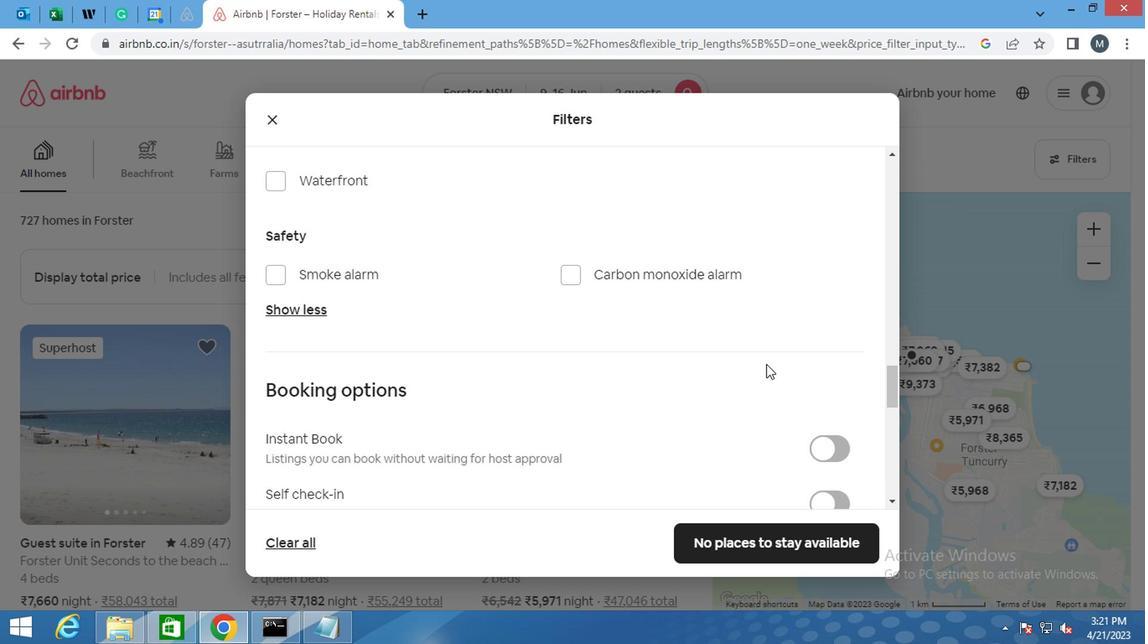 
Action: Mouse scrolled (785, 369) with delta (0, 0)
Screenshot: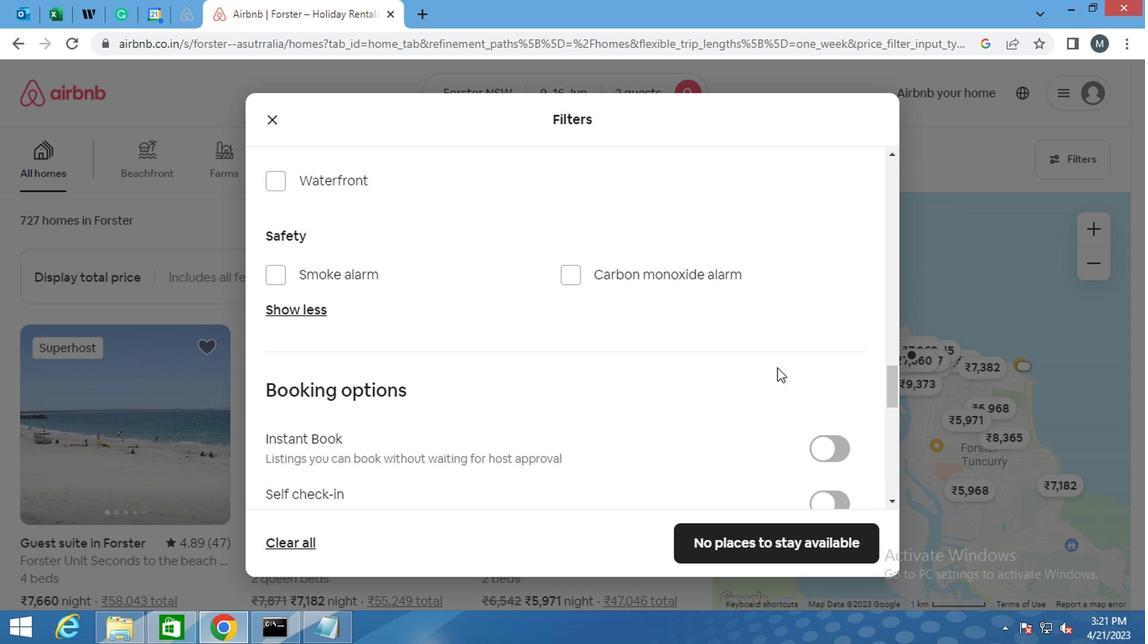 
Action: Mouse moved to (786, 371)
Screenshot: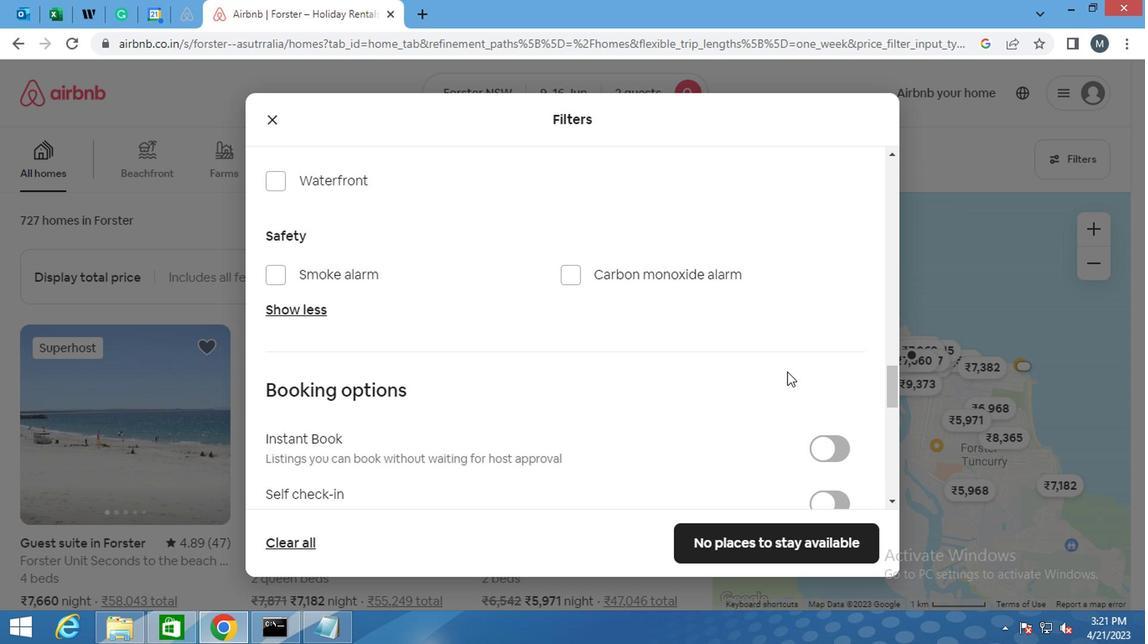 
Action: Mouse scrolled (786, 371) with delta (0, 0)
Screenshot: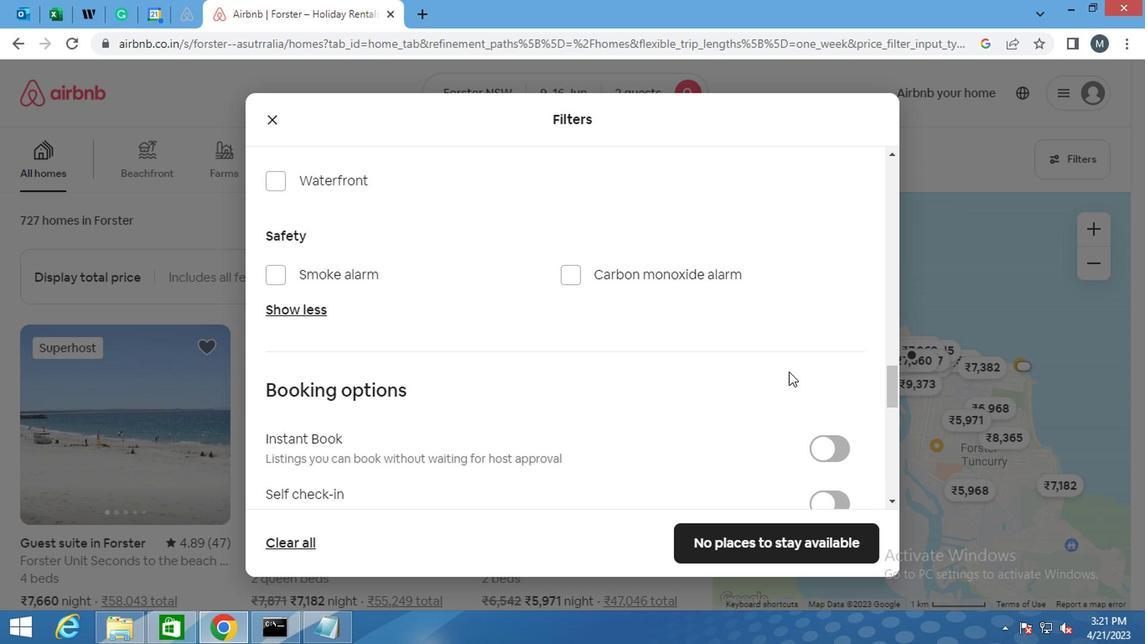 
Action: Mouse moved to (789, 372)
Screenshot: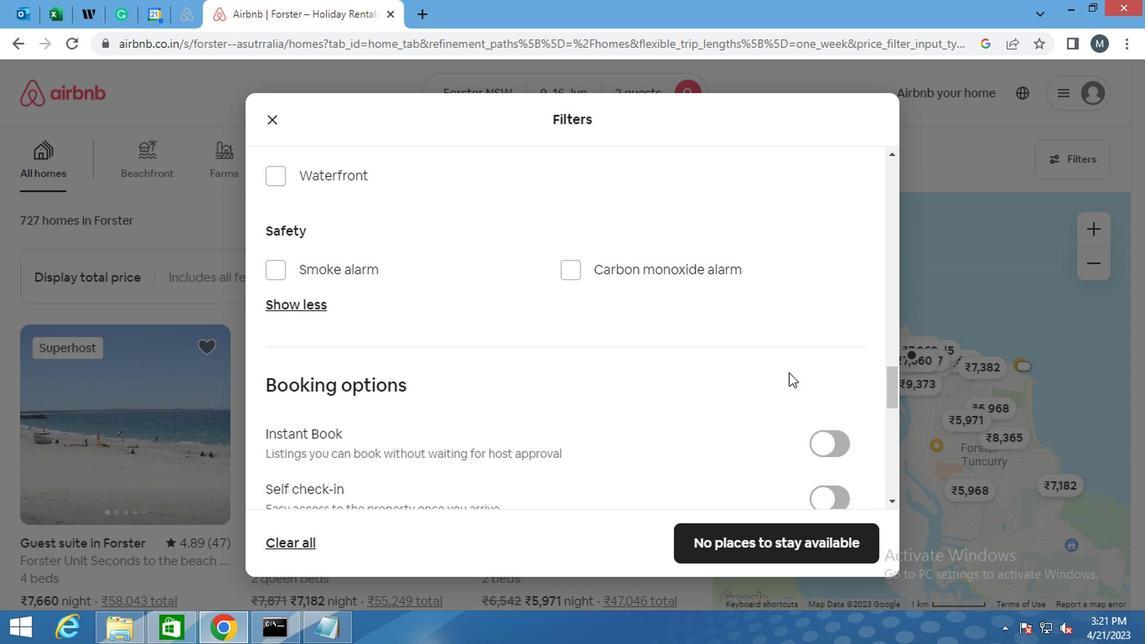 
Action: Mouse scrolled (789, 373) with delta (0, 1)
Screenshot: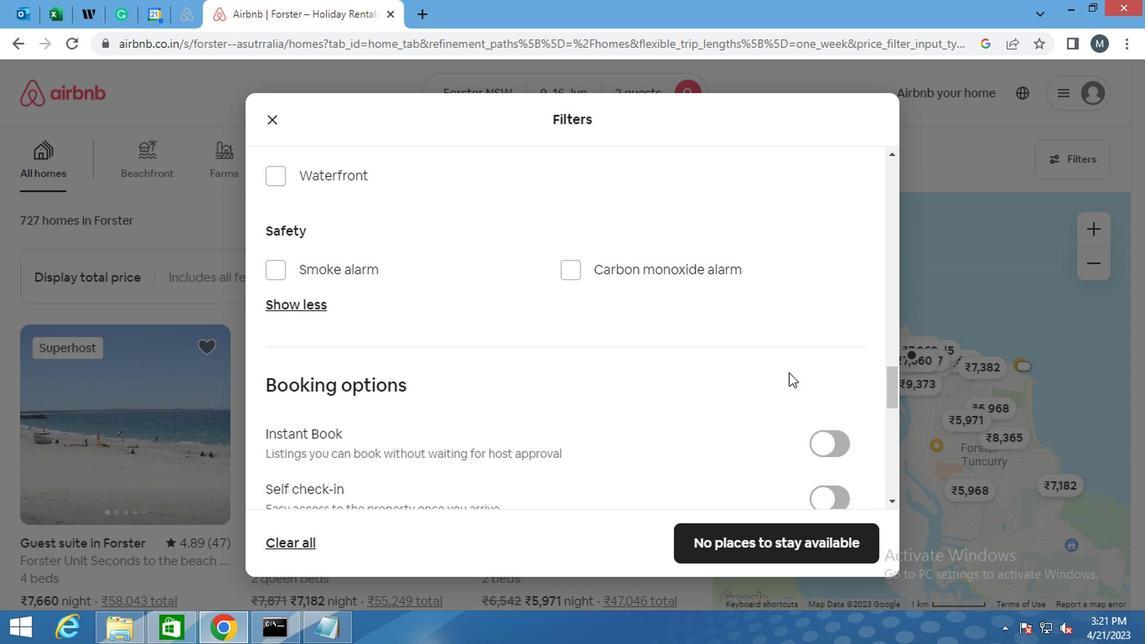 
Action: Mouse moved to (823, 242)
Screenshot: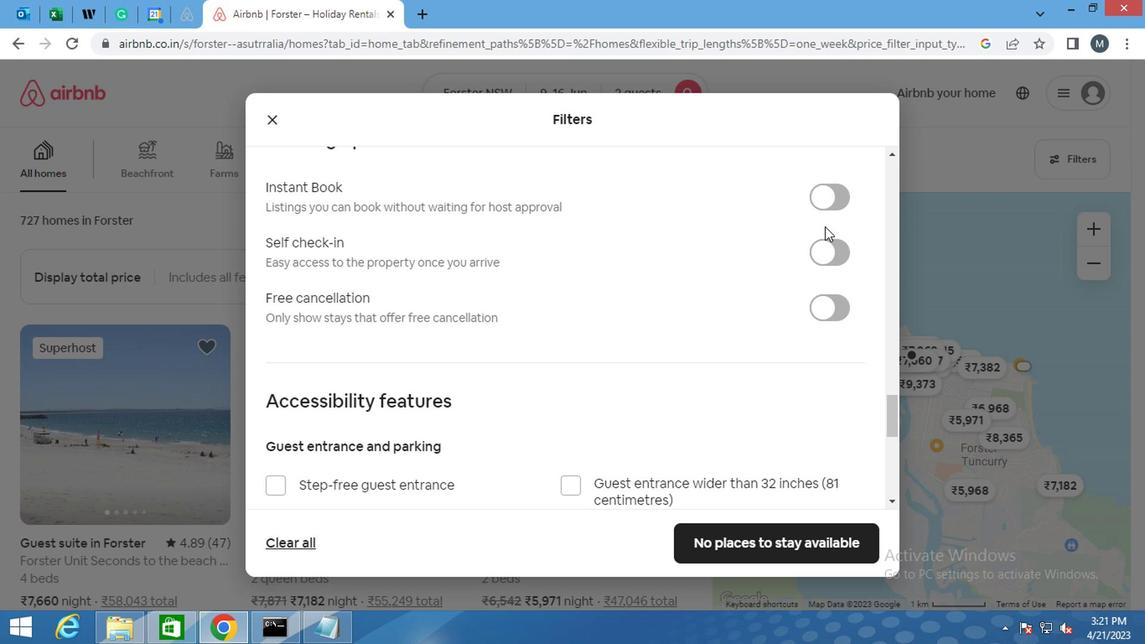
Action: Mouse pressed left at (823, 242)
Screenshot: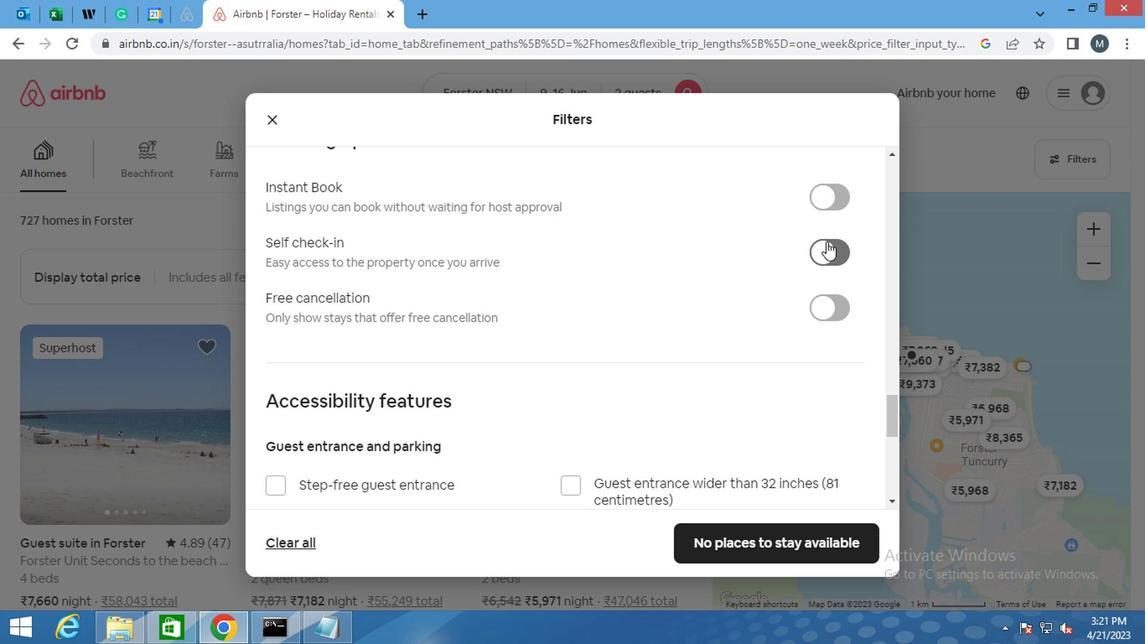 
Action: Mouse pressed left at (823, 242)
Screenshot: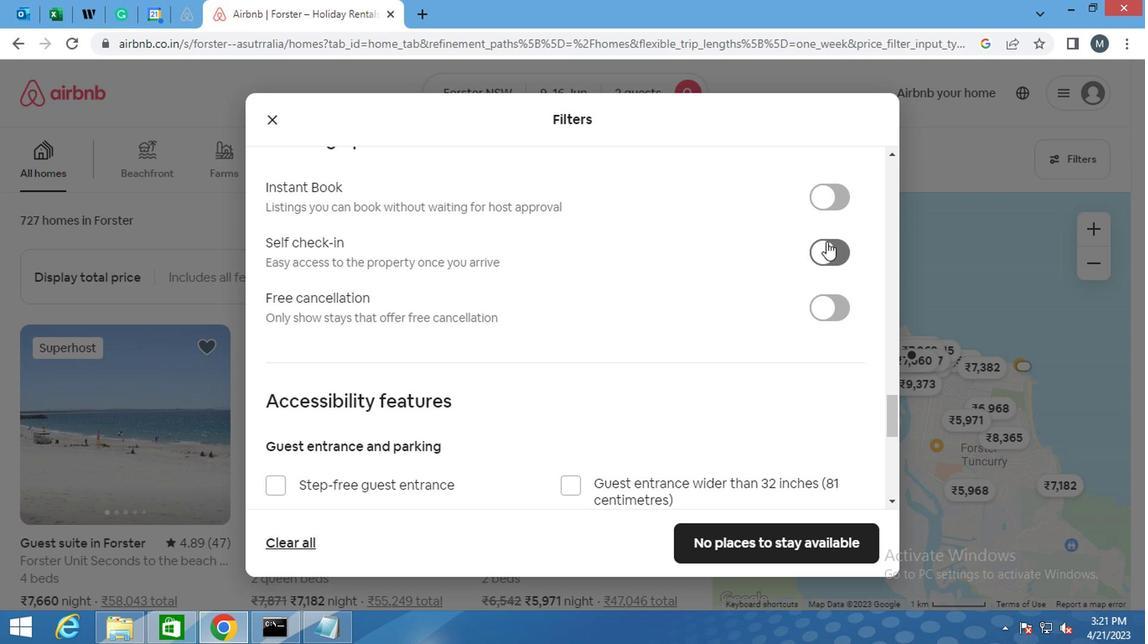 
Action: Mouse moved to (501, 407)
Screenshot: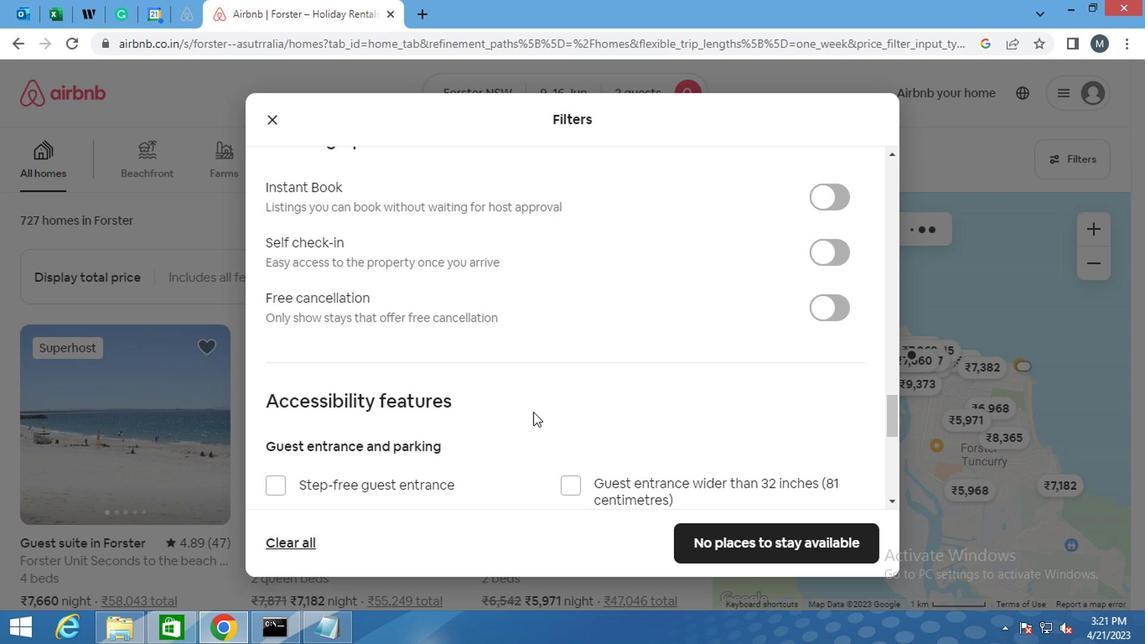 
Action: Mouse scrolled (501, 406) with delta (0, 0)
Screenshot: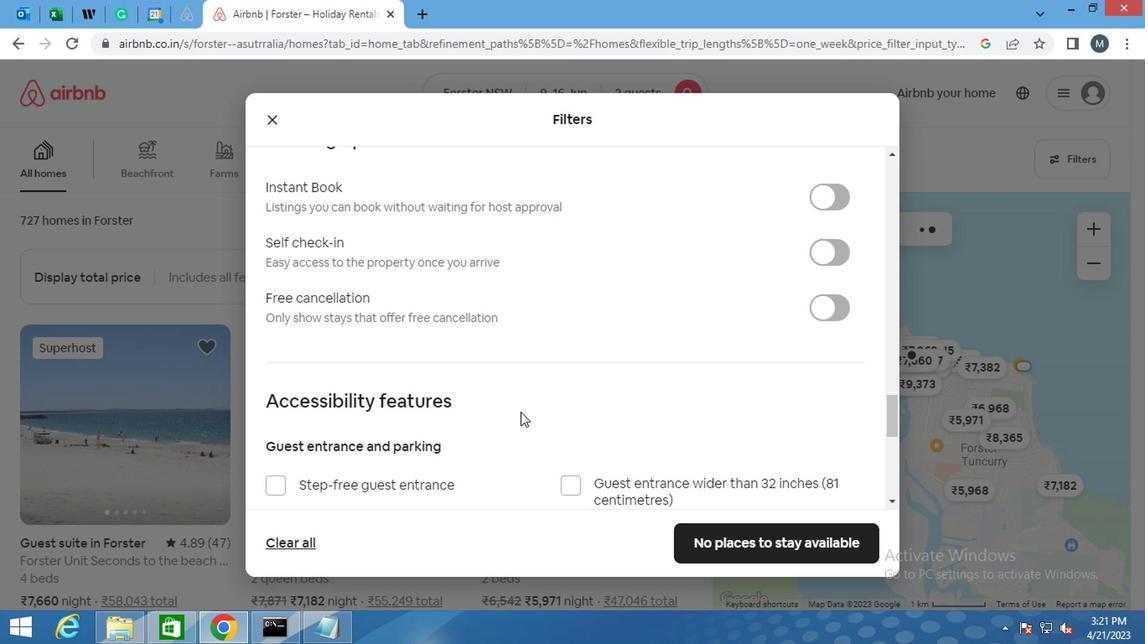 
Action: Mouse scrolled (501, 406) with delta (0, 0)
Screenshot: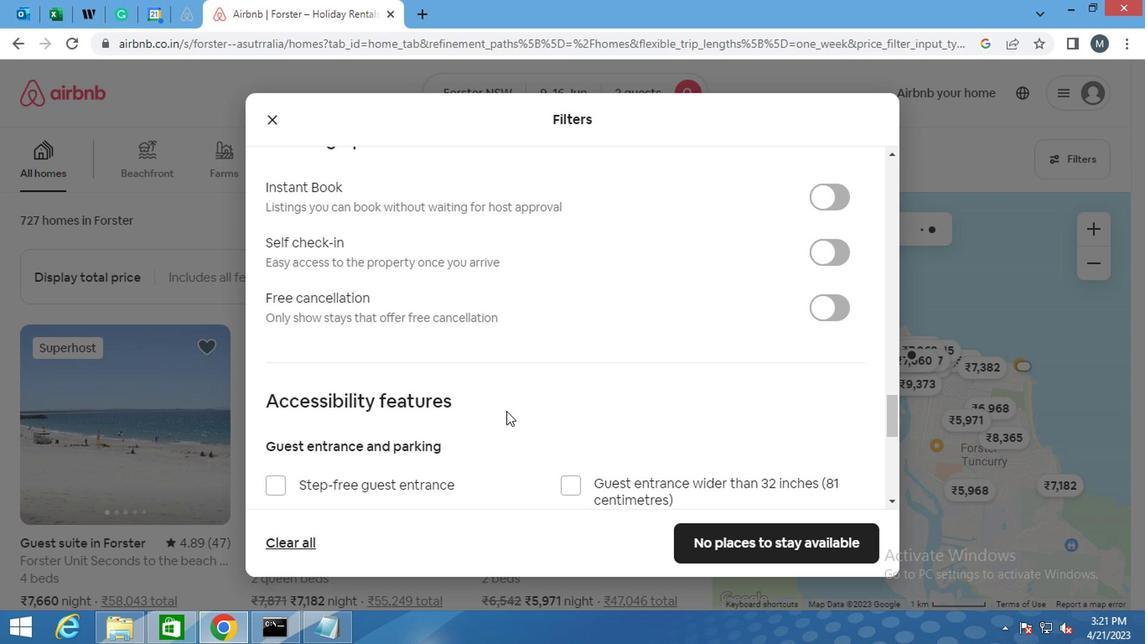 
Action: Mouse moved to (566, 367)
Screenshot: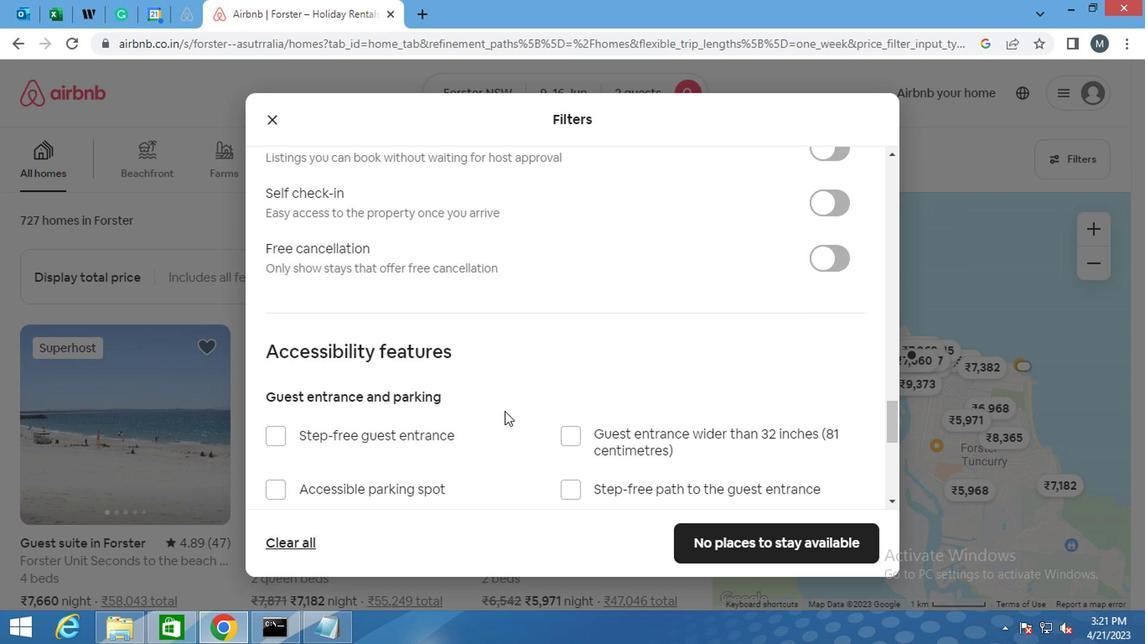 
Action: Mouse scrolled (566, 368) with delta (0, 0)
Screenshot: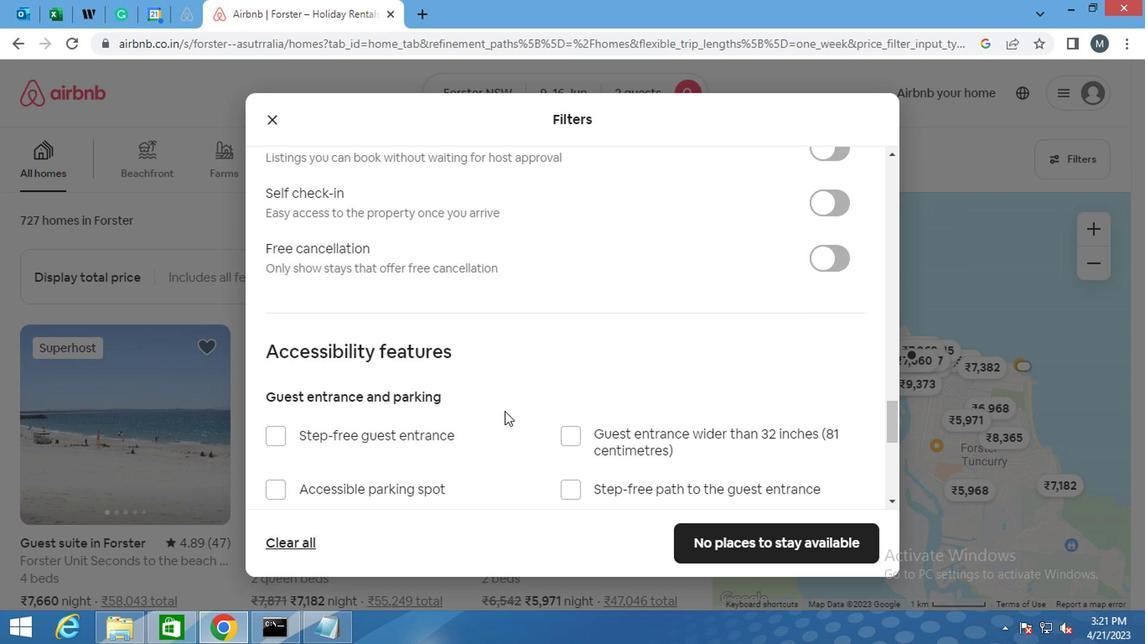 
Action: Mouse moved to (589, 362)
Screenshot: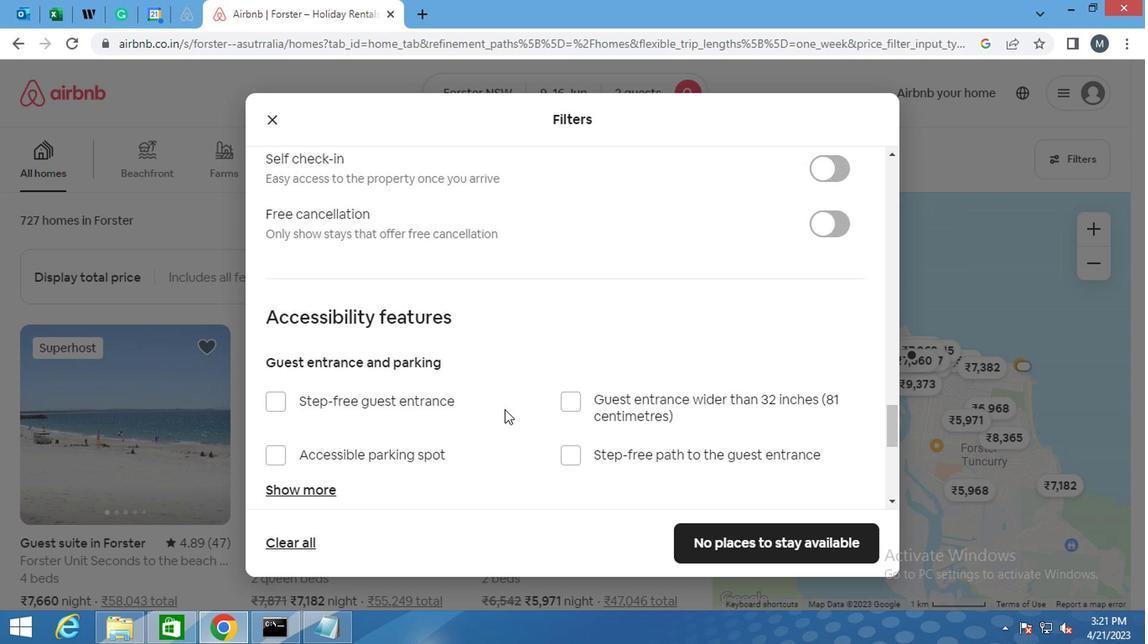 
Action: Mouse scrolled (589, 363) with delta (0, 0)
Screenshot: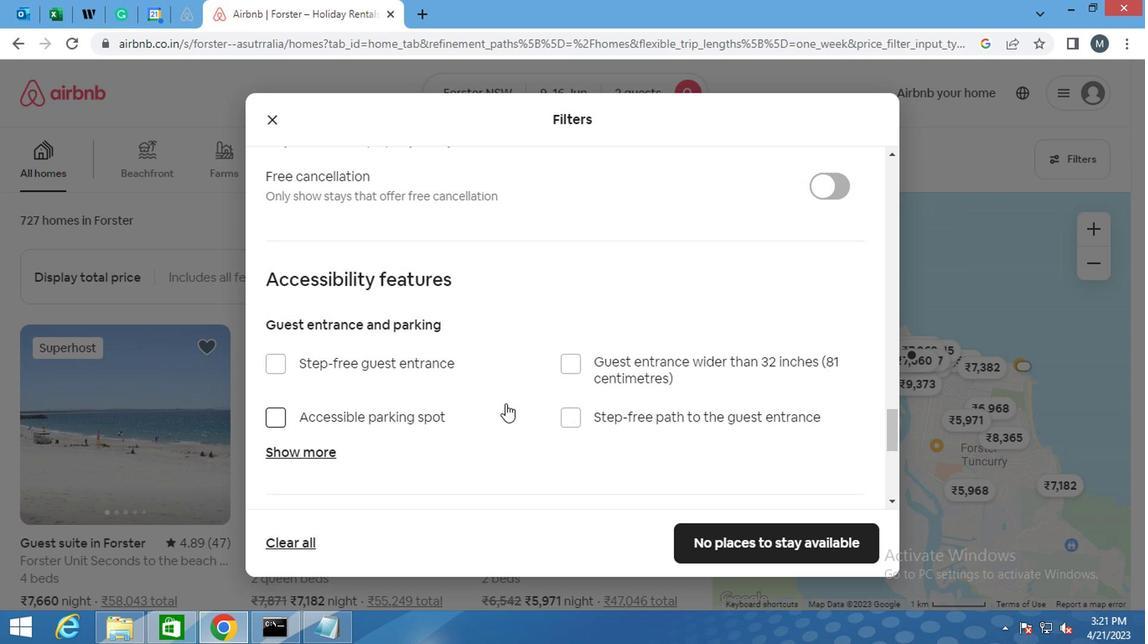 
Action: Mouse moved to (819, 251)
Screenshot: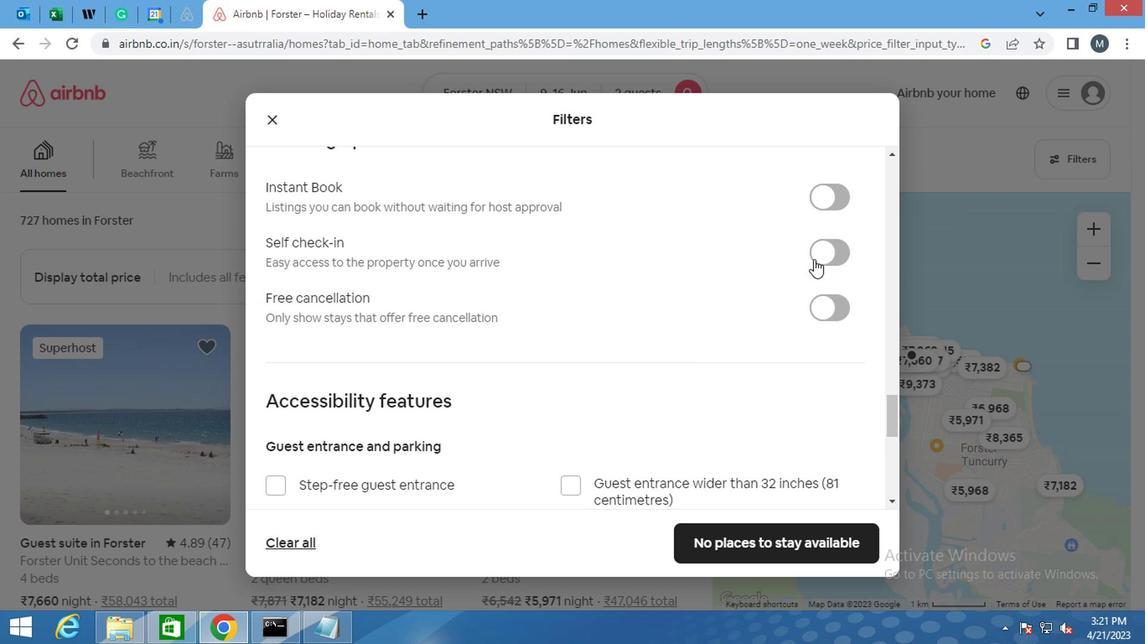 
Action: Mouse pressed left at (819, 251)
Screenshot: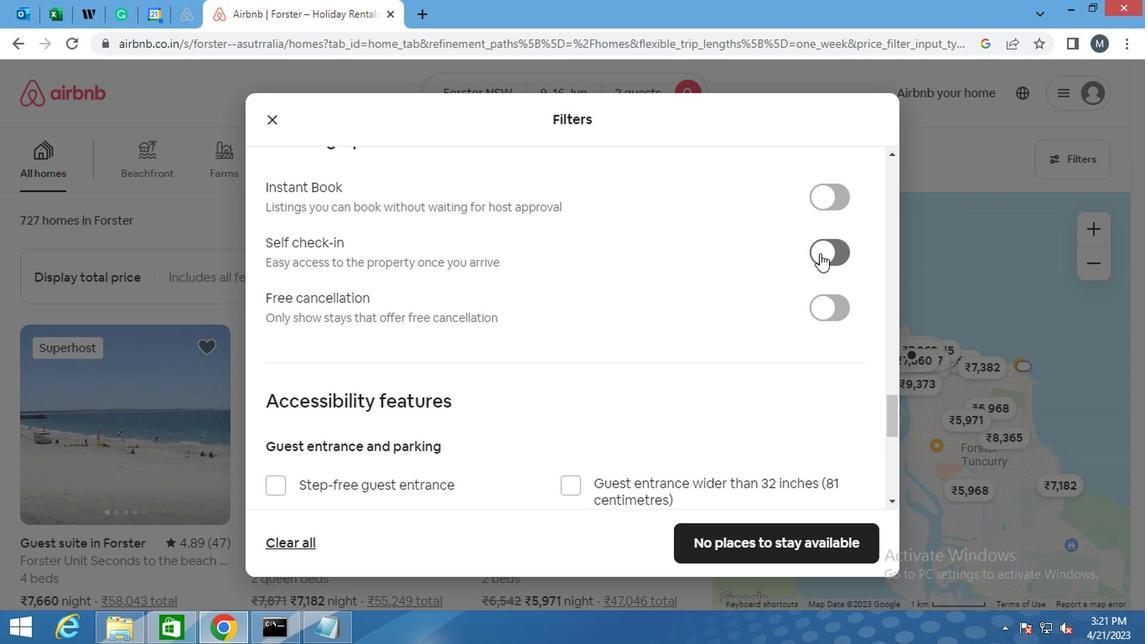 
Action: Mouse moved to (702, 344)
Screenshot: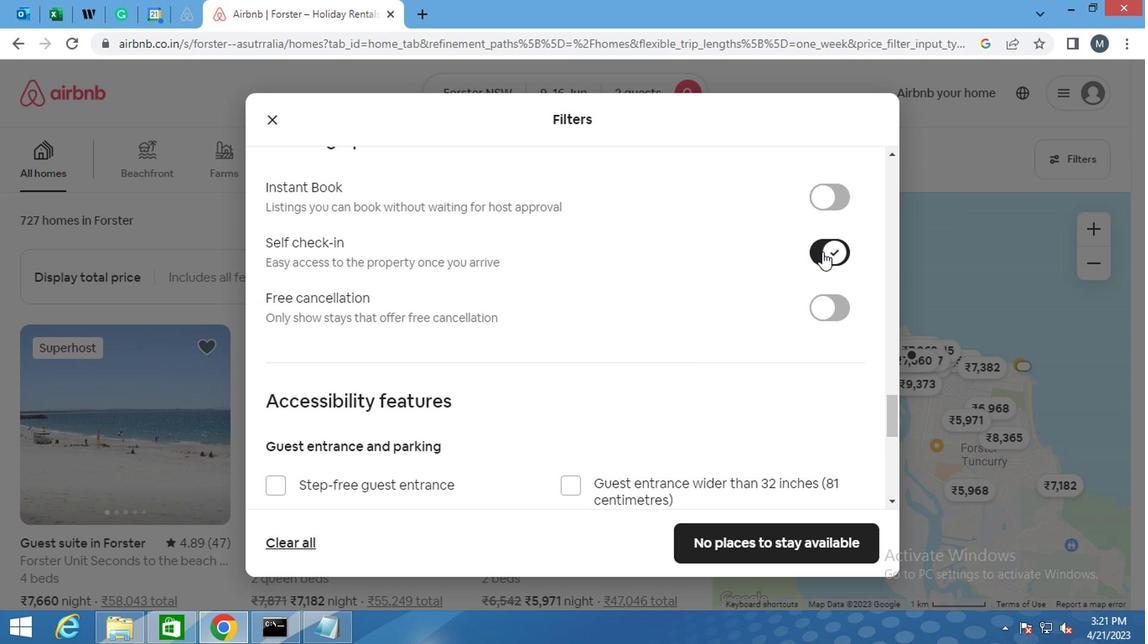 
Action: Mouse scrolled (702, 343) with delta (0, -1)
Screenshot: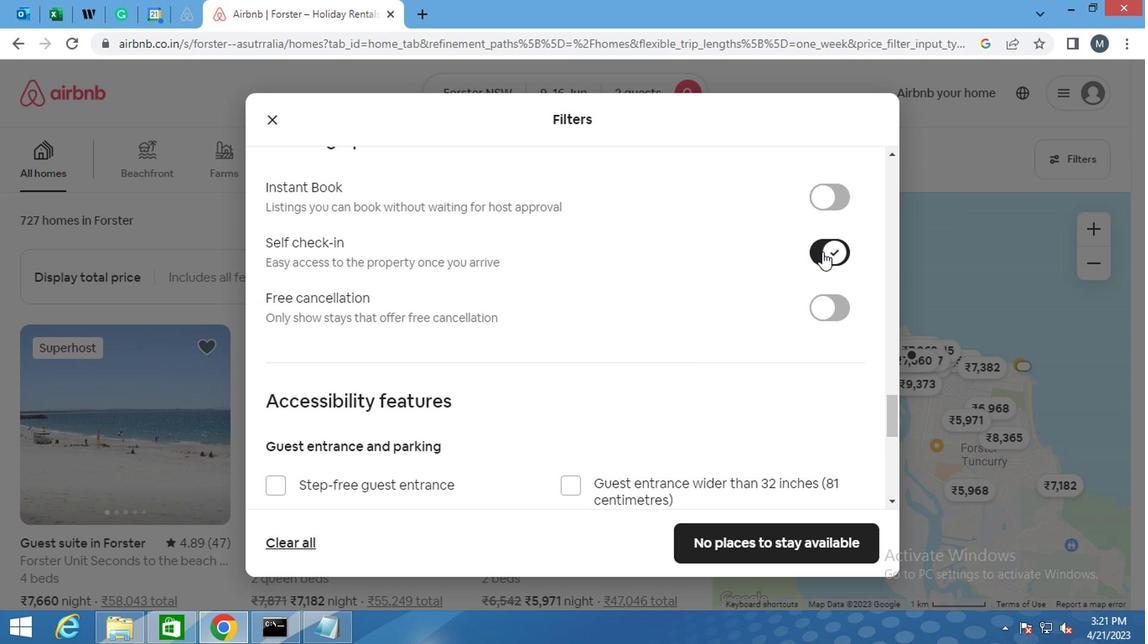 
Action: Mouse moved to (466, 419)
Screenshot: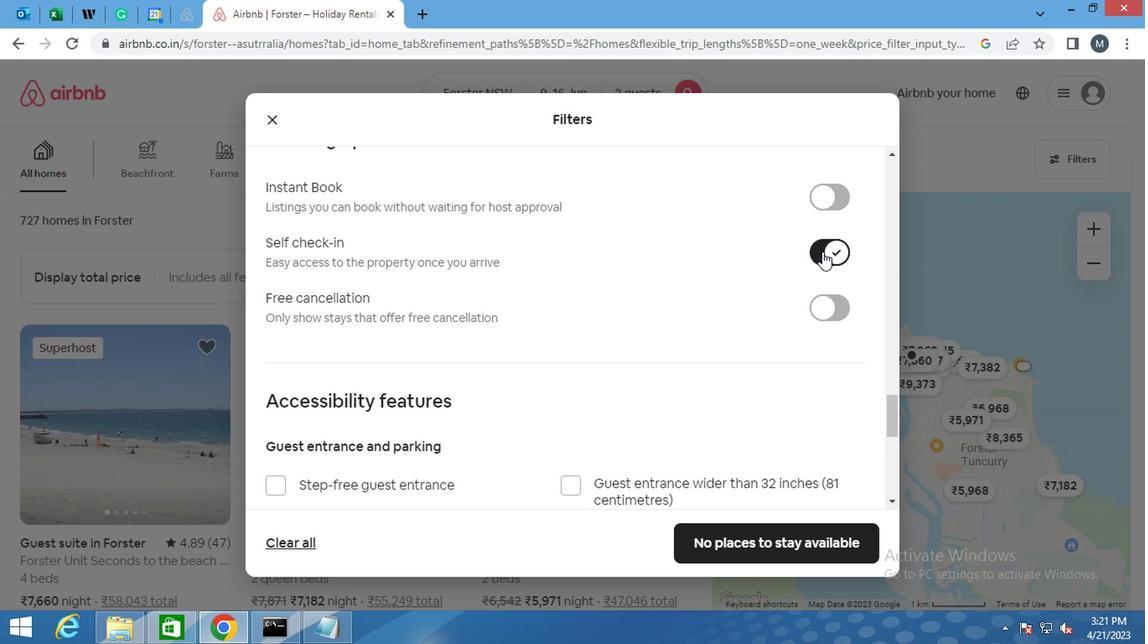 
Action: Mouse scrolled (466, 418) with delta (0, -1)
Screenshot: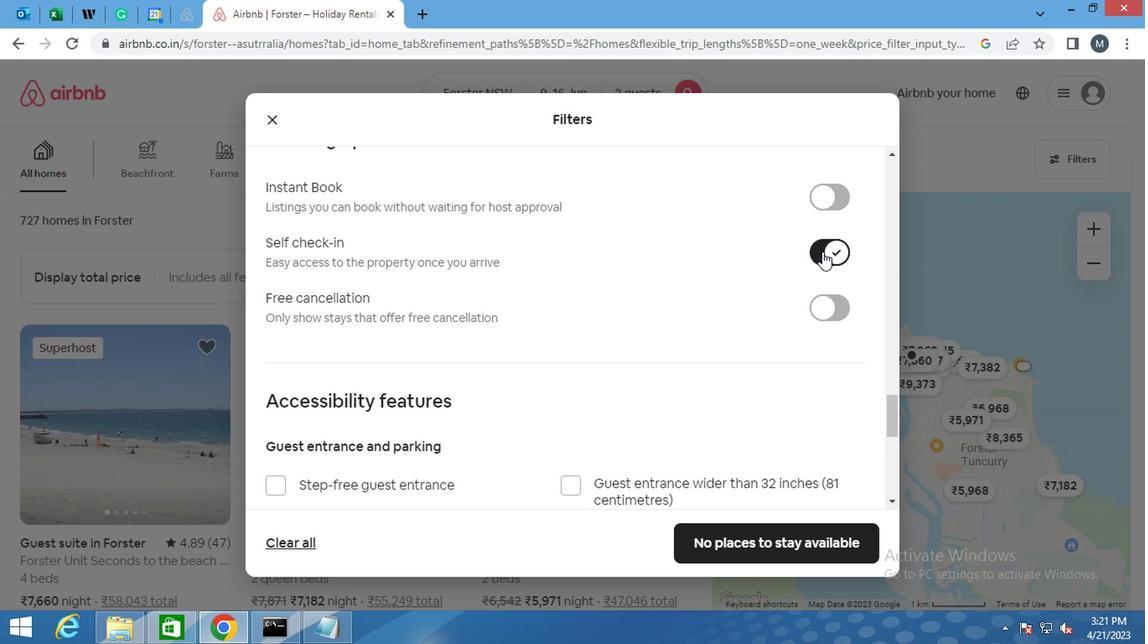 
Action: Mouse moved to (419, 430)
Screenshot: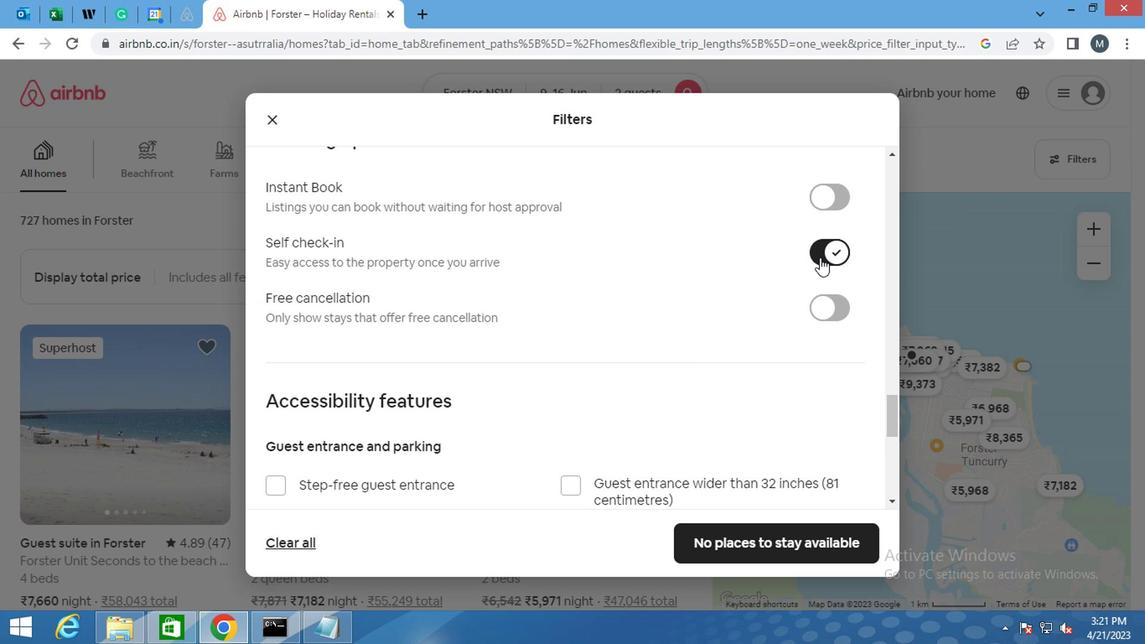 
Action: Mouse scrolled (419, 430) with delta (0, 0)
Screenshot: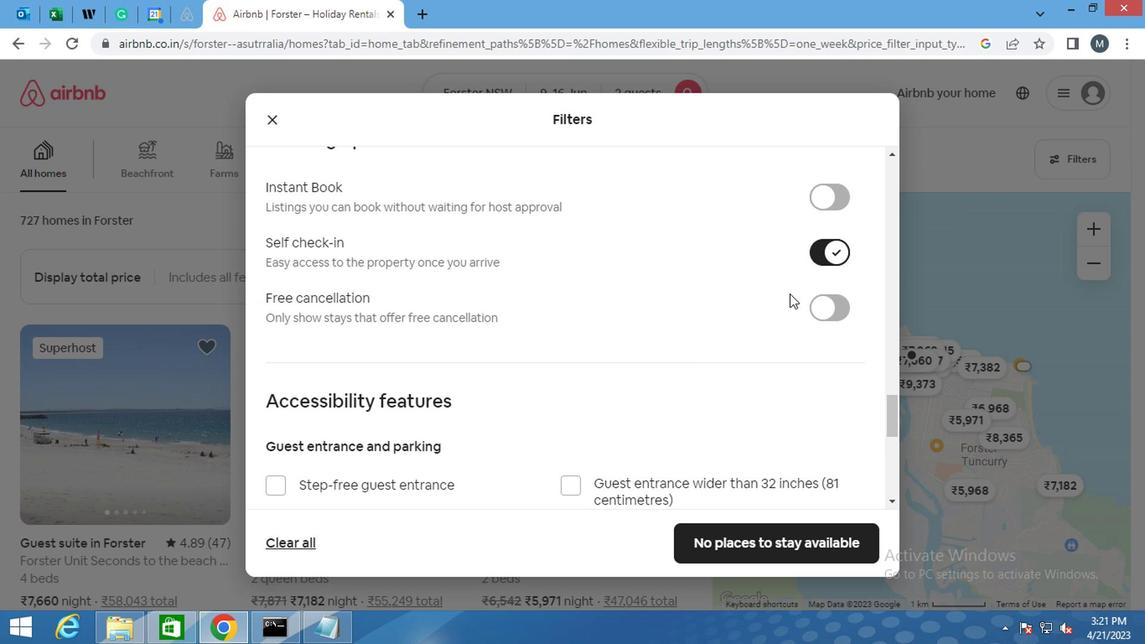 
Action: Mouse moved to (402, 440)
Screenshot: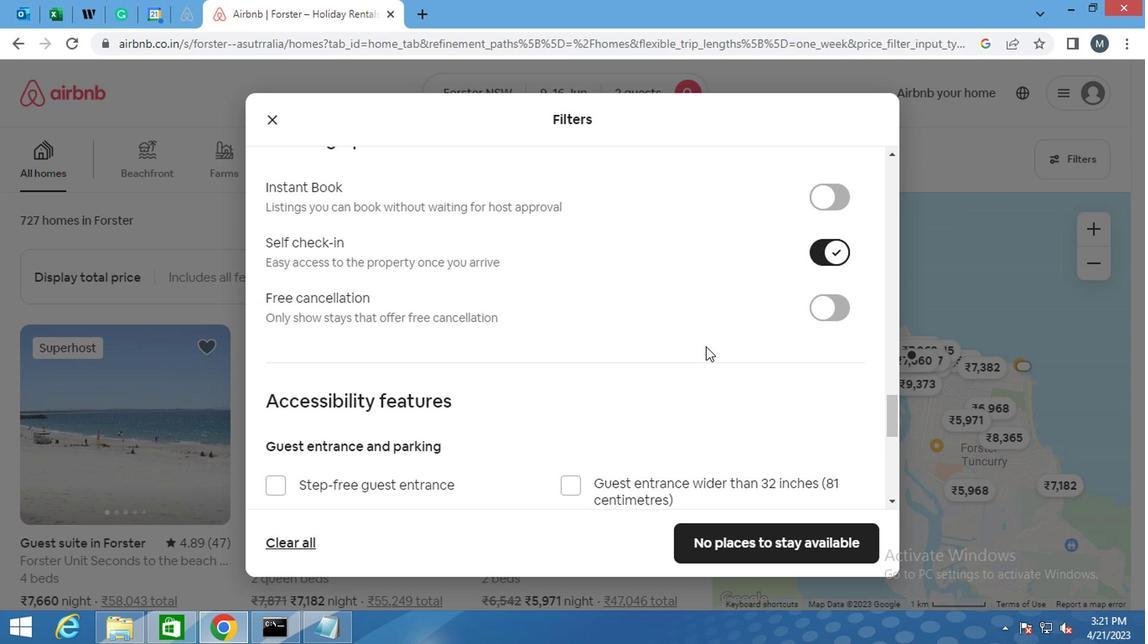 
Action: Mouse scrolled (402, 439) with delta (0, 0)
Screenshot: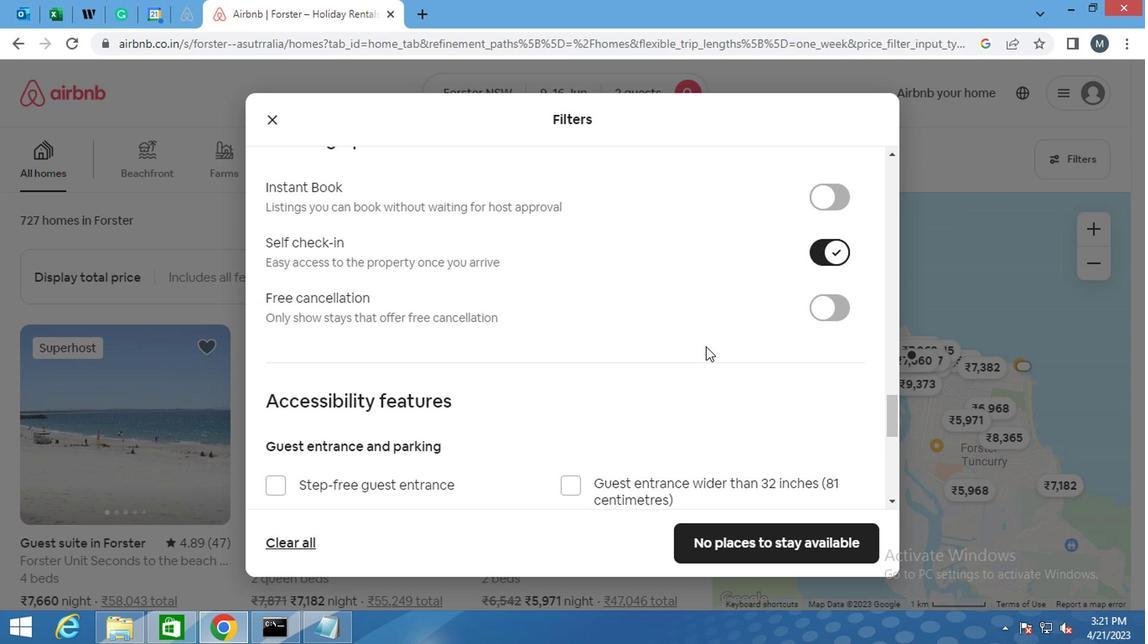 
Action: Mouse moved to (344, 415)
Screenshot: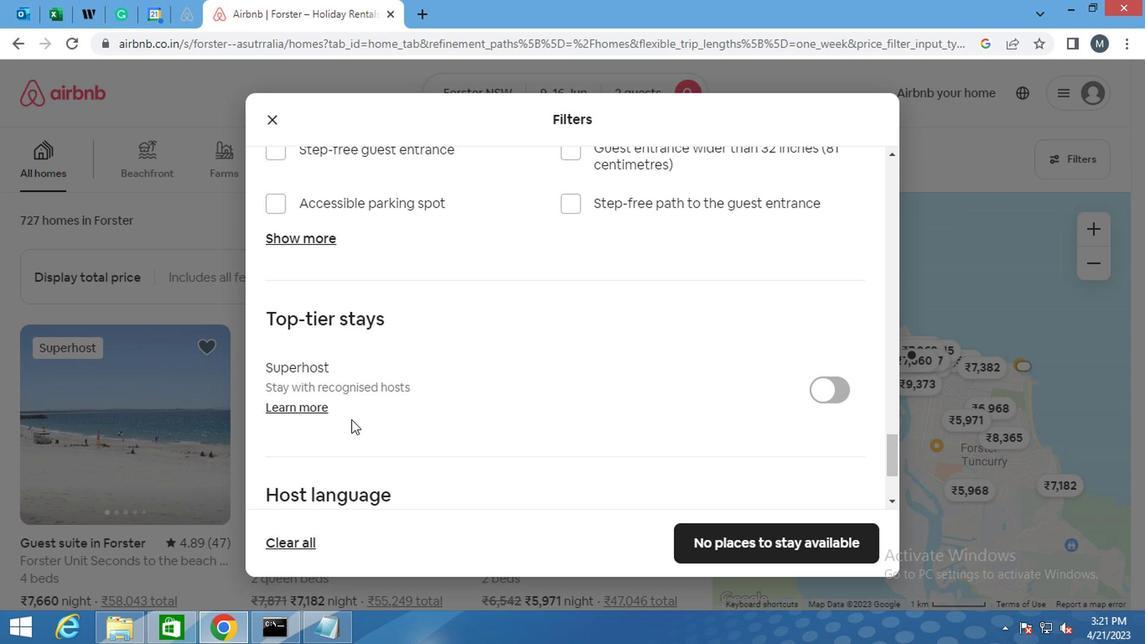 
Action: Mouse scrolled (344, 415) with delta (0, 0)
Screenshot: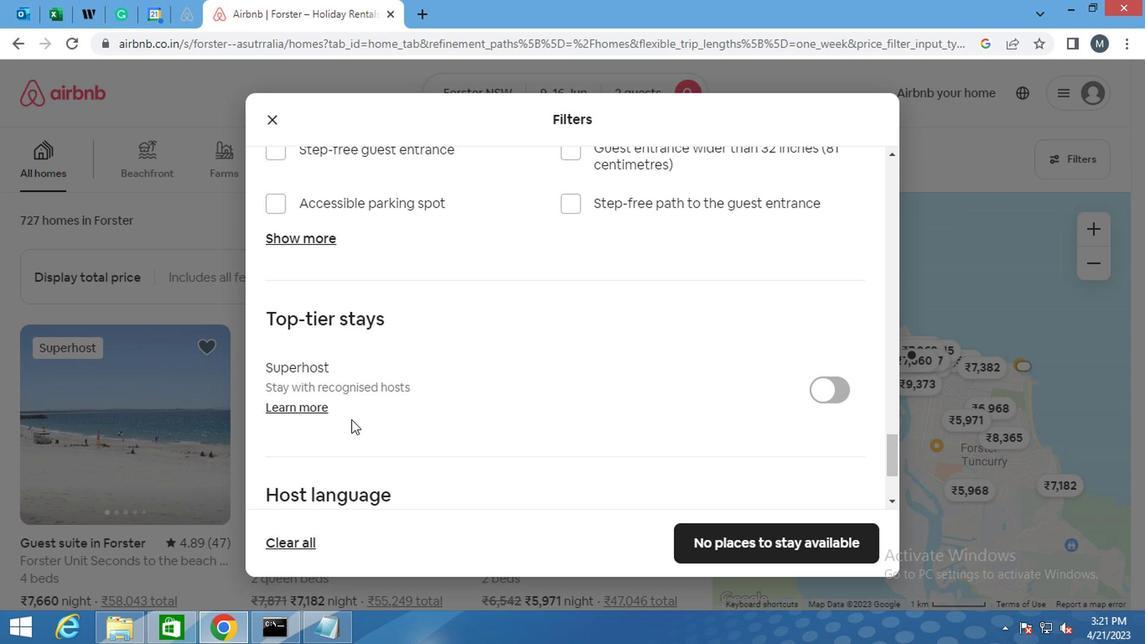 
Action: Mouse moved to (344, 416)
Screenshot: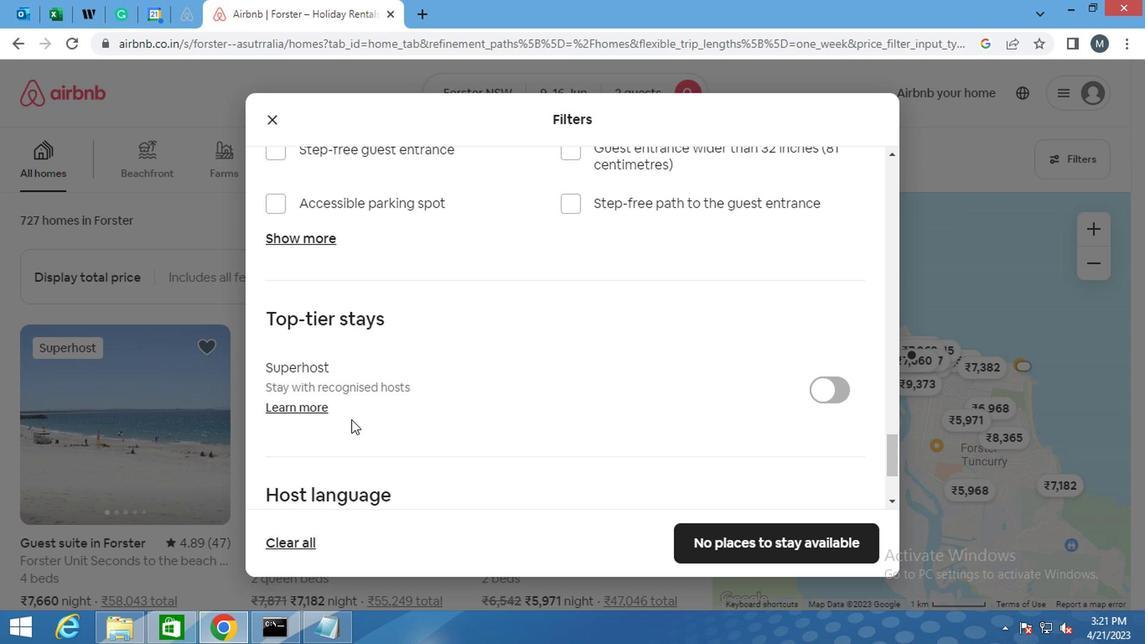 
Action: Mouse scrolled (344, 415) with delta (0, -1)
Screenshot: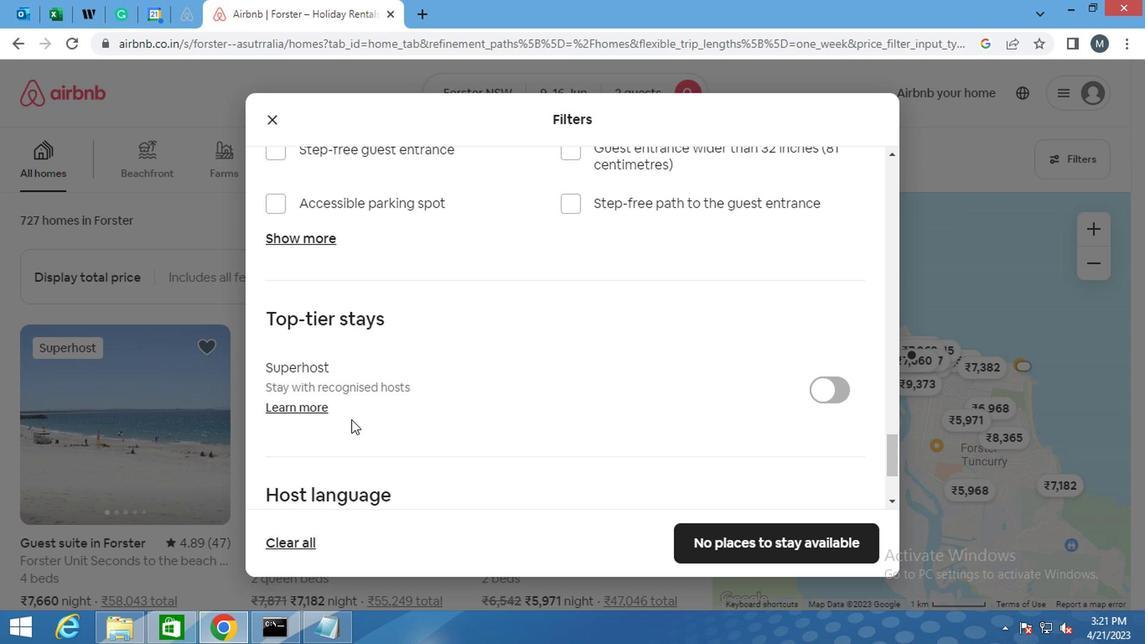 
Action: Mouse moved to (344, 418)
Screenshot: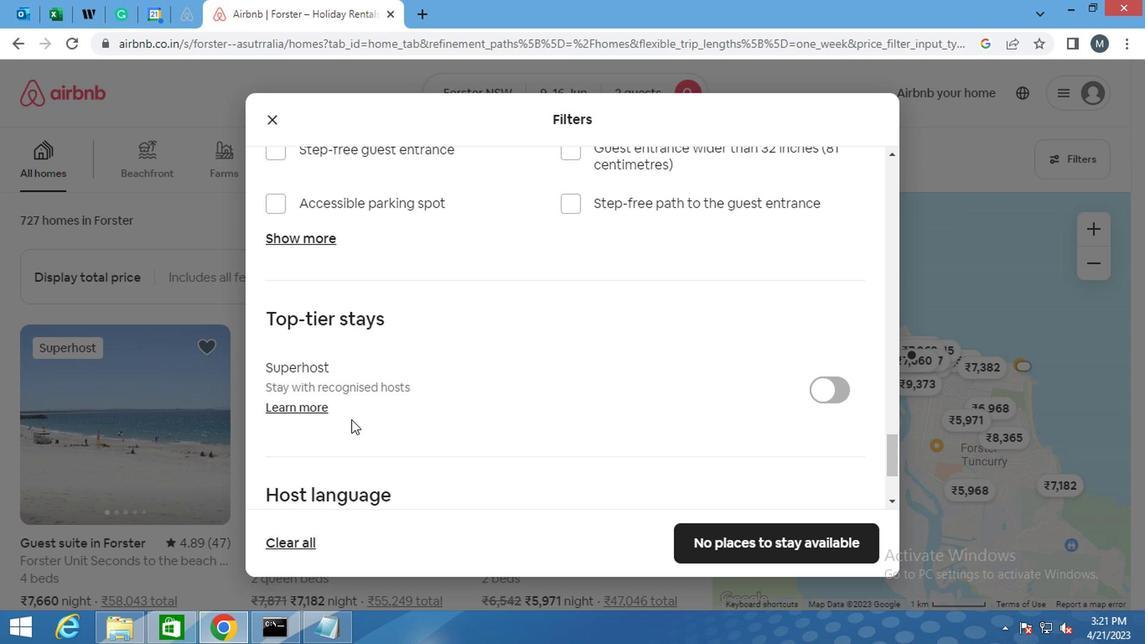 
Action: Mouse scrolled (344, 417) with delta (0, 0)
Screenshot: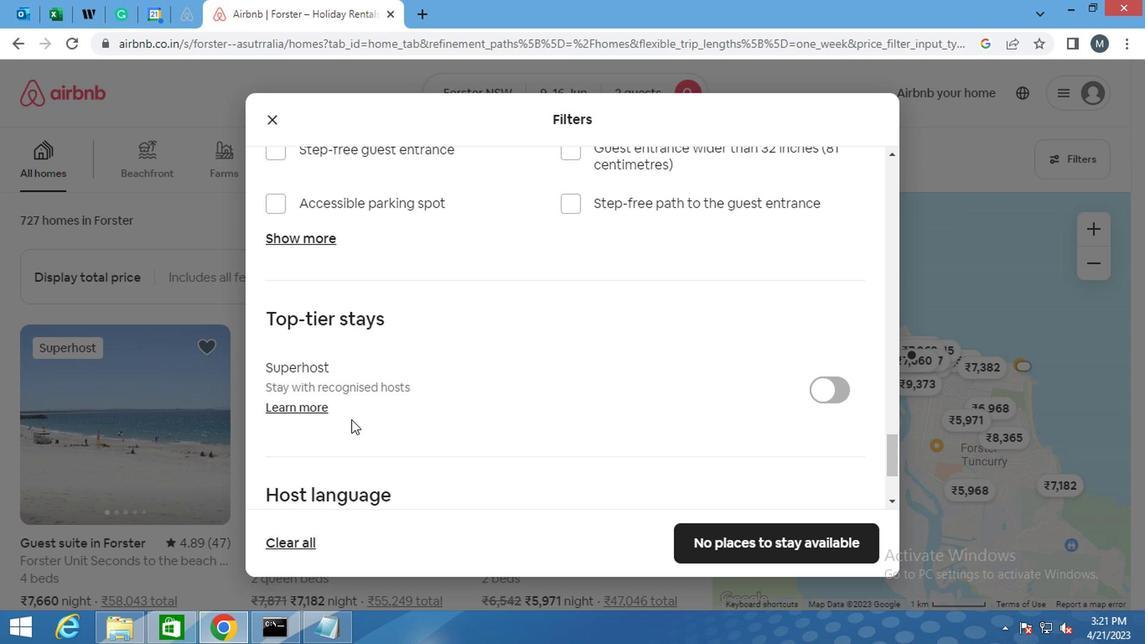 
Action: Mouse moved to (344, 420)
Screenshot: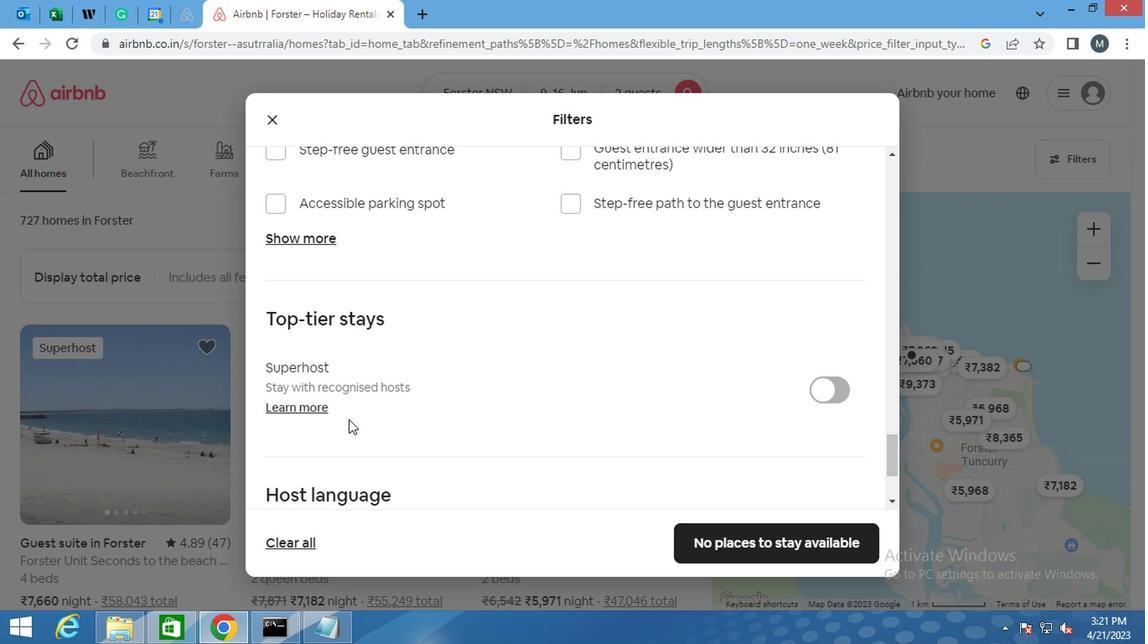 
Action: Mouse scrolled (344, 419) with delta (0, 0)
Screenshot: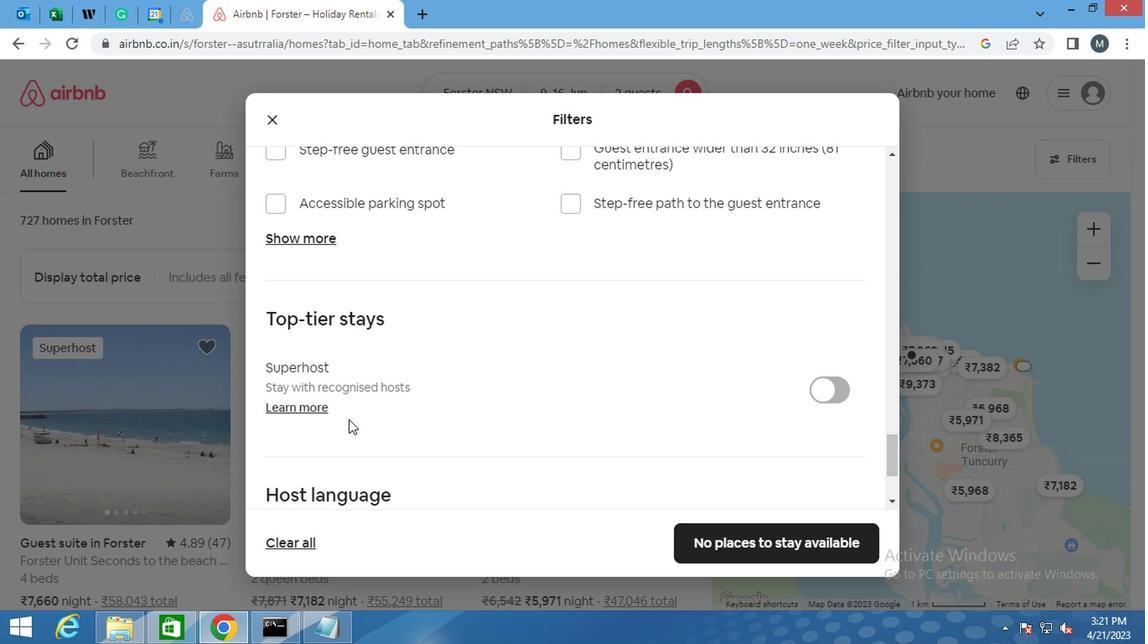 
Action: Mouse moved to (303, 390)
Screenshot: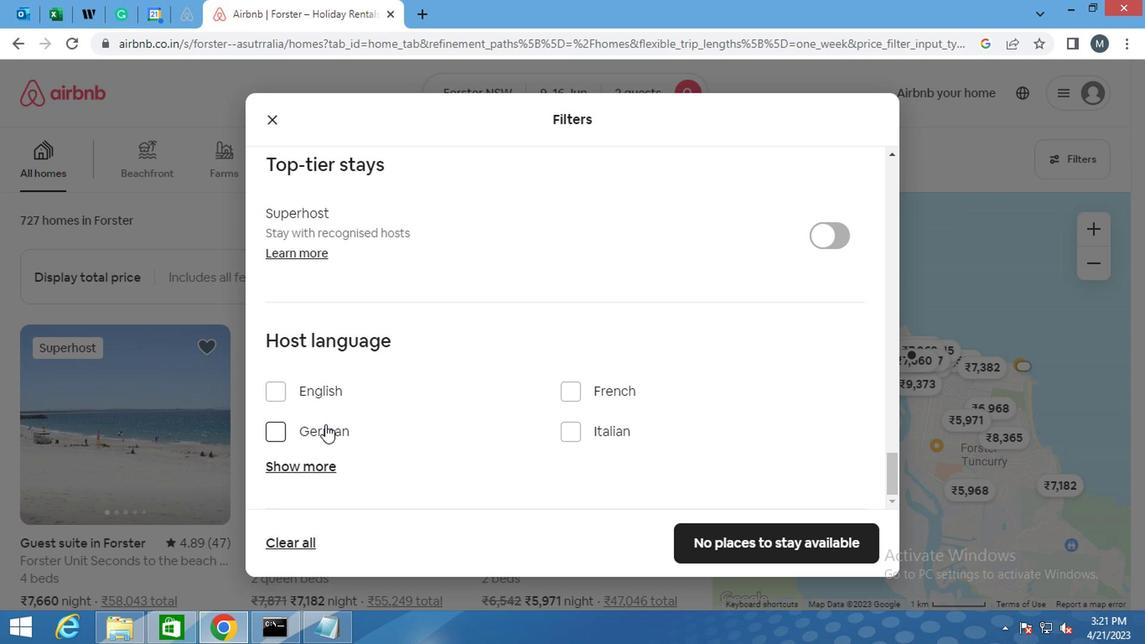 
Action: Mouse pressed left at (303, 390)
Screenshot: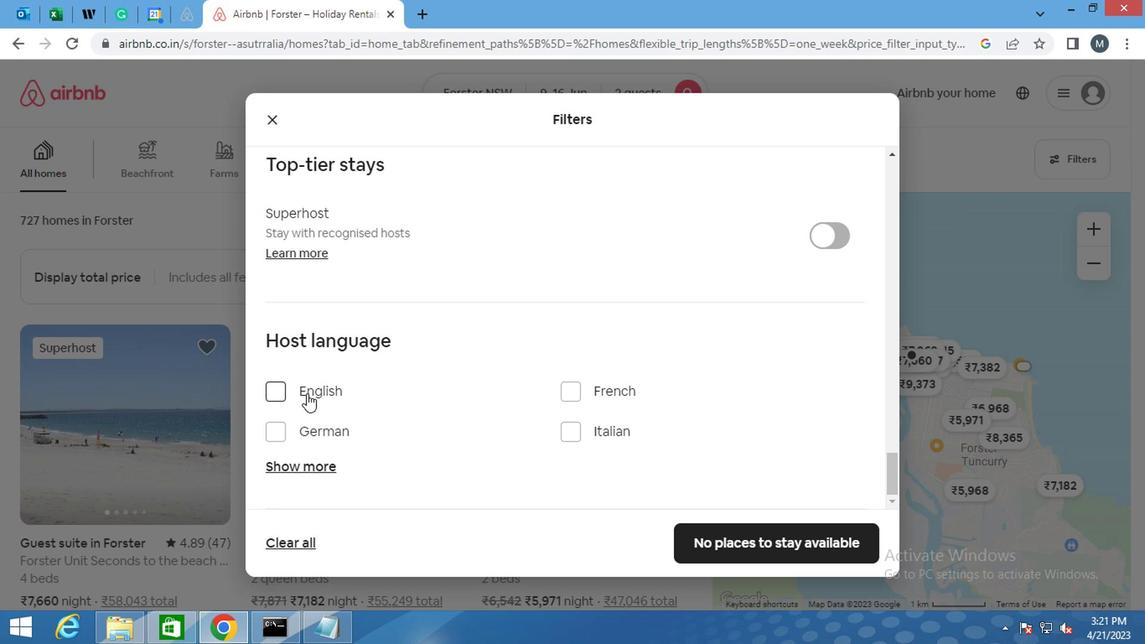 
Action: Mouse pressed left at (303, 390)
Screenshot: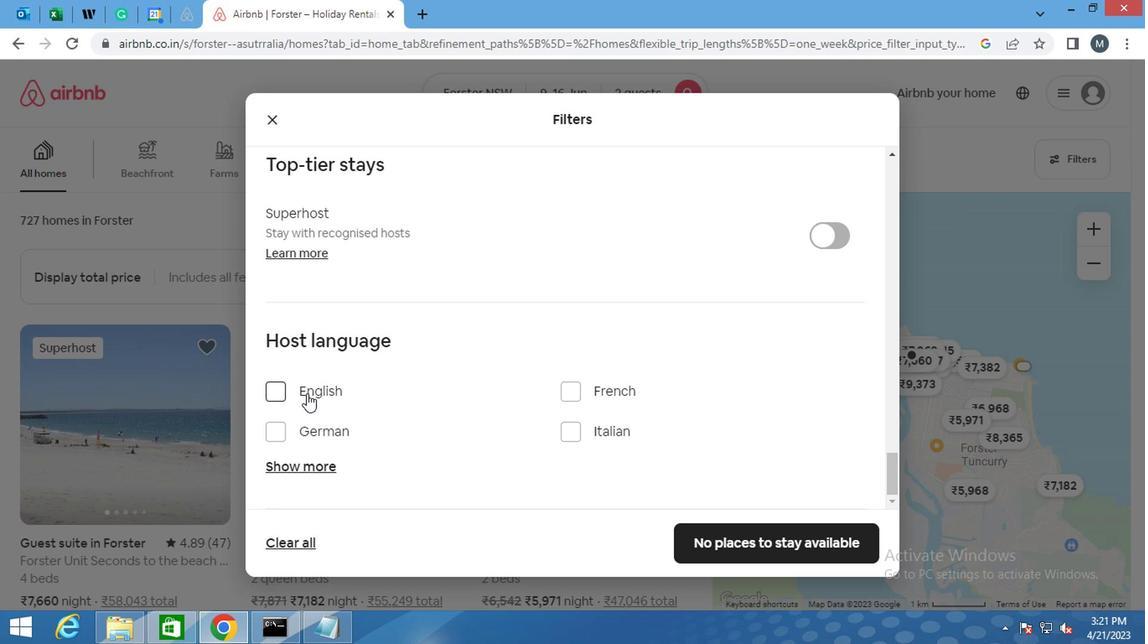 
Action: Mouse moved to (690, 523)
Screenshot: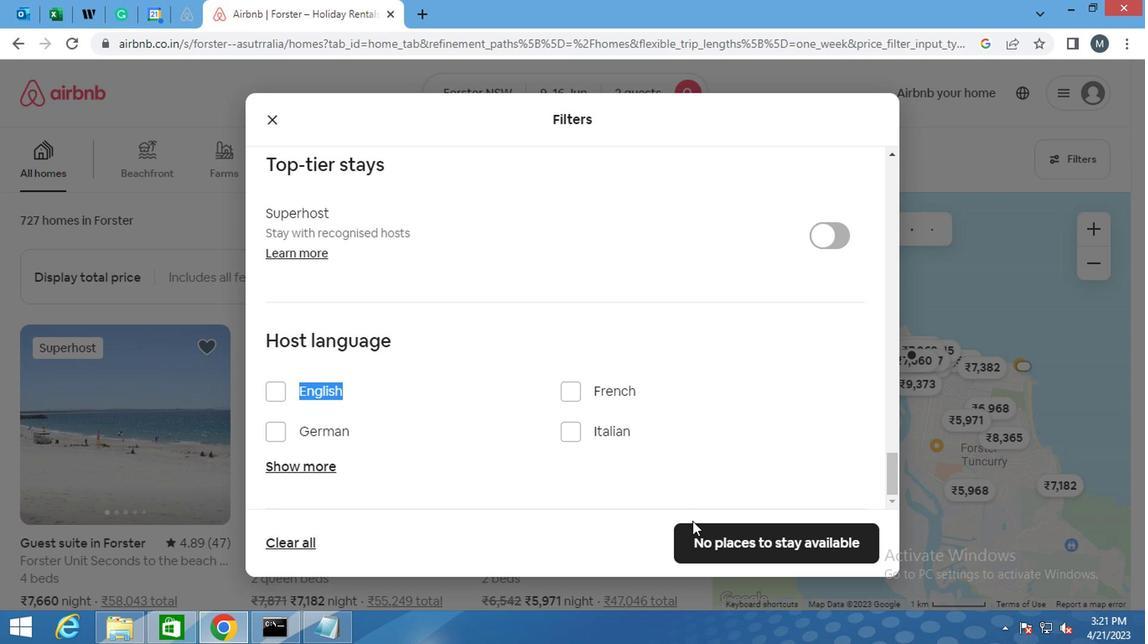 
Action: Mouse pressed left at (690, 523)
Screenshot: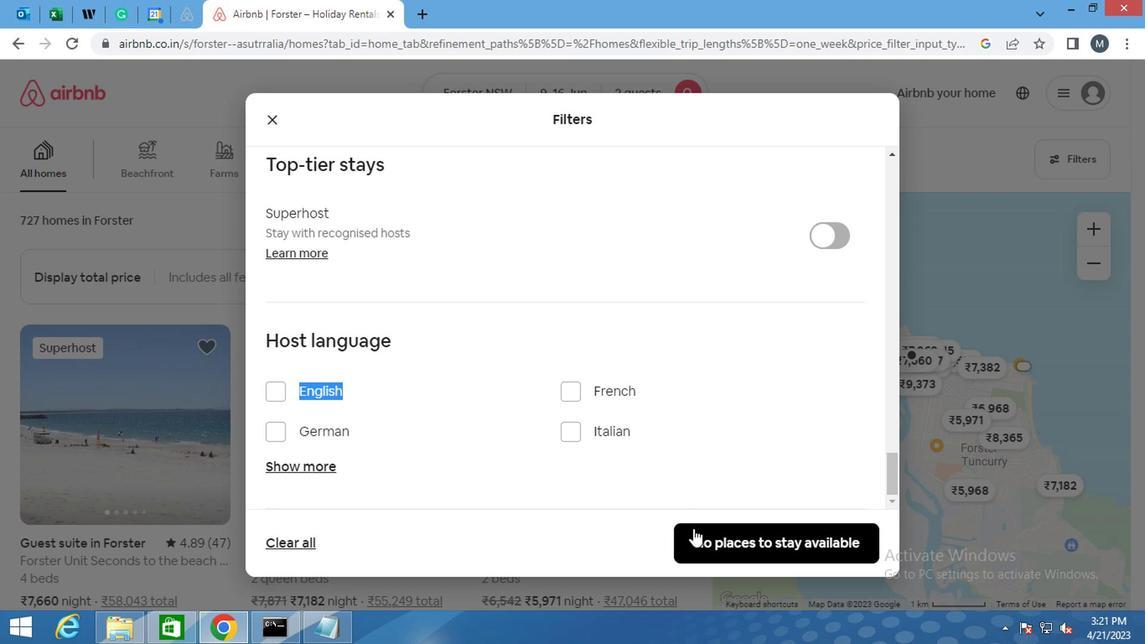 
Action: Mouse moved to (688, 523)
Screenshot: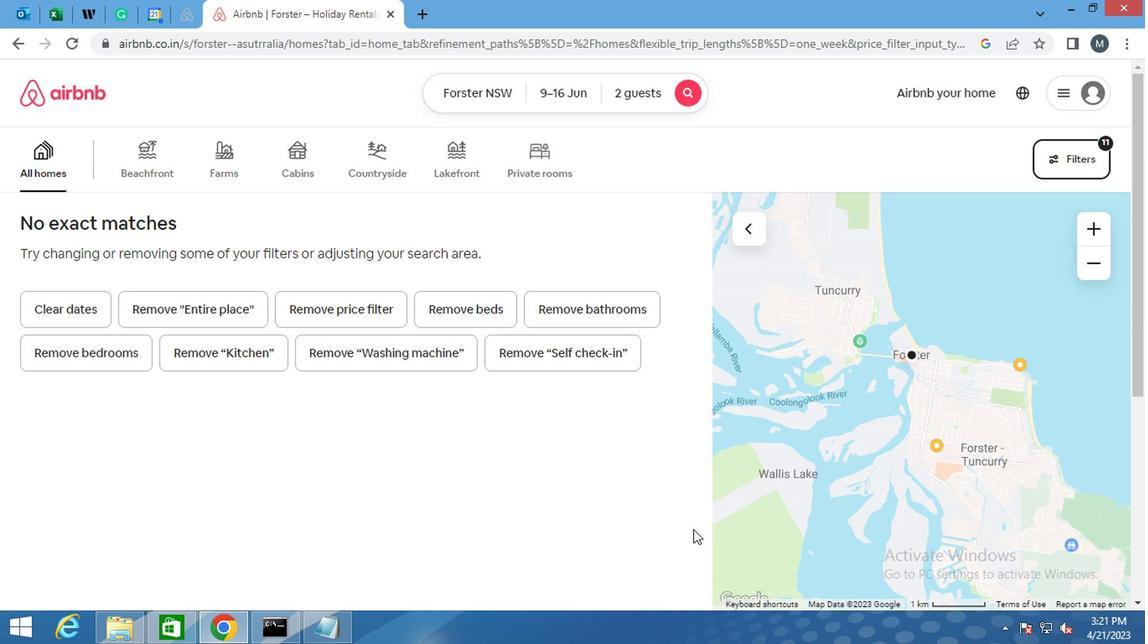 
